 Task: Find connections with filter location Třinec with filter topic #Leanstartupswith filter profile language Potuguese with filter current company Freshworks with filter school Narayana Institute with filter industry Sheet Music Publishing with filter service category Public Speaking with filter keywords title Client Service Specialist
Action: Mouse moved to (599, 80)
Screenshot: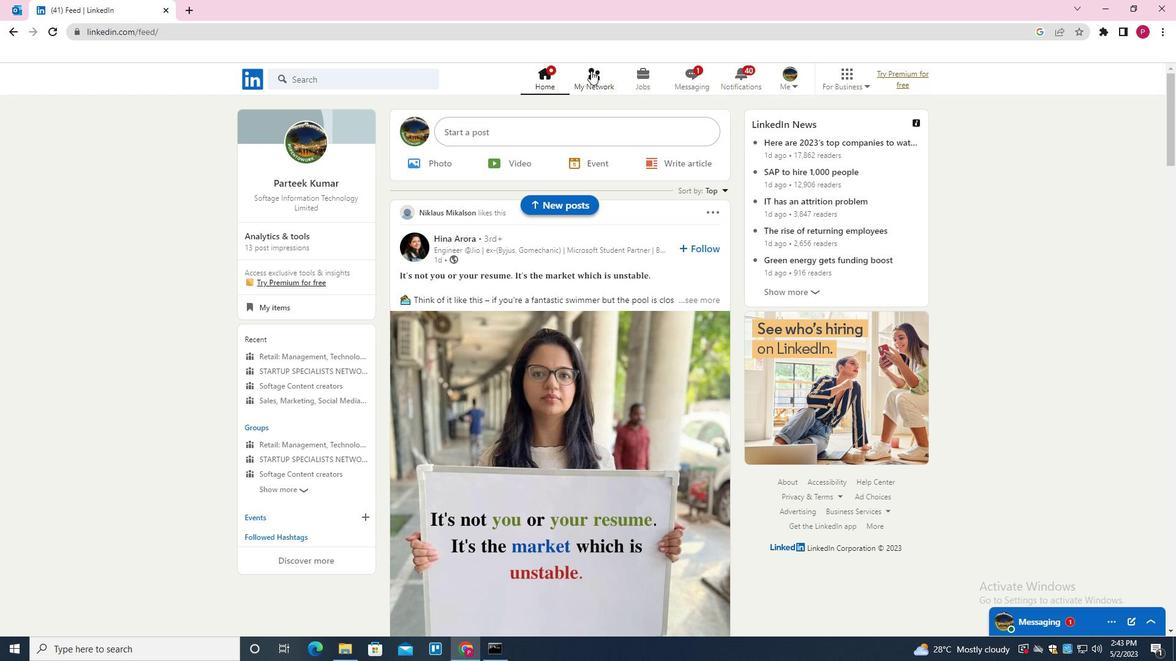 
Action: Mouse pressed left at (599, 80)
Screenshot: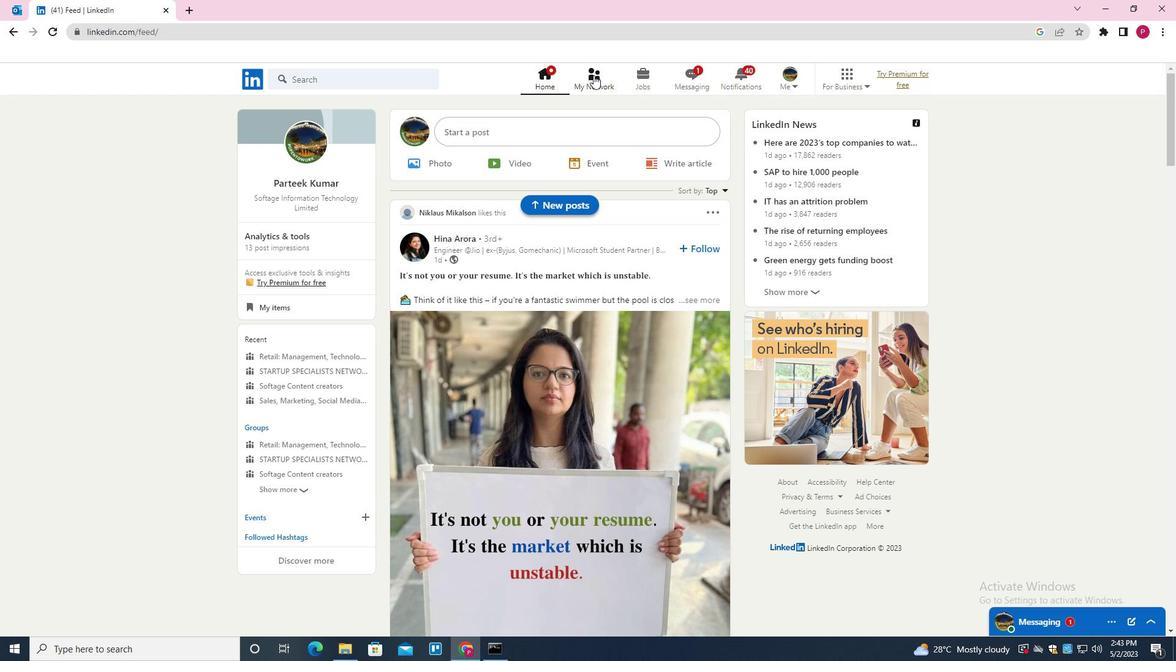 
Action: Mouse moved to (369, 148)
Screenshot: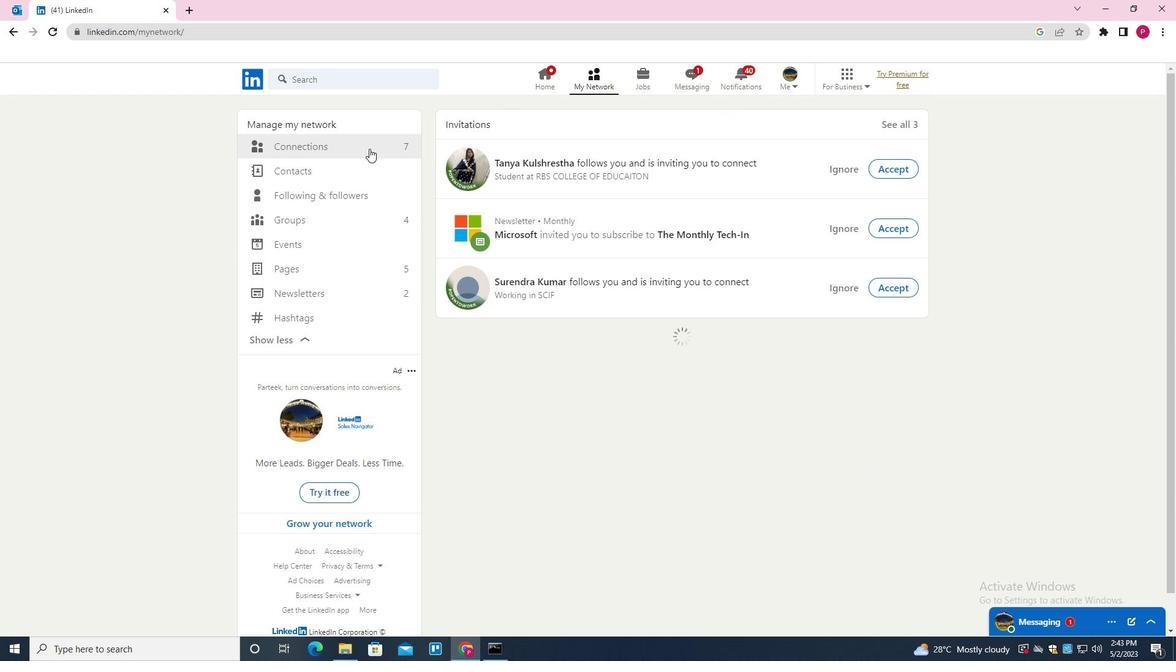 
Action: Mouse pressed left at (369, 148)
Screenshot: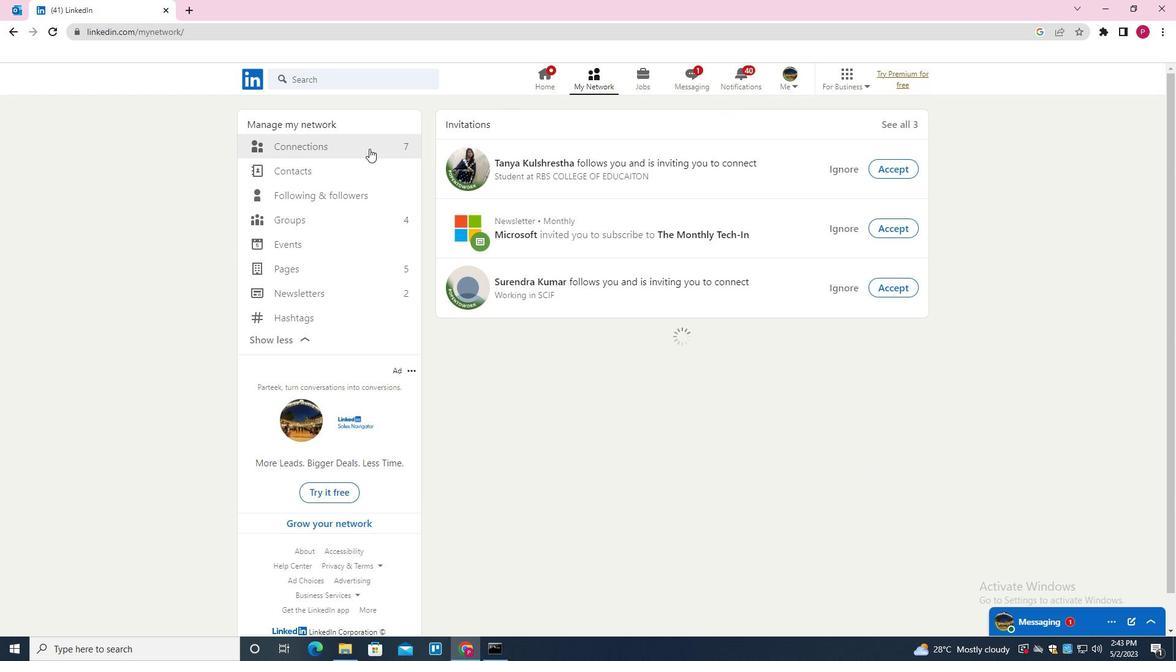 
Action: Mouse moved to (673, 148)
Screenshot: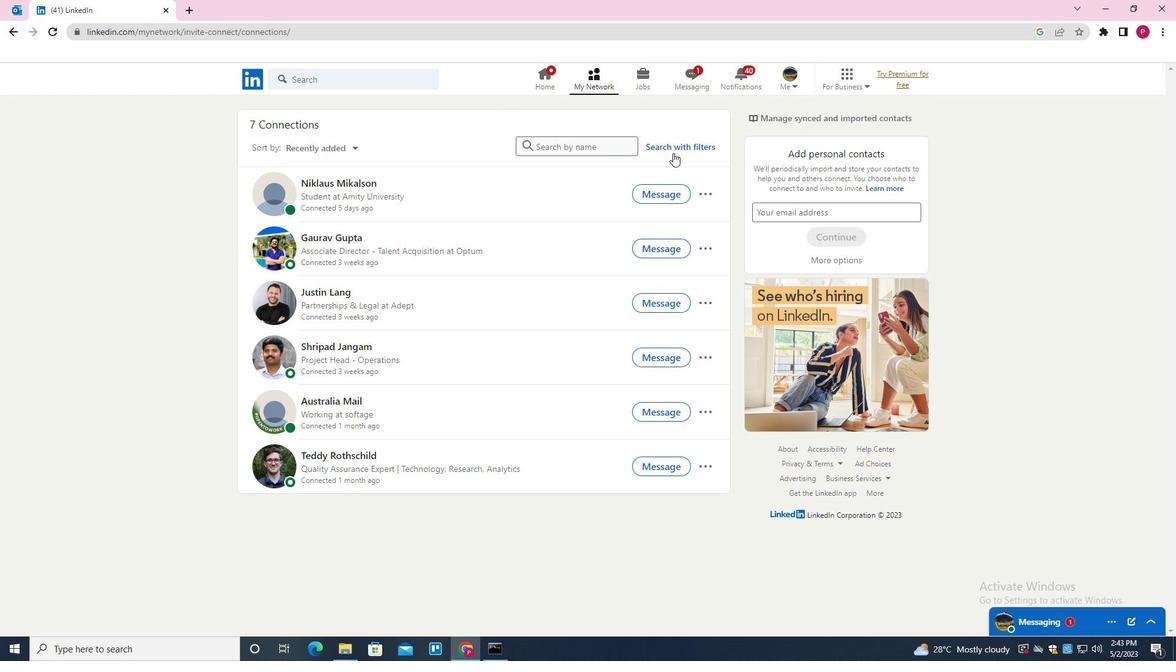 
Action: Mouse pressed left at (673, 148)
Screenshot: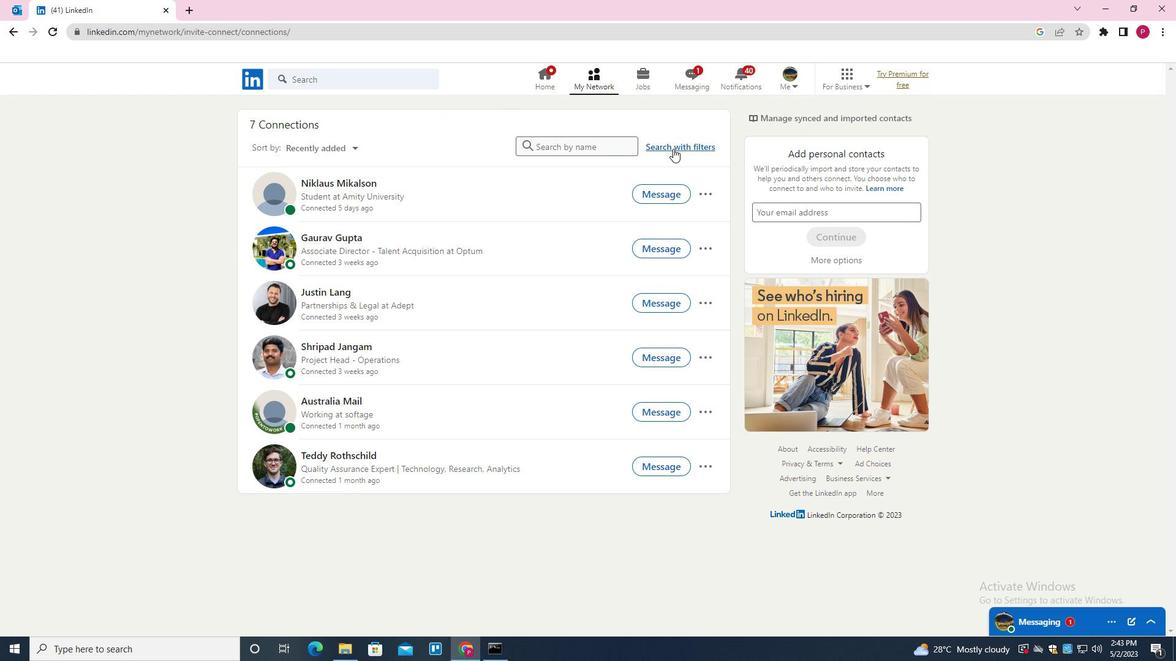 
Action: Mouse moved to (628, 115)
Screenshot: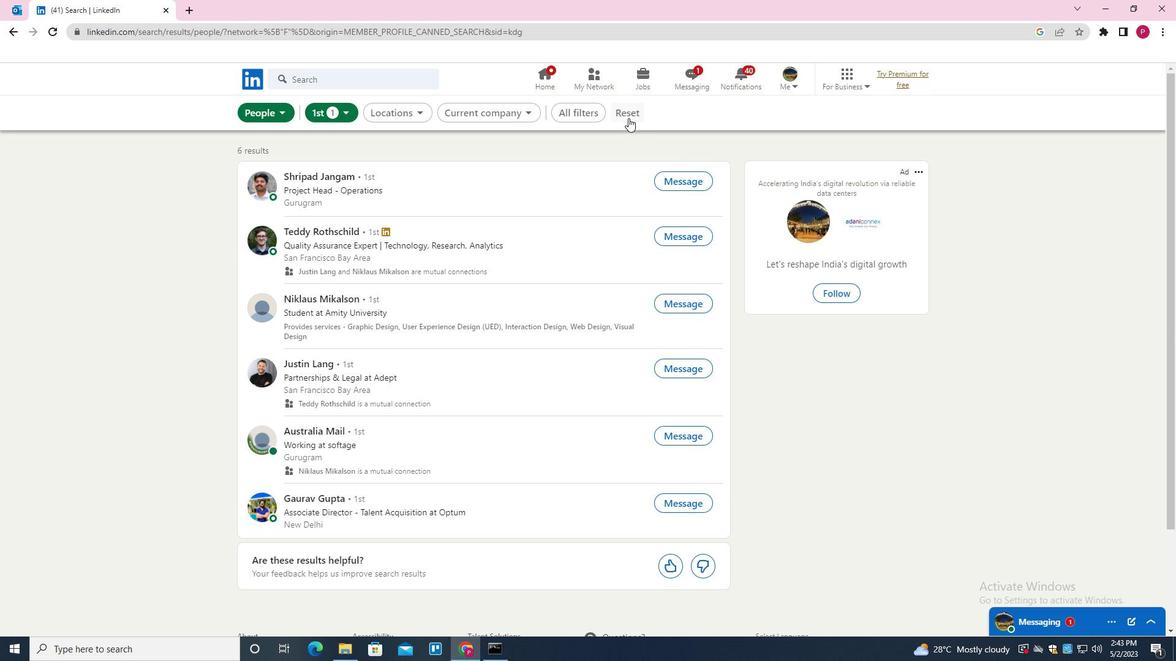 
Action: Mouse pressed left at (628, 115)
Screenshot: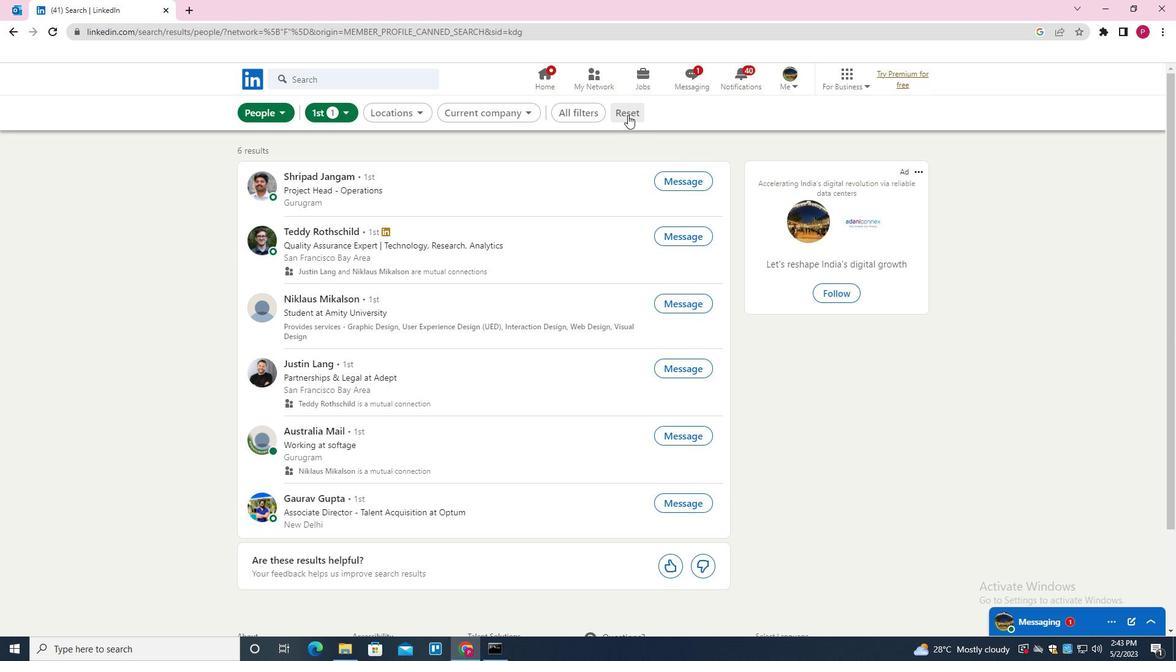 
Action: Mouse pressed left at (628, 115)
Screenshot: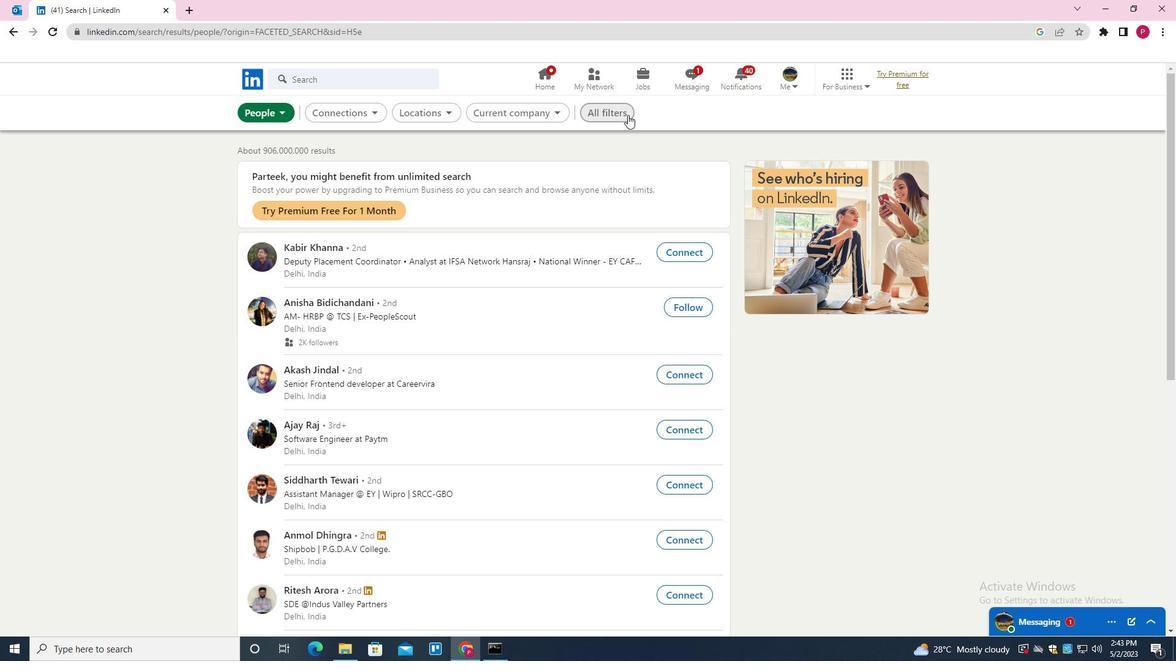 
Action: Mouse moved to (1068, 382)
Screenshot: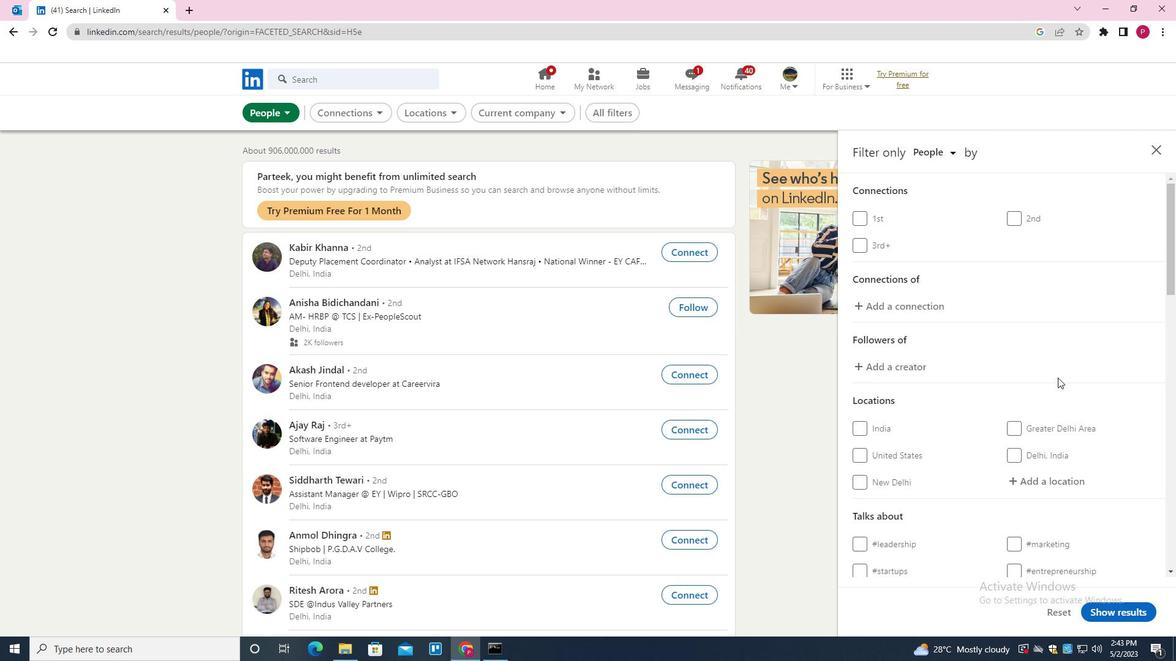 
Action: Mouse scrolled (1068, 381) with delta (0, 0)
Screenshot: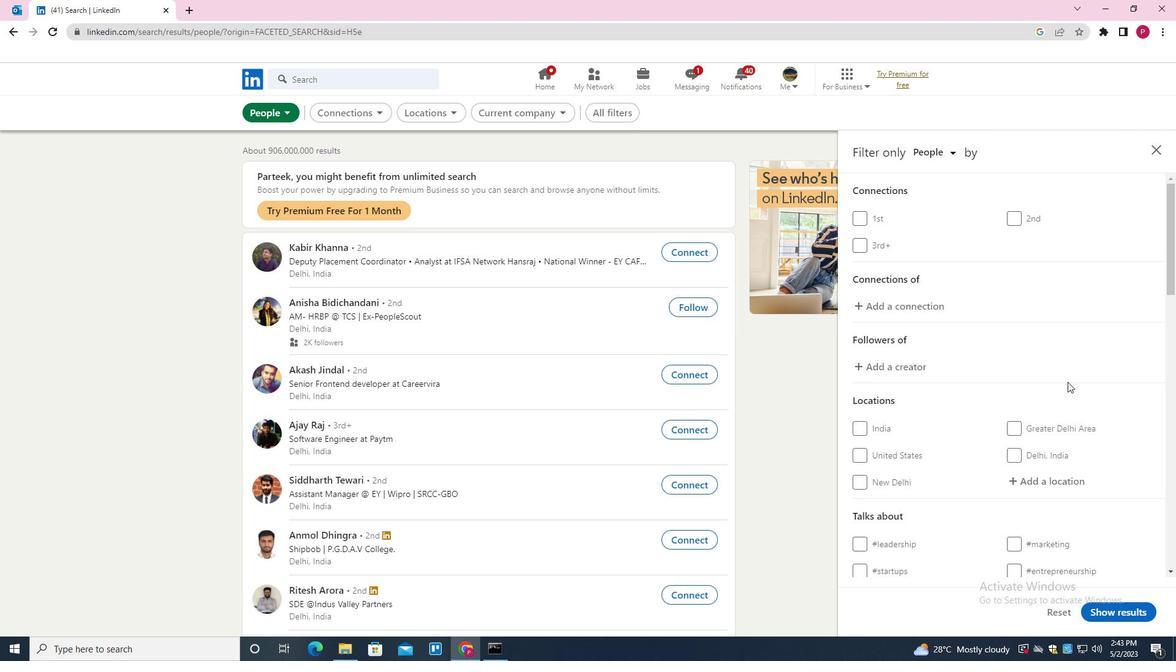 
Action: Mouse scrolled (1068, 381) with delta (0, 0)
Screenshot: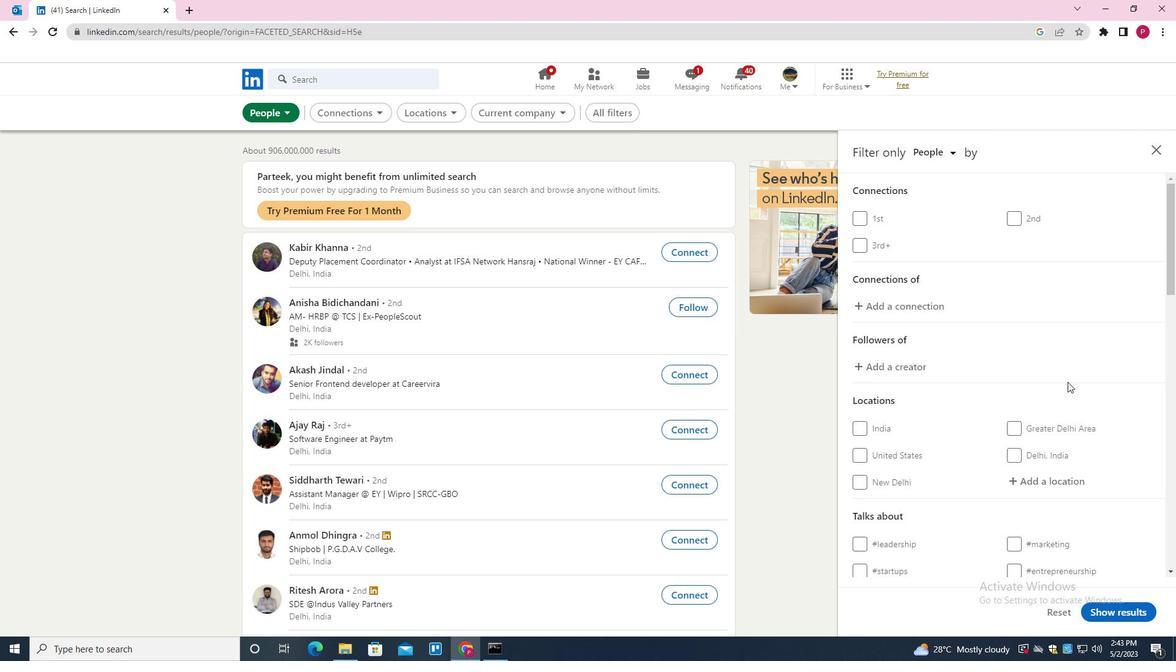 
Action: Mouse scrolled (1068, 381) with delta (0, 0)
Screenshot: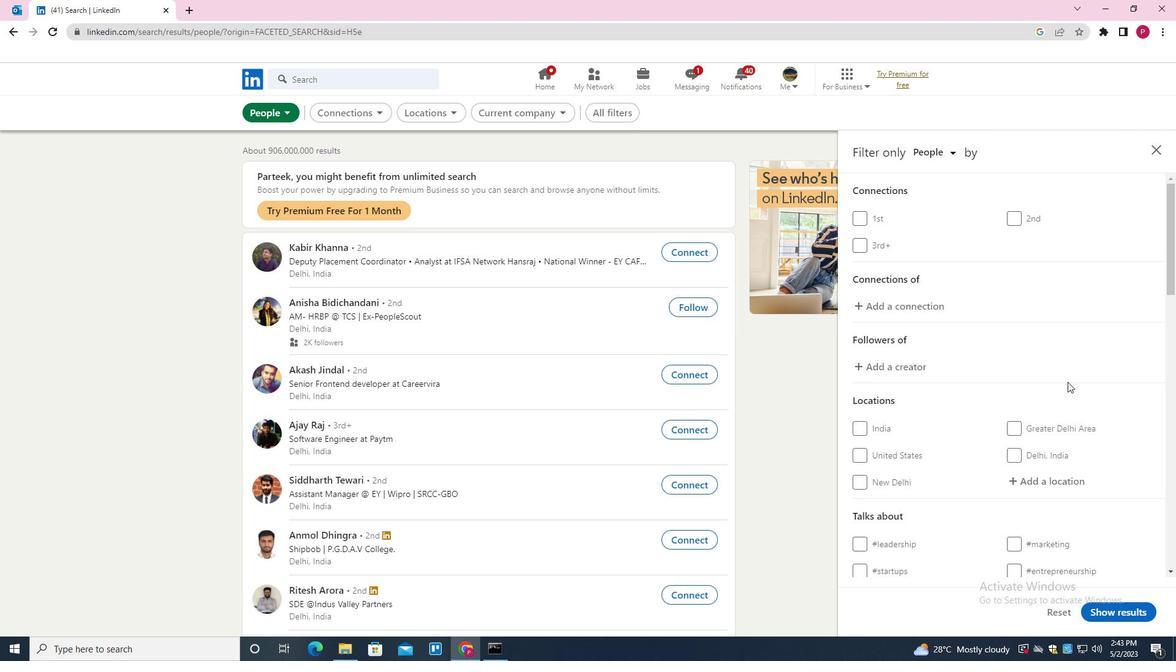 
Action: Mouse moved to (1044, 299)
Screenshot: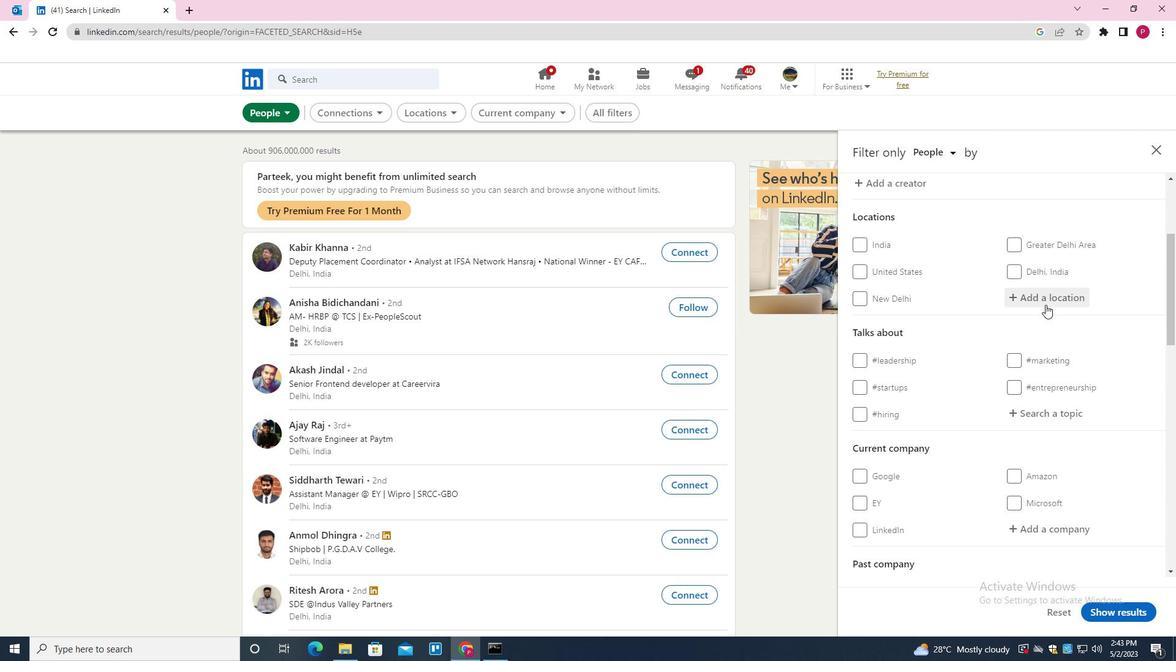 
Action: Mouse pressed left at (1044, 299)
Screenshot: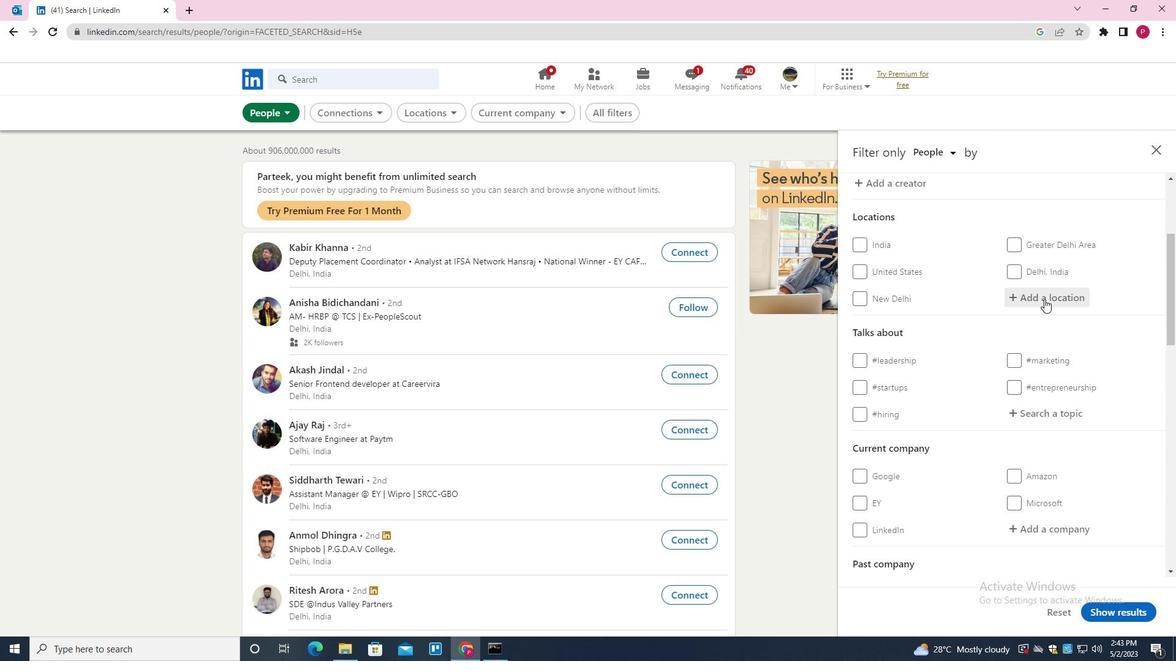 
Action: Mouse moved to (1036, 302)
Screenshot: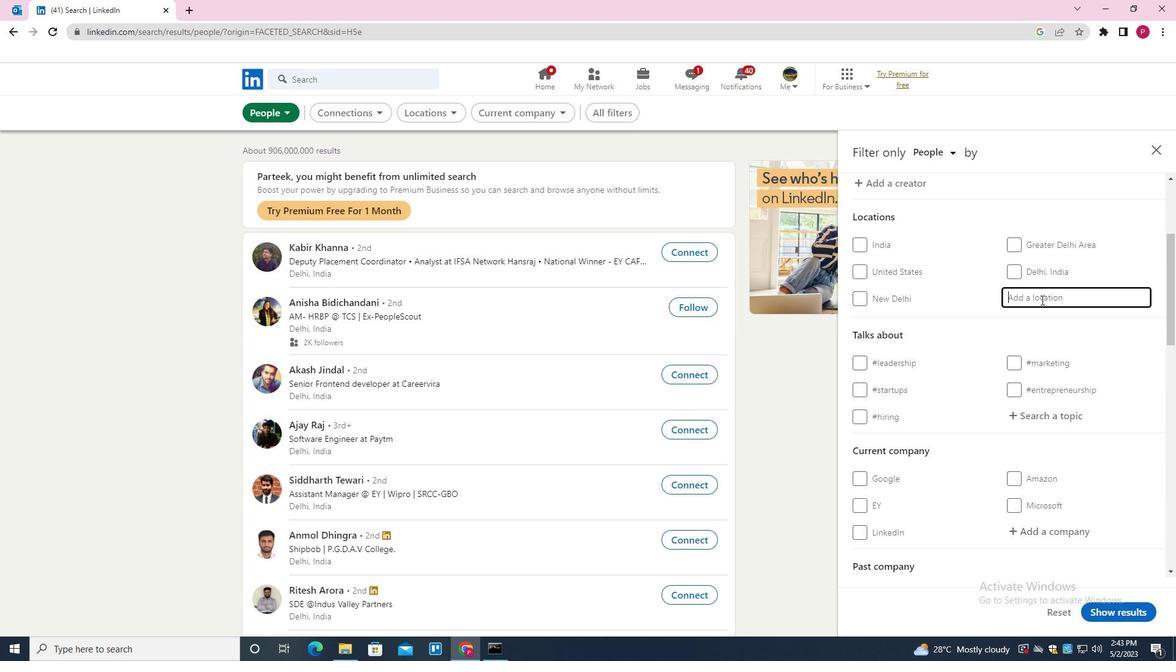 
Action: Key pressed <Key.shift>TRINEC<Key.down><Key.enter>
Screenshot: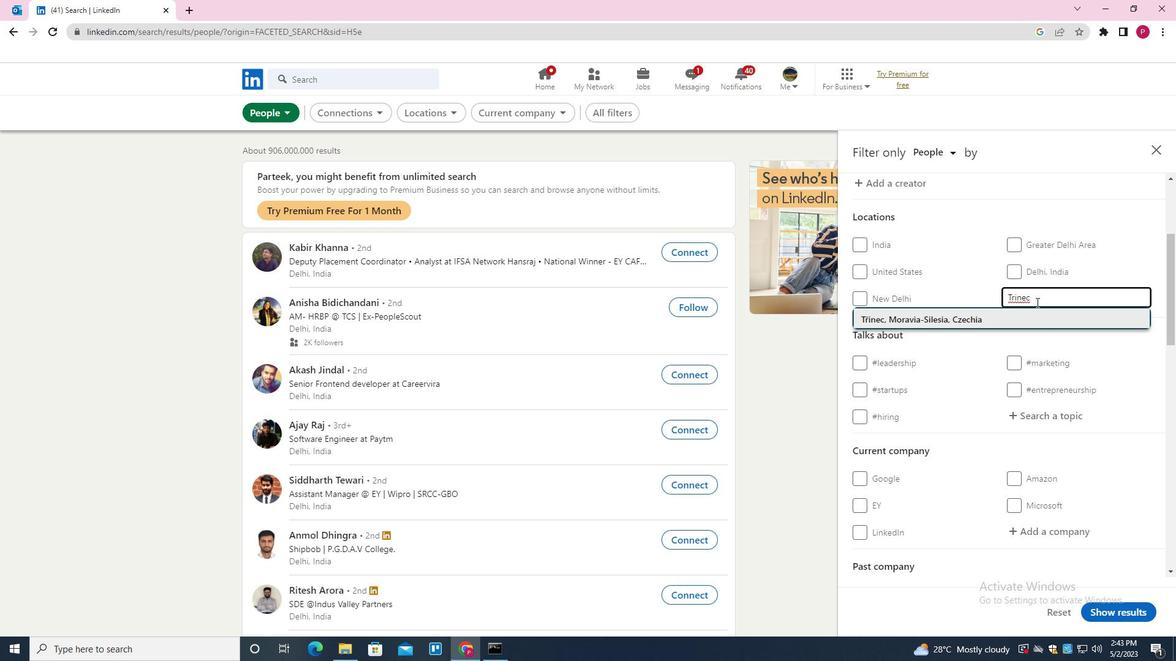 
Action: Mouse moved to (1034, 304)
Screenshot: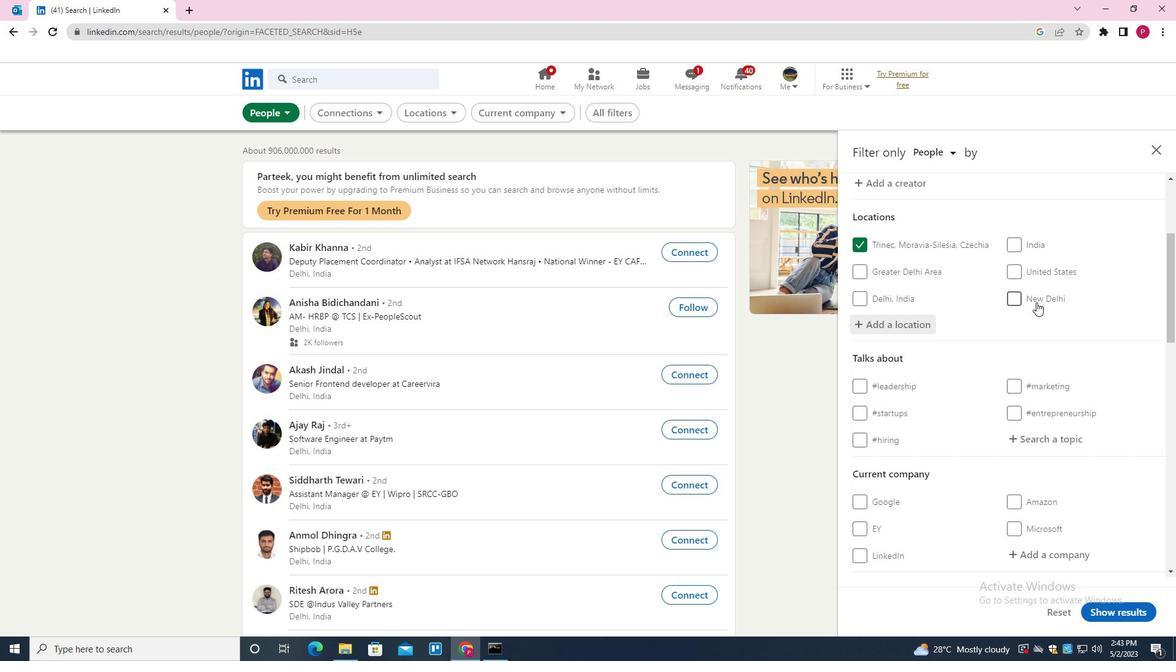 
Action: Mouse scrolled (1034, 303) with delta (0, 0)
Screenshot: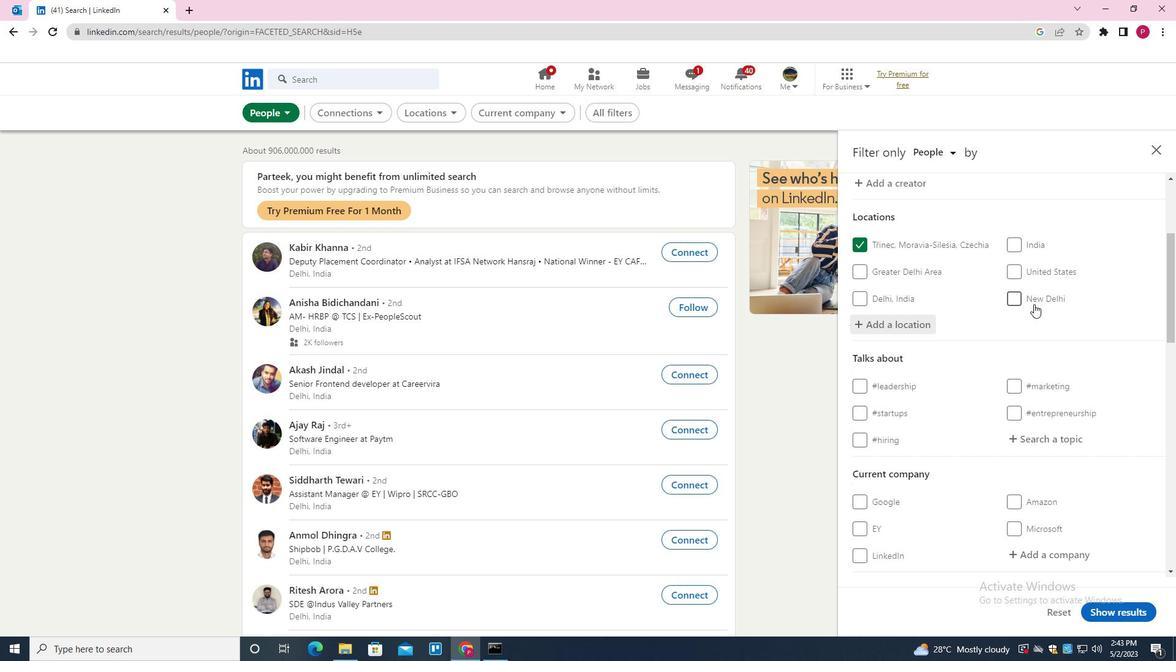 
Action: Mouse scrolled (1034, 303) with delta (0, 0)
Screenshot: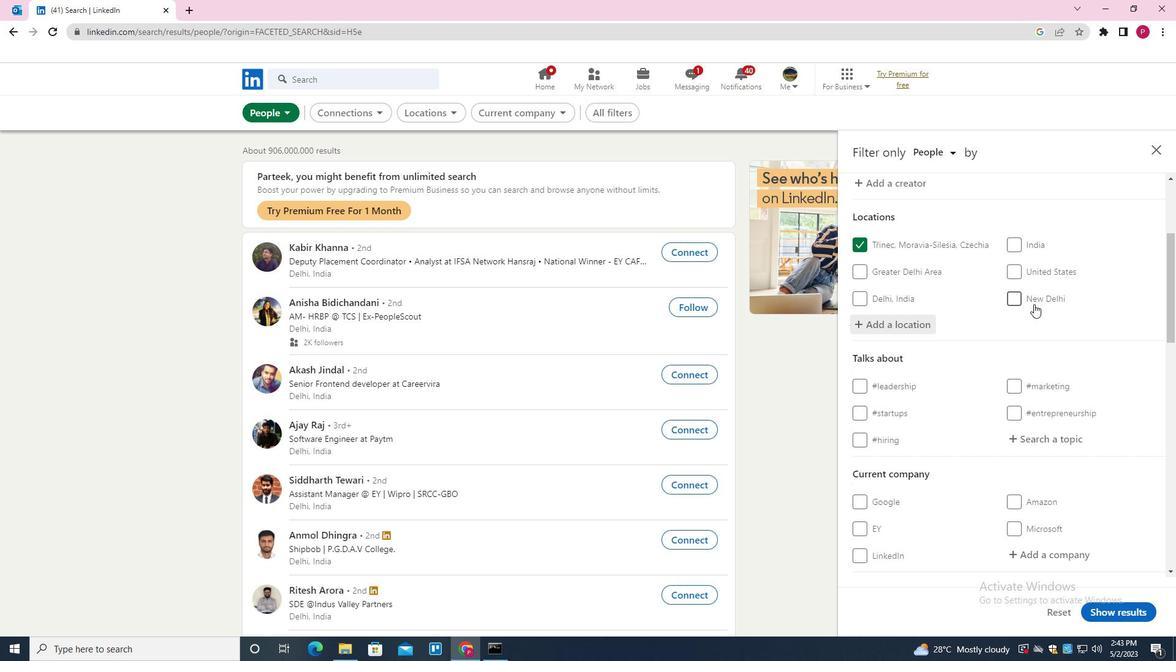 
Action: Mouse scrolled (1034, 303) with delta (0, 0)
Screenshot: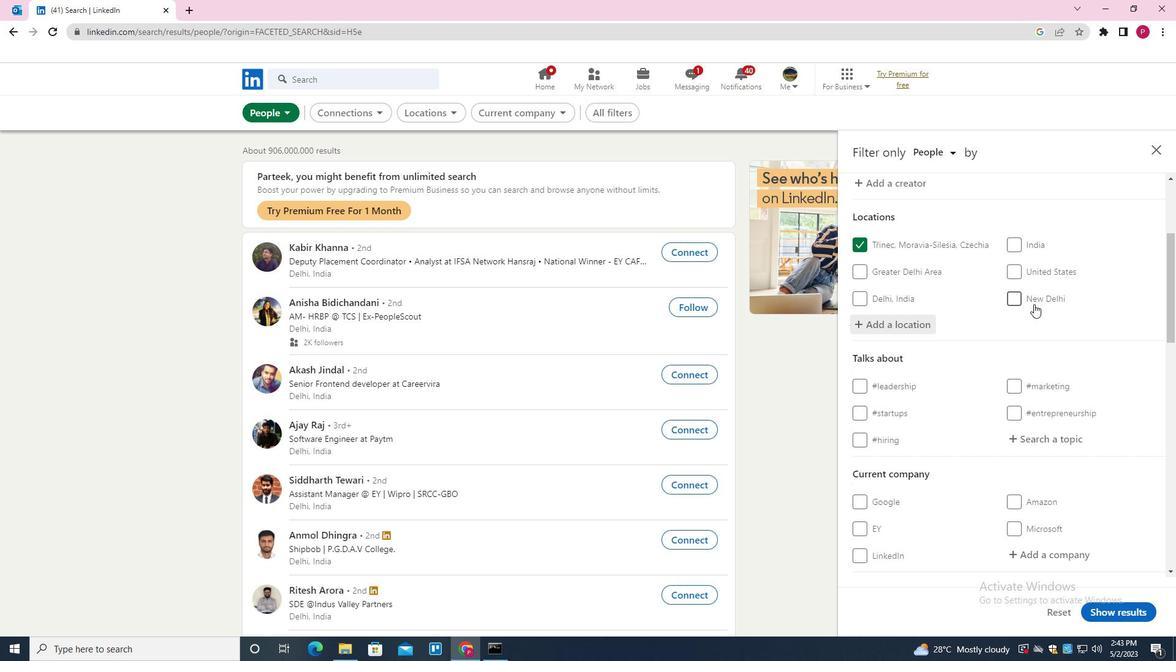 
Action: Mouse moved to (1046, 257)
Screenshot: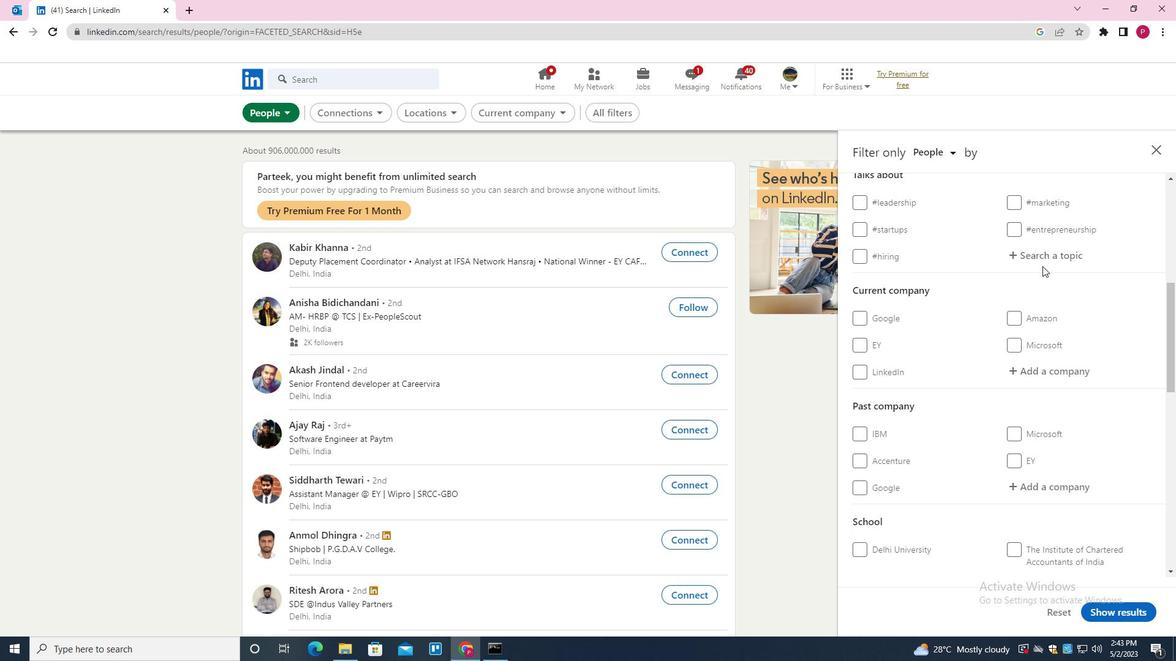 
Action: Mouse pressed left at (1046, 257)
Screenshot: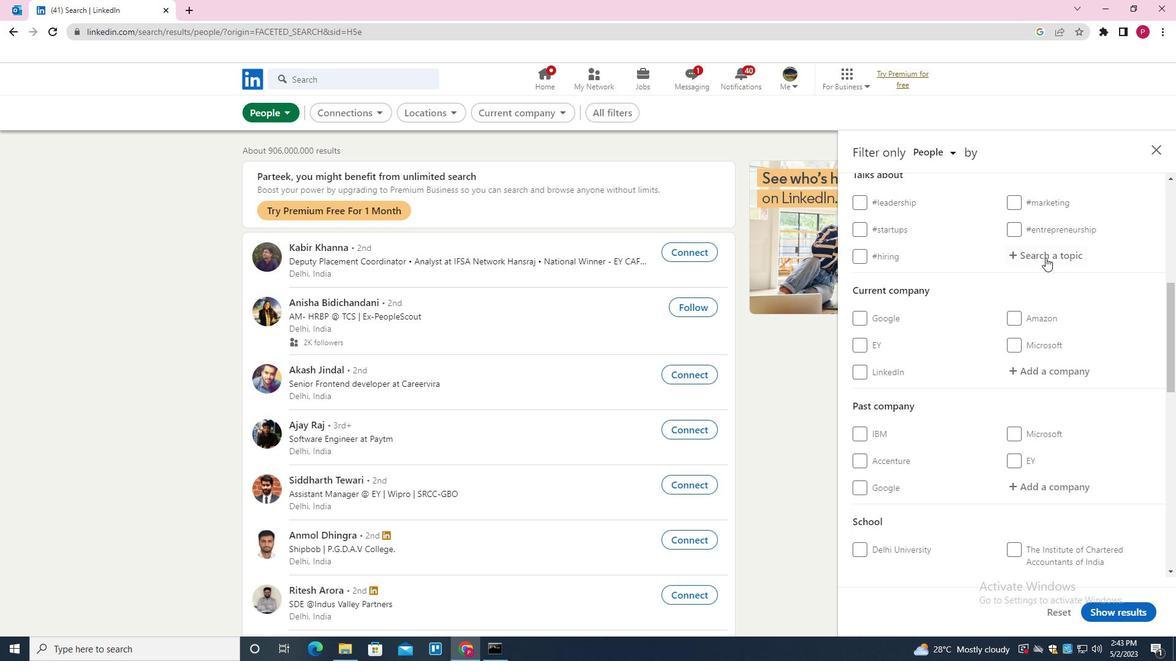 
Action: Mouse moved to (1040, 261)
Screenshot: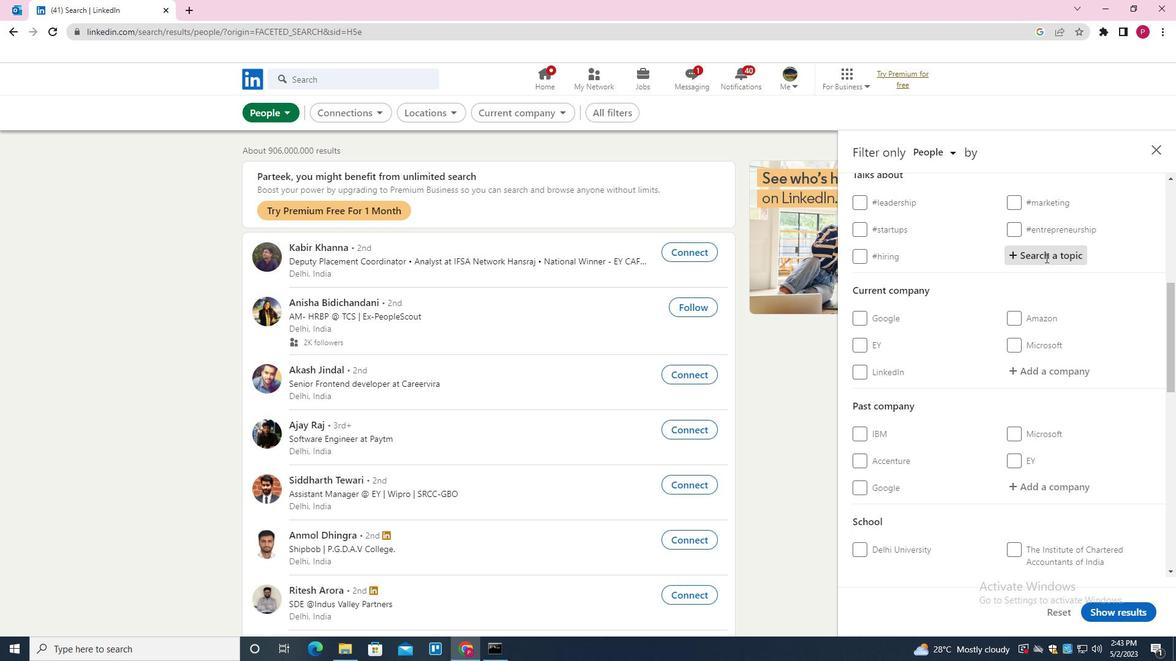 
Action: Key pressed LEANSTARTUPS<Key.down><Key.enter>
Screenshot: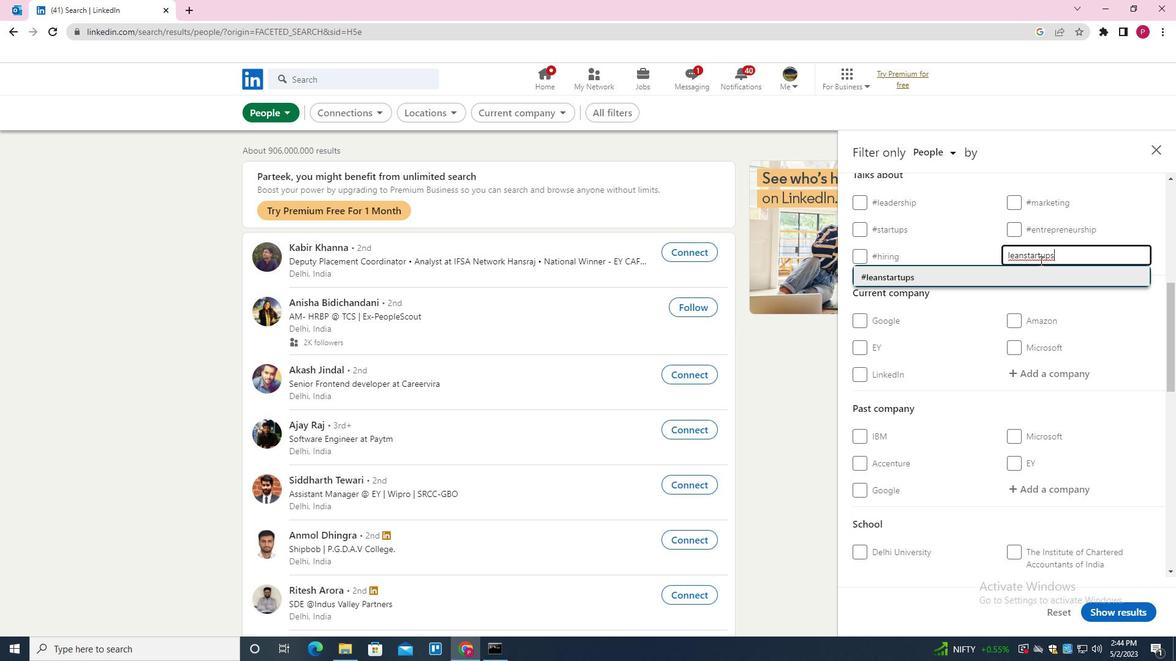 
Action: Mouse moved to (1027, 261)
Screenshot: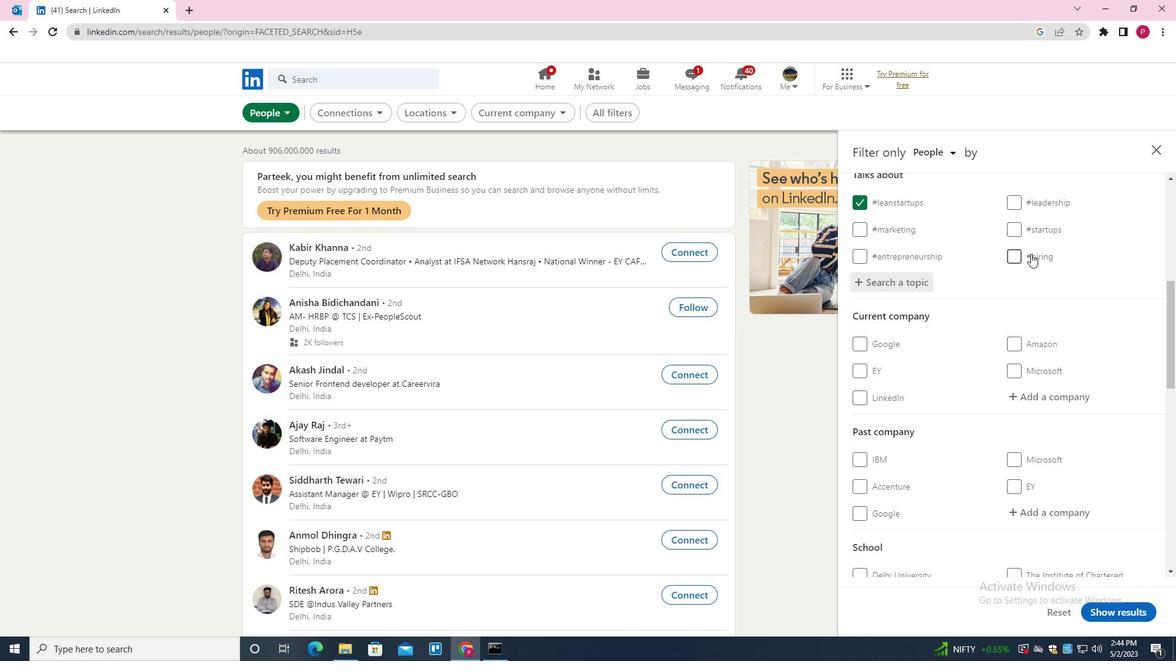 
Action: Mouse scrolled (1027, 260) with delta (0, 0)
Screenshot: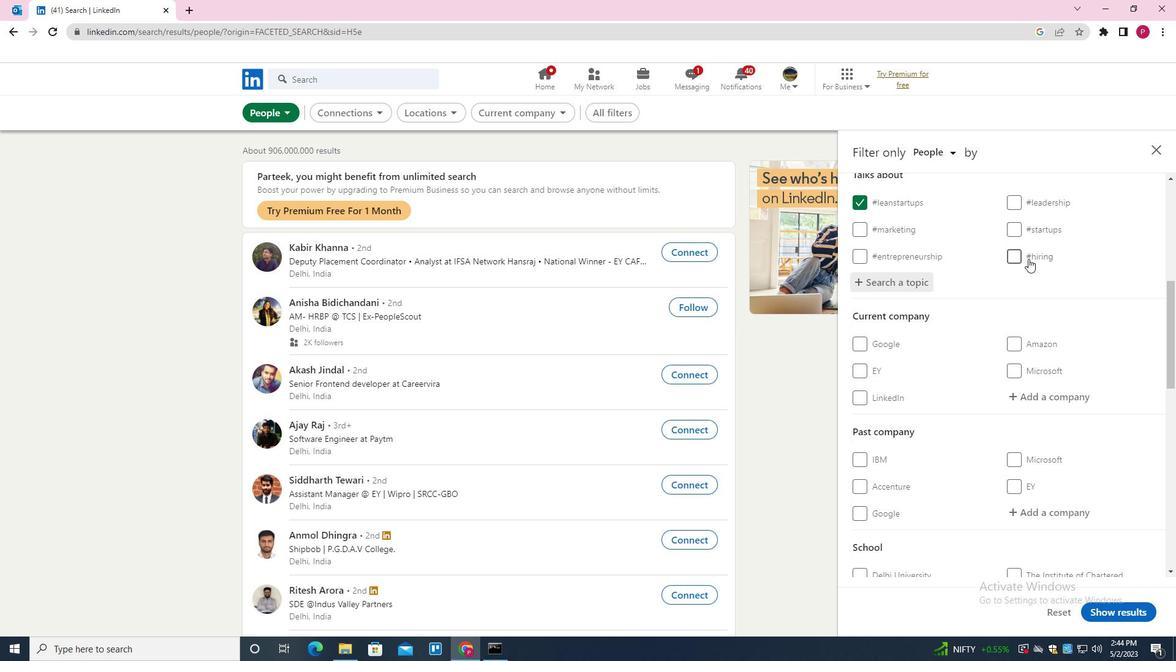 
Action: Mouse scrolled (1027, 260) with delta (0, 0)
Screenshot: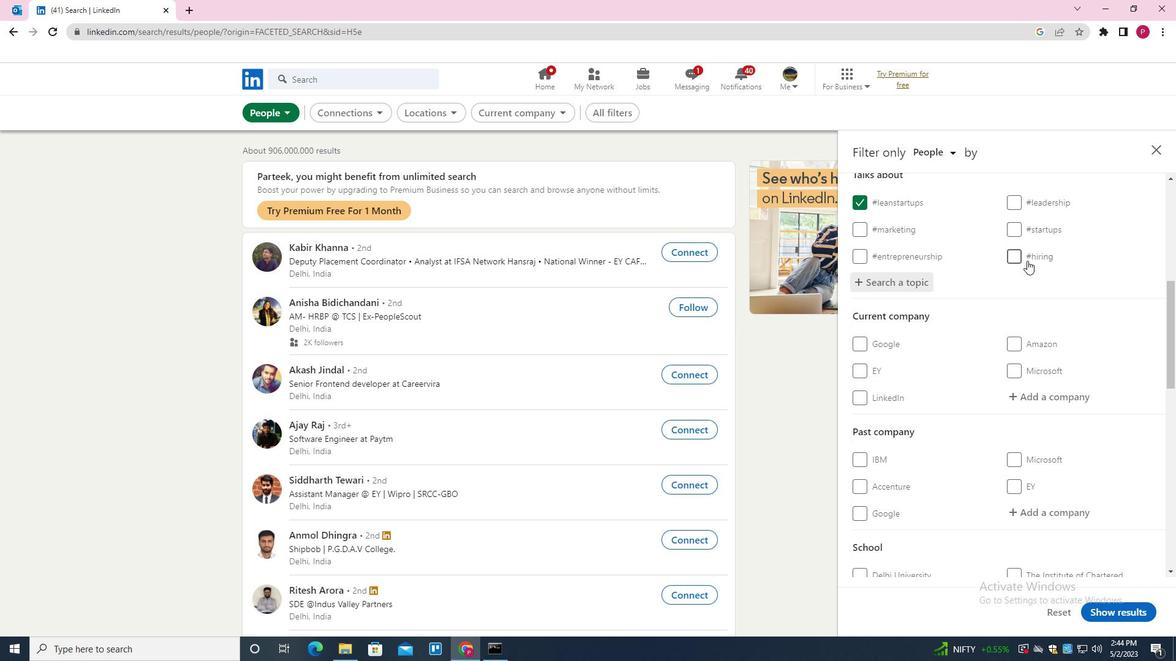 
Action: Mouse moved to (999, 341)
Screenshot: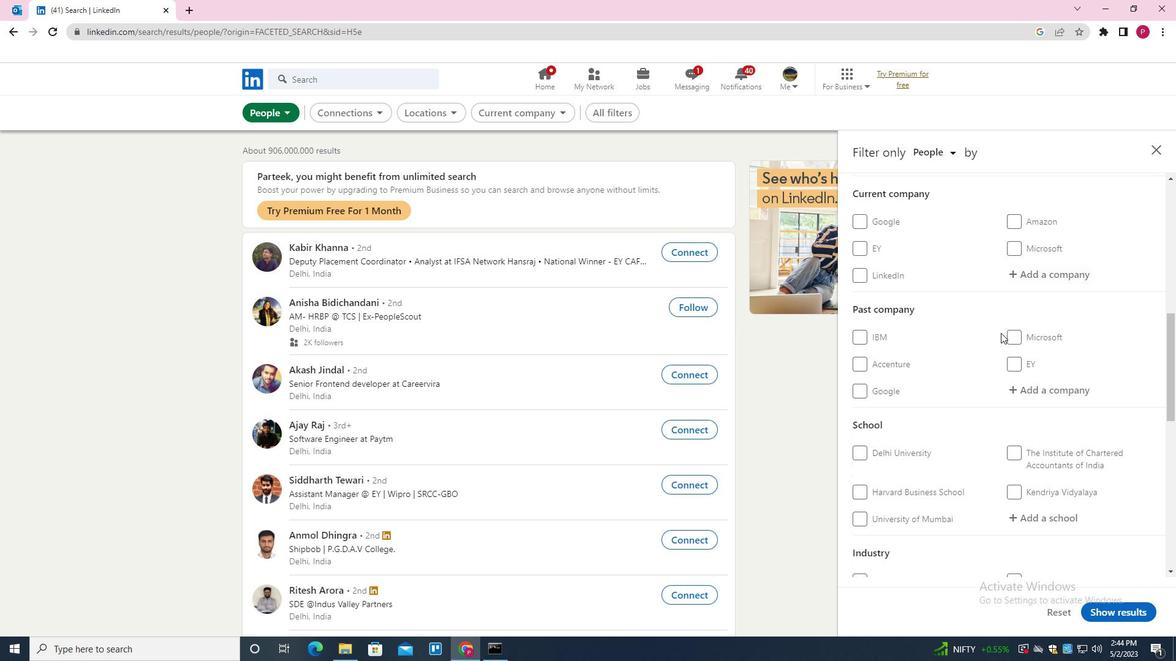 
Action: Mouse scrolled (999, 340) with delta (0, 0)
Screenshot: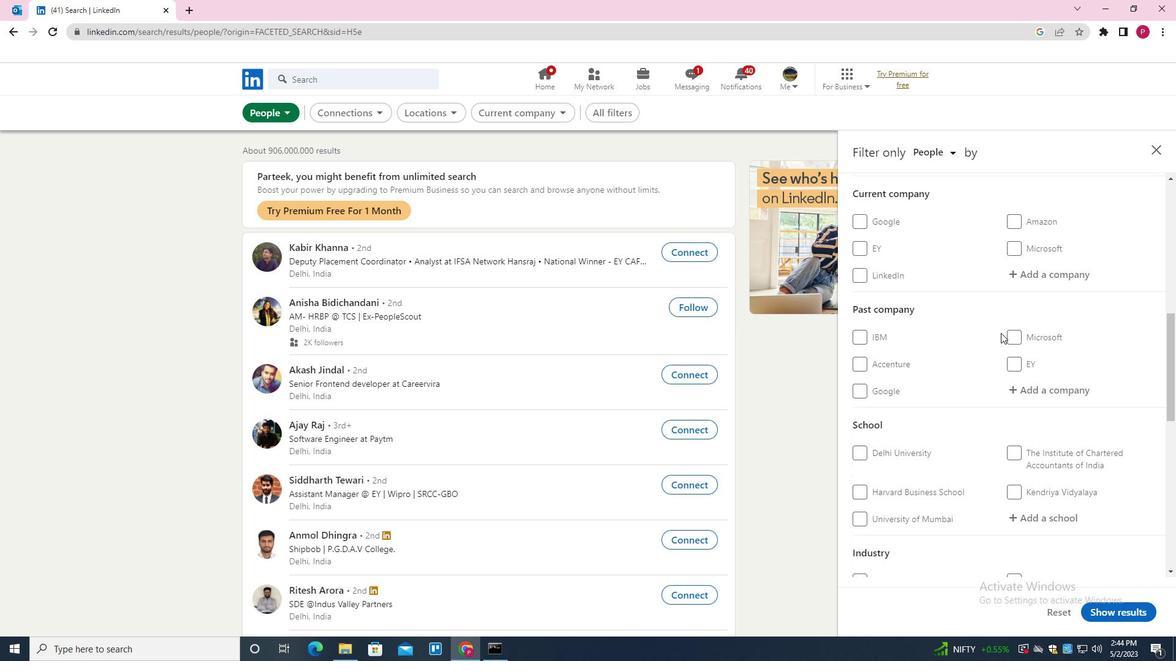
Action: Mouse scrolled (999, 340) with delta (0, 0)
Screenshot: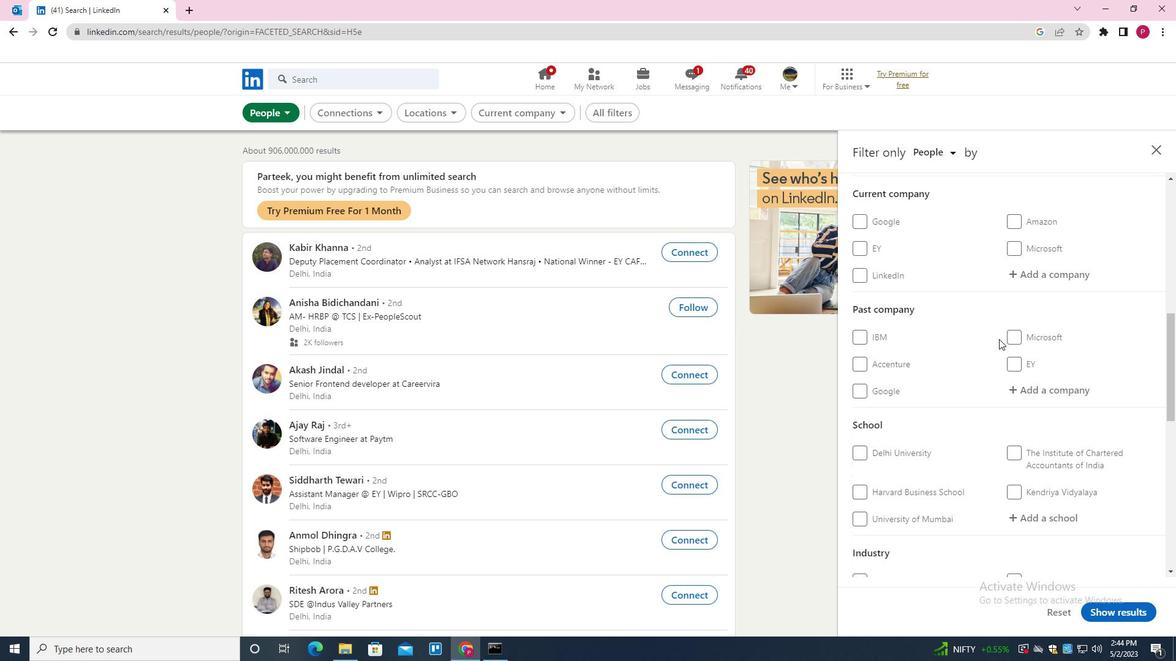 
Action: Mouse scrolled (999, 340) with delta (0, 0)
Screenshot: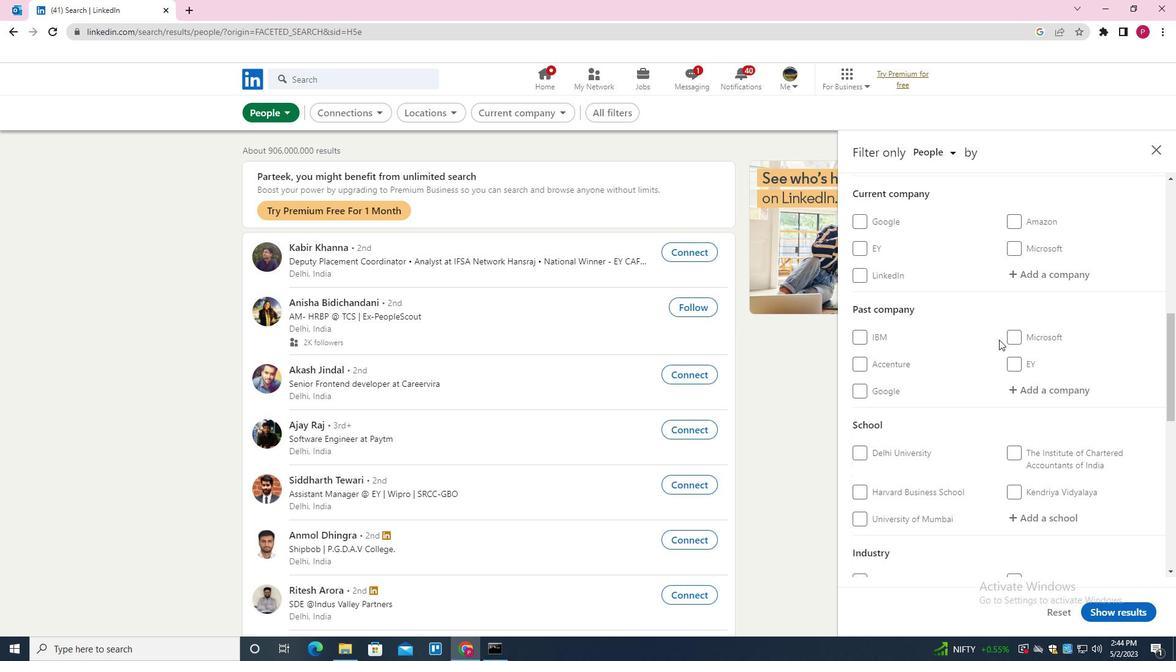 
Action: Mouse scrolled (999, 340) with delta (0, 0)
Screenshot: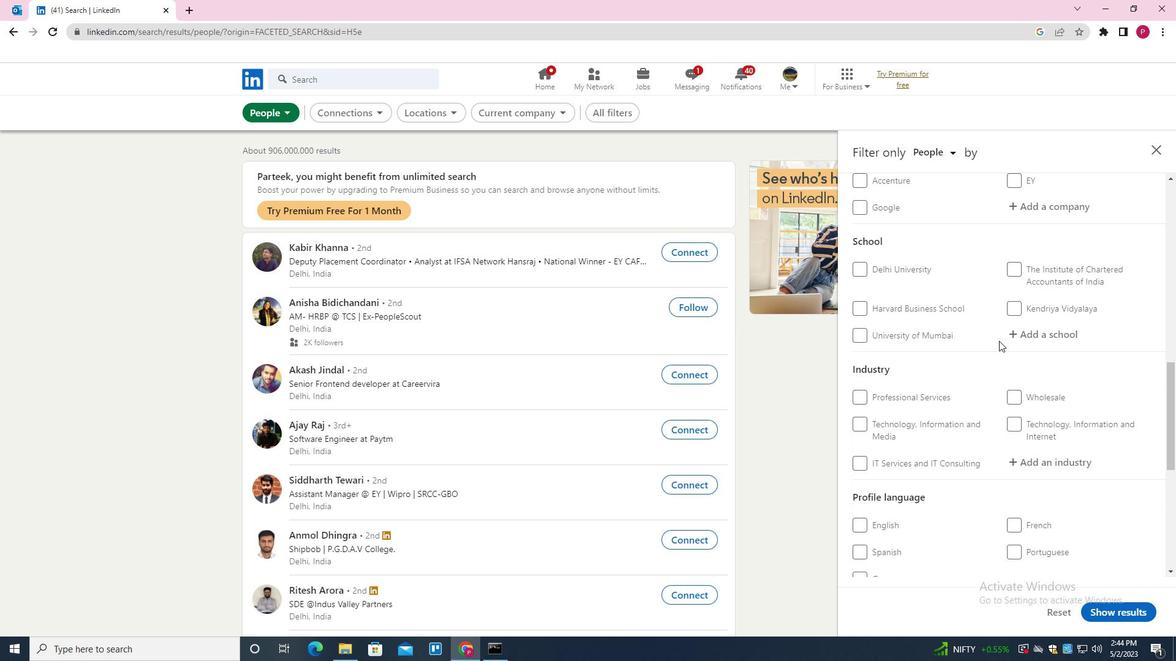 
Action: Mouse scrolled (999, 340) with delta (0, 0)
Screenshot: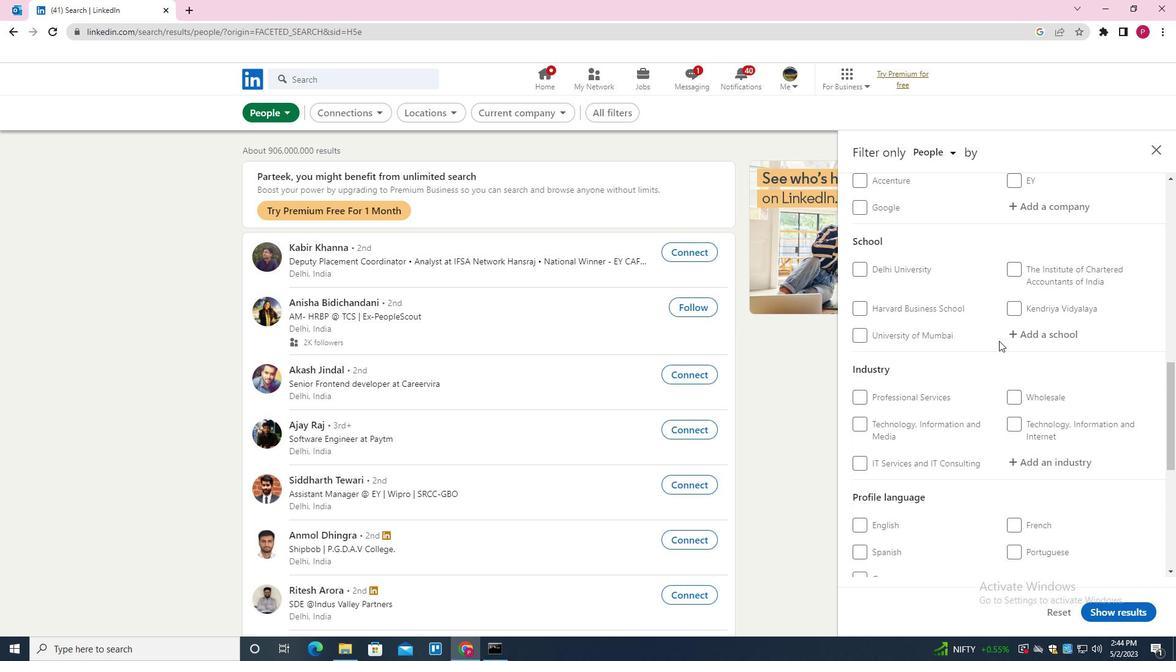 
Action: Mouse scrolled (999, 340) with delta (0, 0)
Screenshot: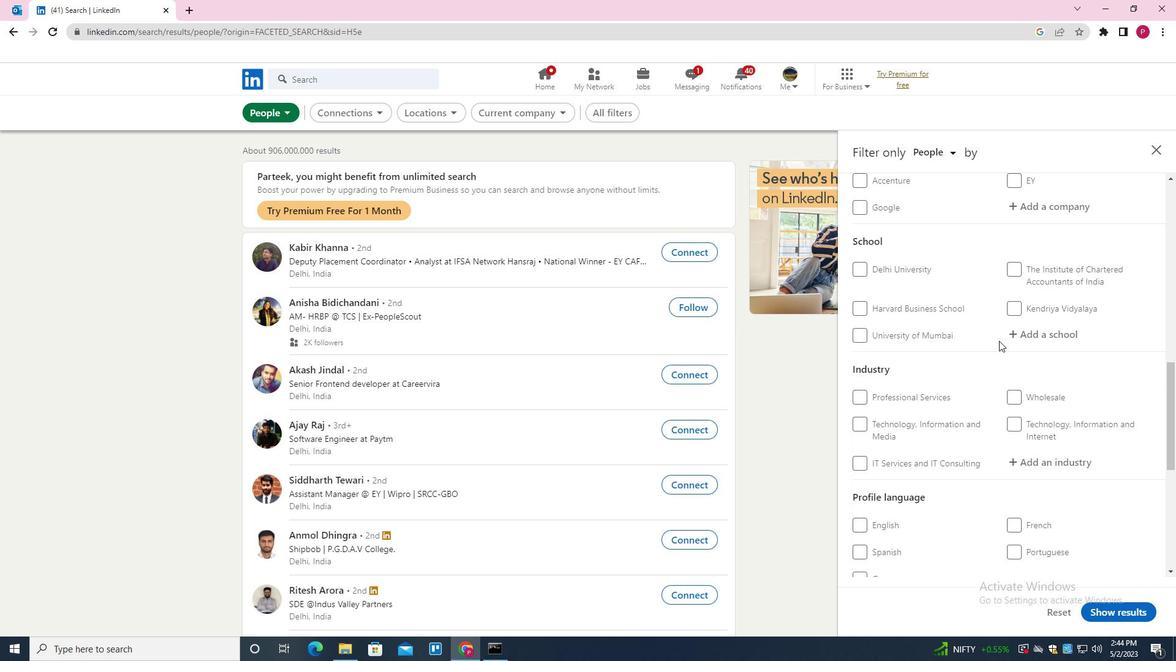 
Action: Mouse moved to (1015, 373)
Screenshot: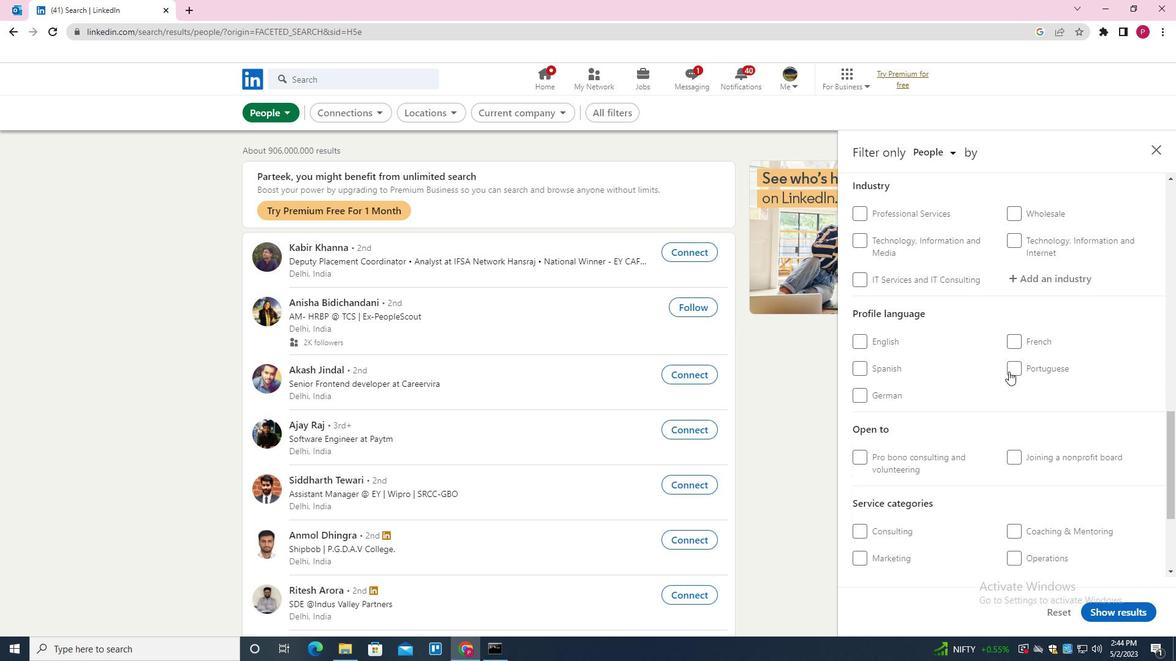 
Action: Mouse pressed left at (1015, 373)
Screenshot: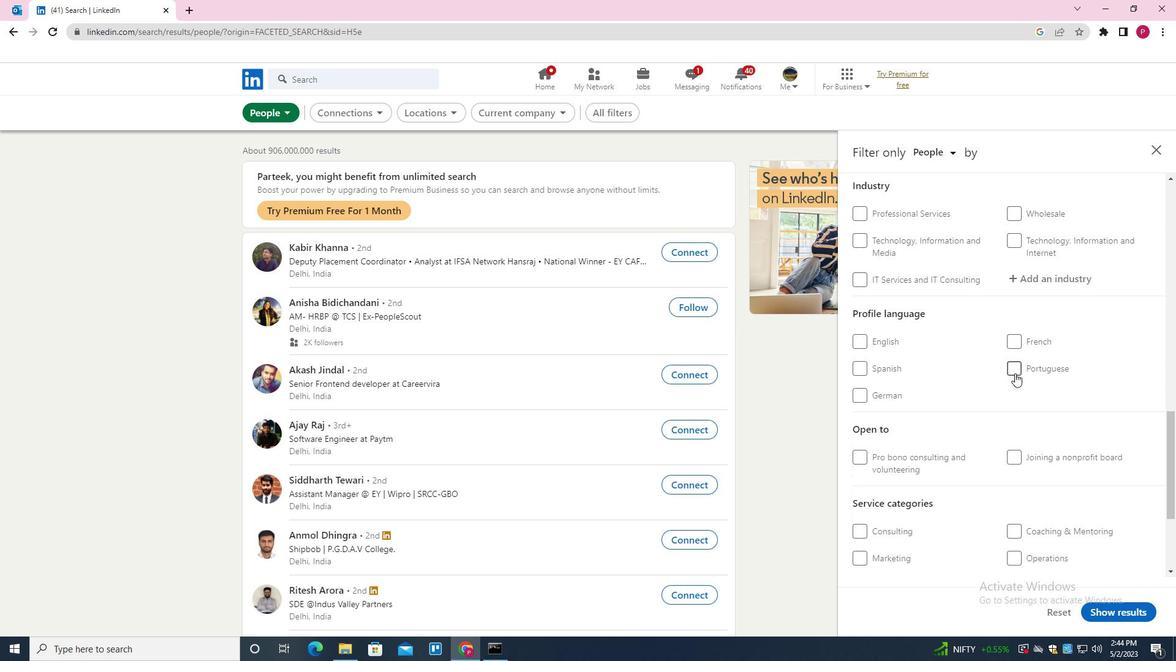 
Action: Mouse moved to (966, 381)
Screenshot: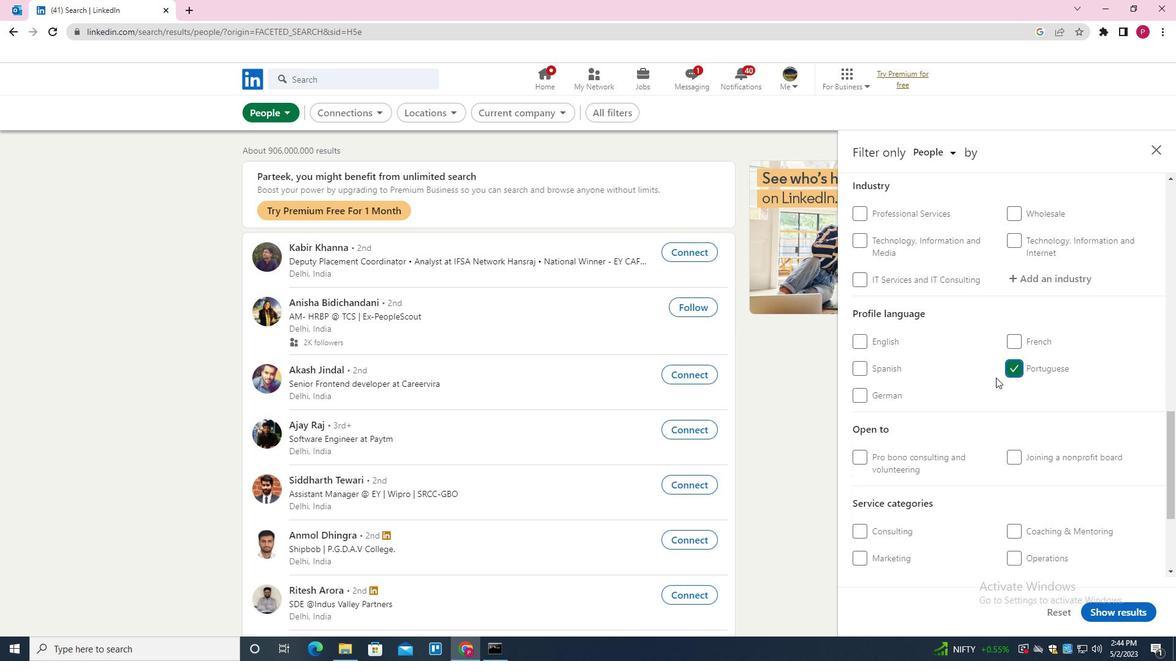 
Action: Mouse scrolled (966, 382) with delta (0, 0)
Screenshot: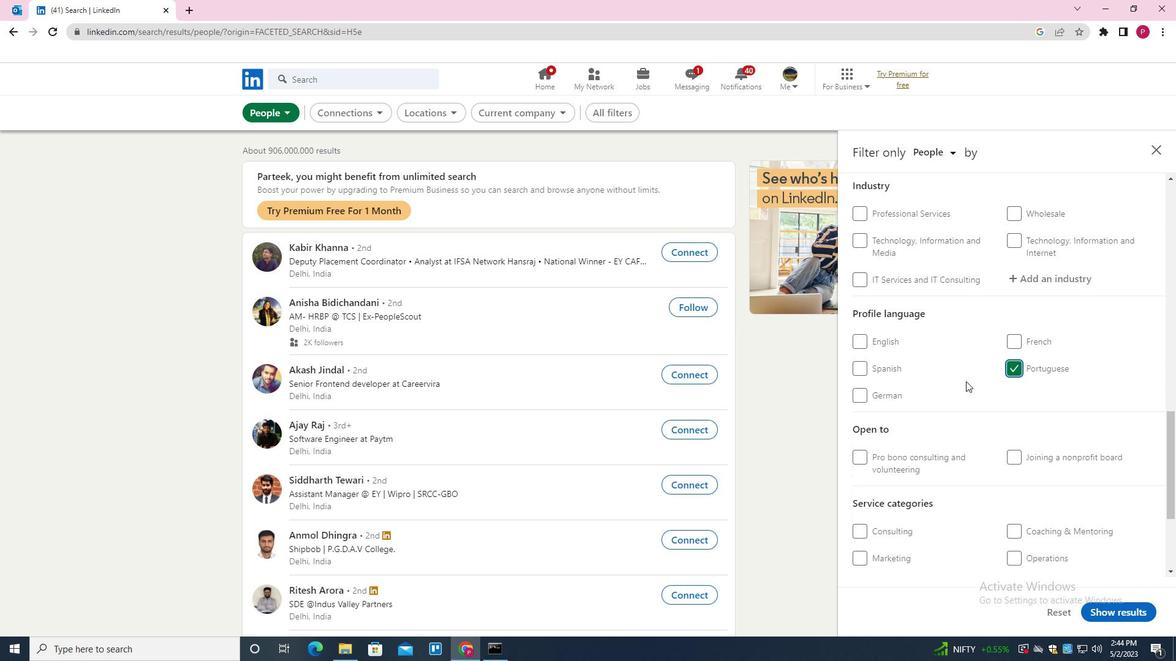 
Action: Mouse scrolled (966, 382) with delta (0, 0)
Screenshot: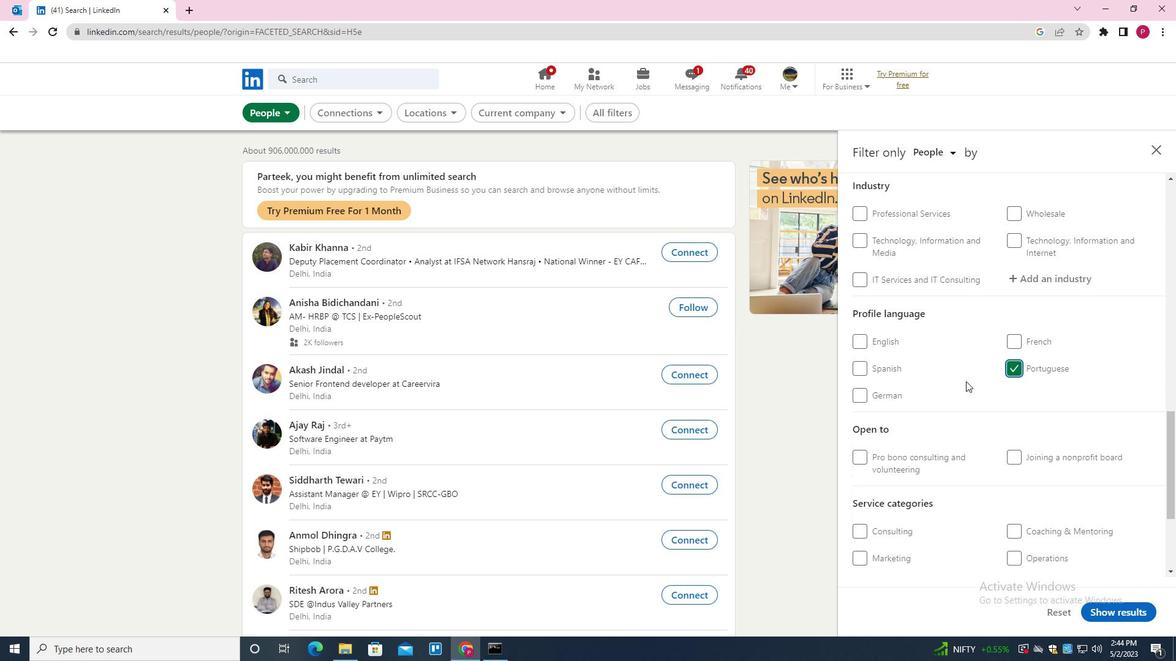 
Action: Mouse scrolled (966, 382) with delta (0, 0)
Screenshot: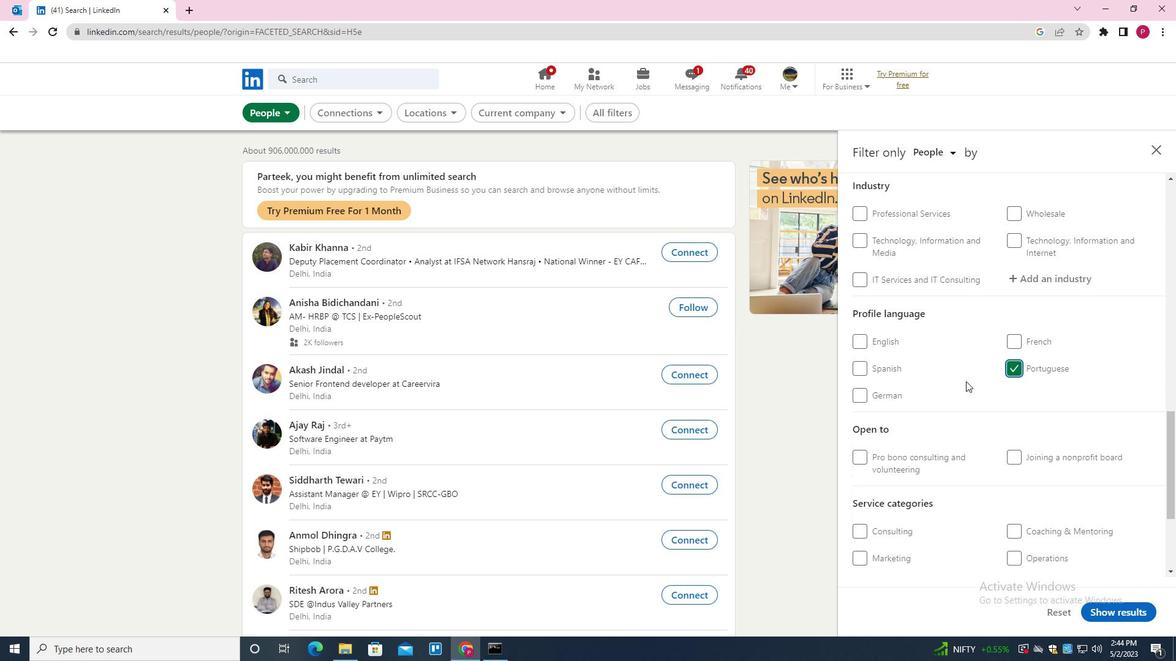 
Action: Mouse scrolled (966, 382) with delta (0, 0)
Screenshot: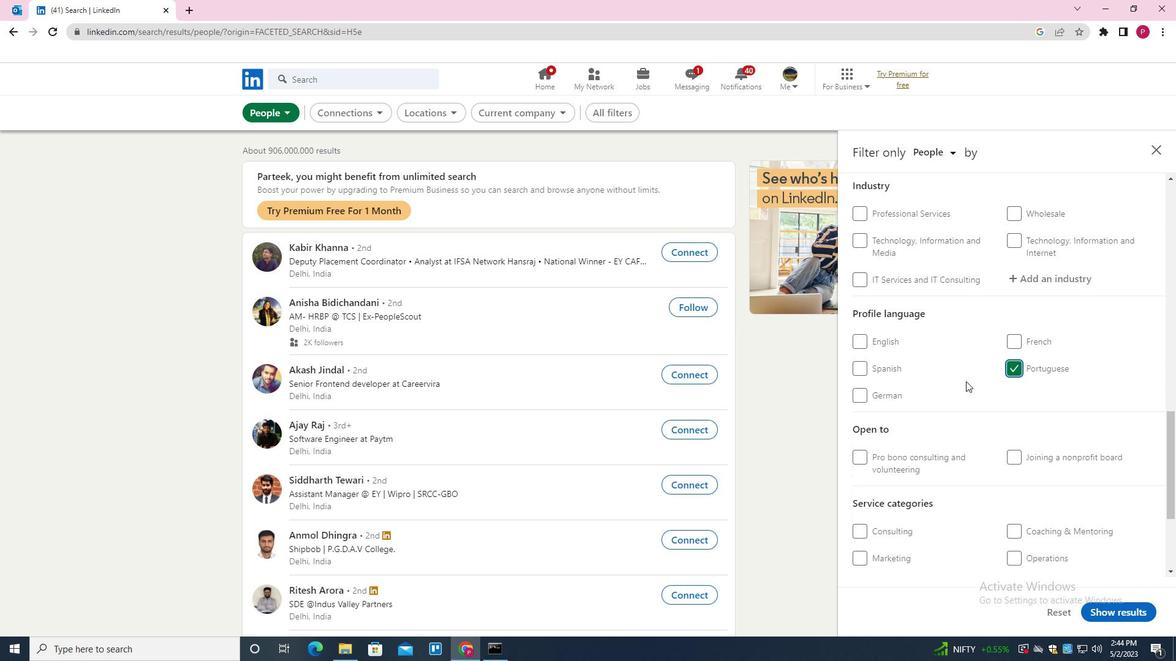 
Action: Mouse scrolled (966, 382) with delta (0, 0)
Screenshot: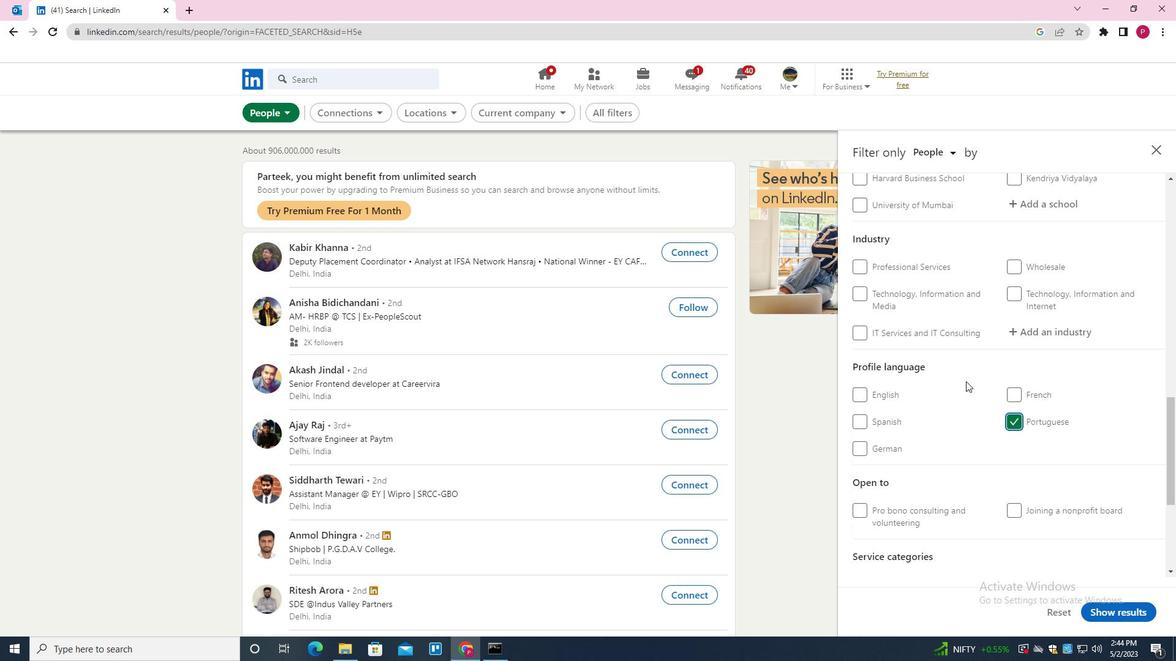 
Action: Mouse scrolled (966, 382) with delta (0, 0)
Screenshot: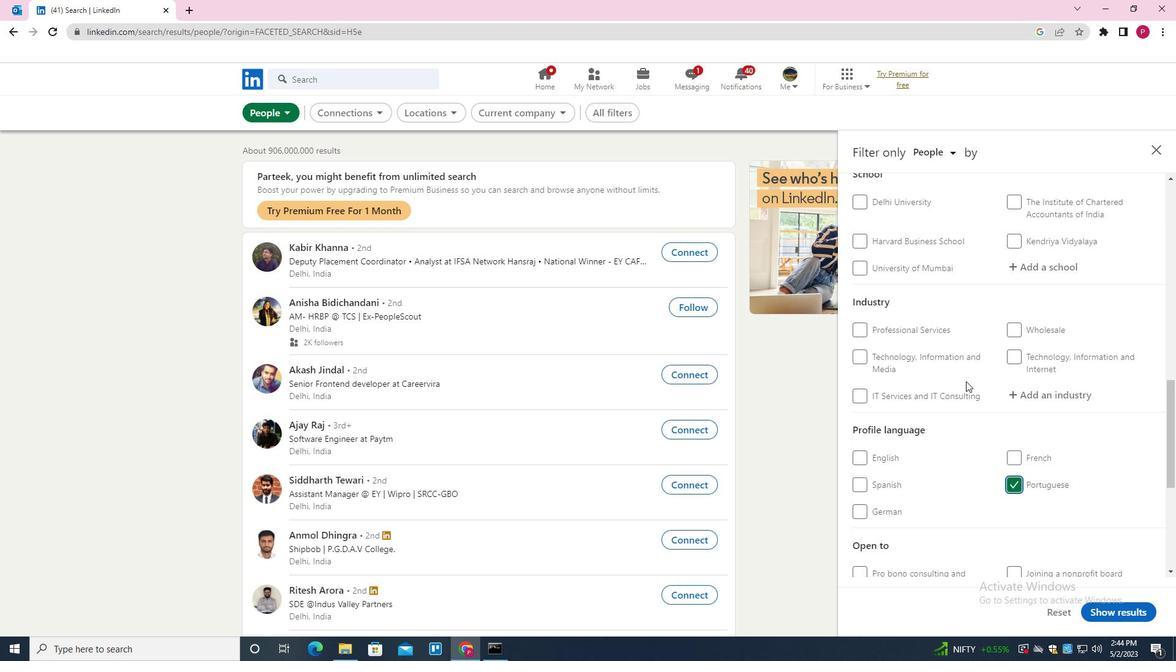 
Action: Mouse scrolled (966, 382) with delta (0, 0)
Screenshot: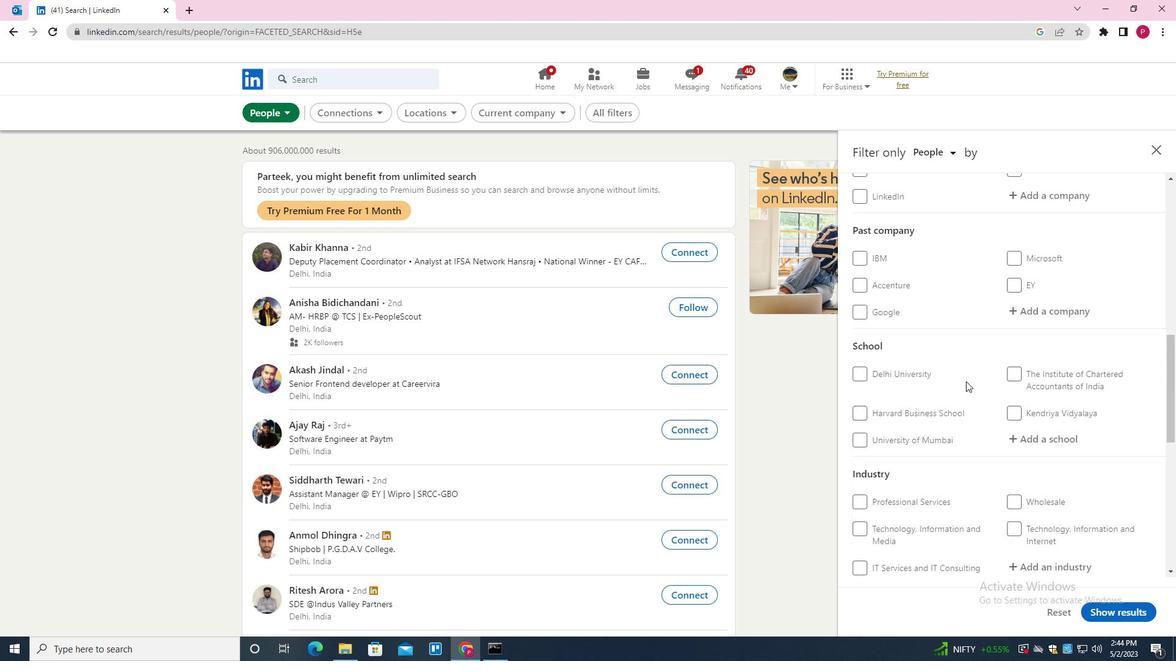 
Action: Mouse moved to (1066, 337)
Screenshot: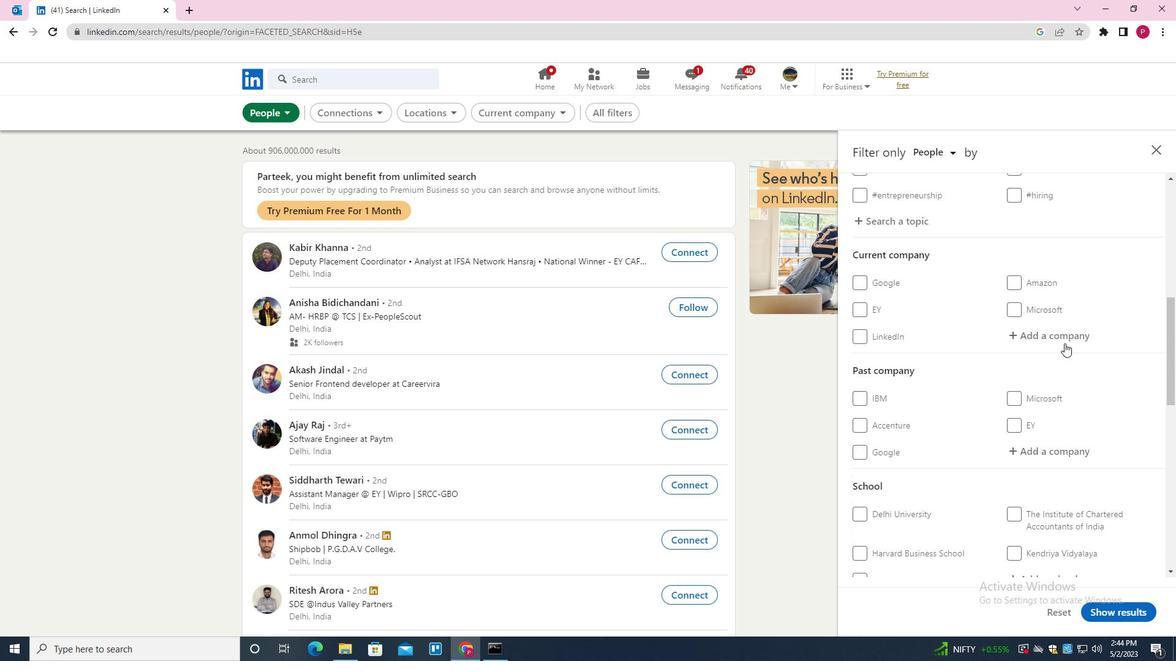 
Action: Mouse pressed left at (1066, 337)
Screenshot: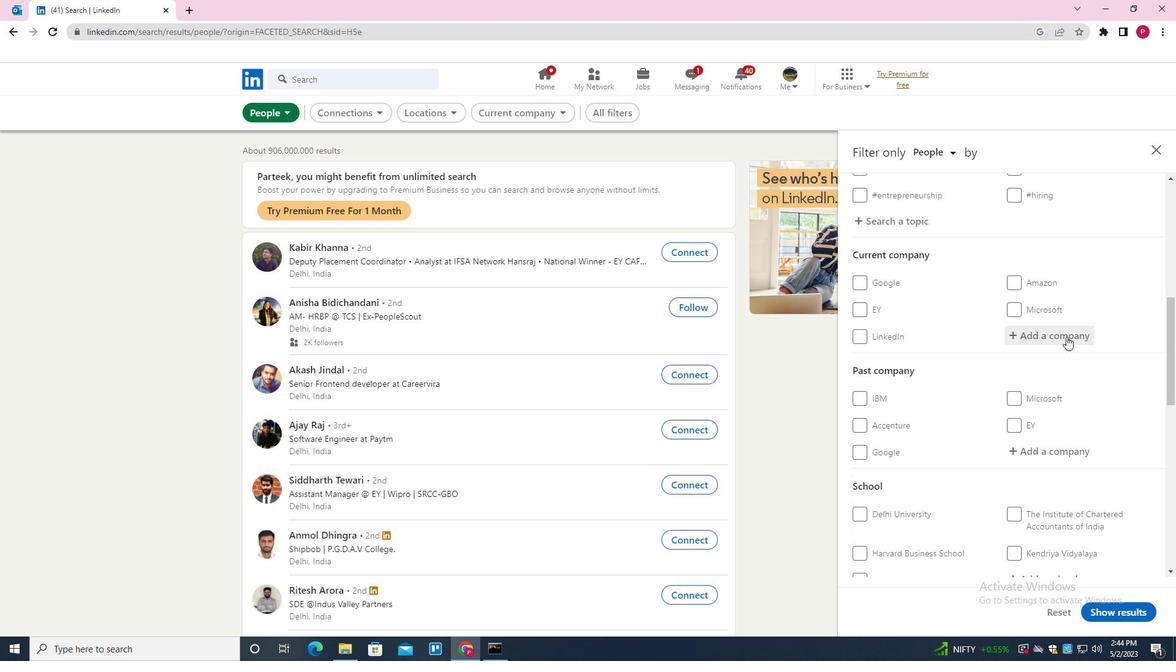 
Action: Mouse moved to (1063, 338)
Screenshot: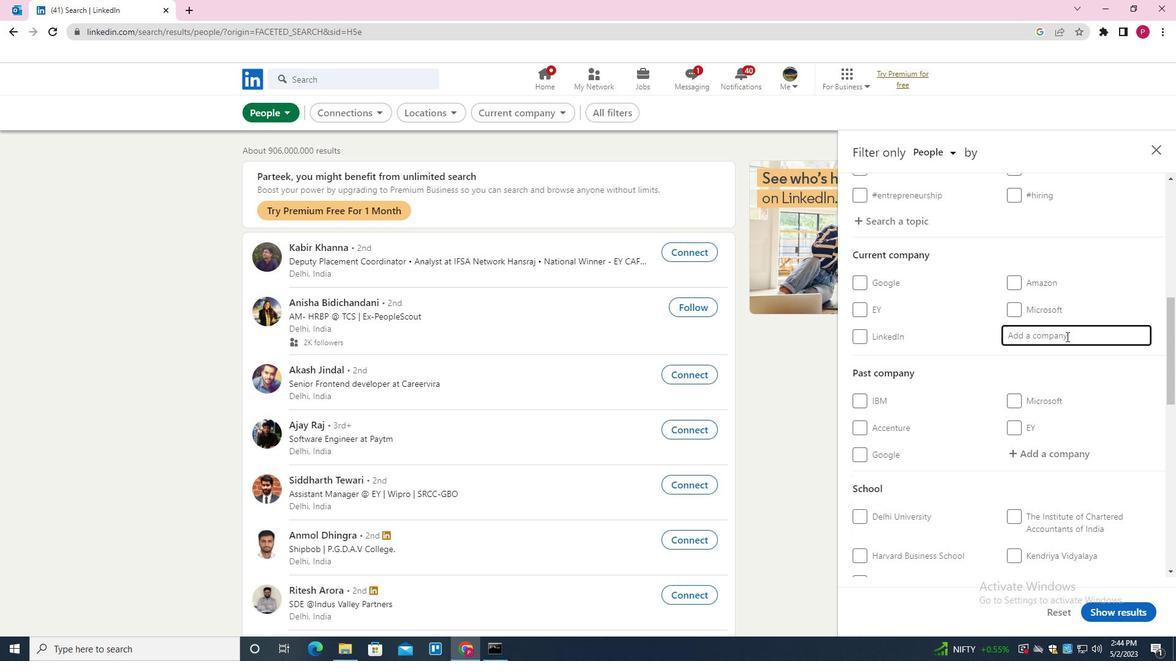 
Action: Key pressed <Key.shift><Key.shift><Key.shift><Key.shift>FRESHWORKS<Key.down><Key.enter>
Screenshot: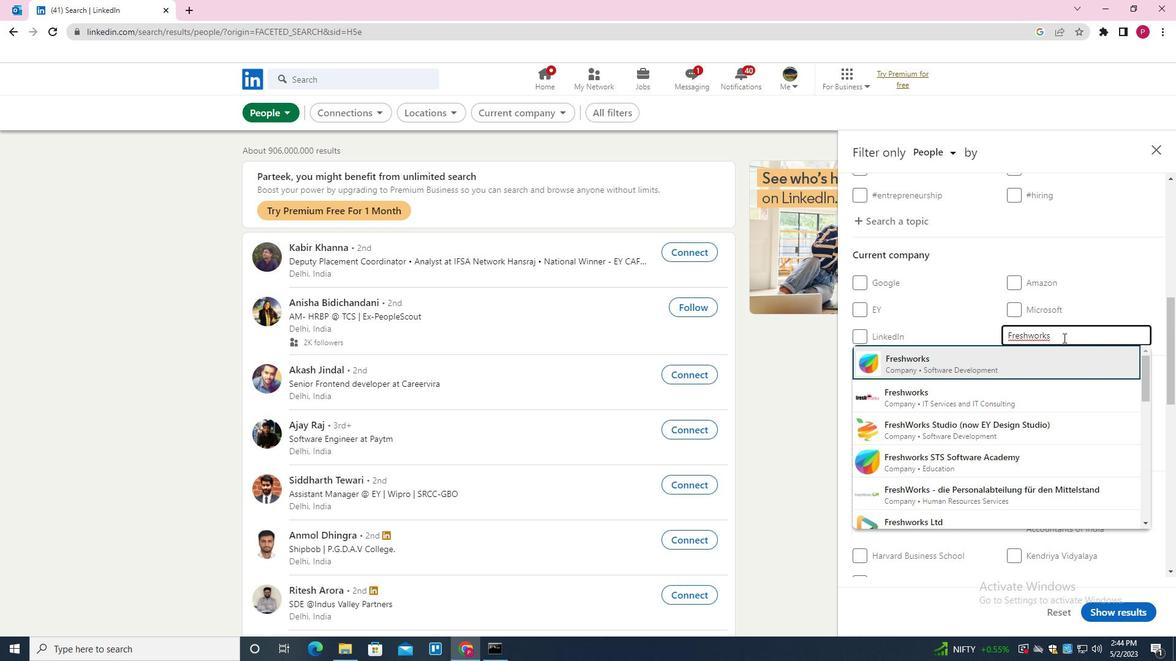 
Action: Mouse moved to (1049, 347)
Screenshot: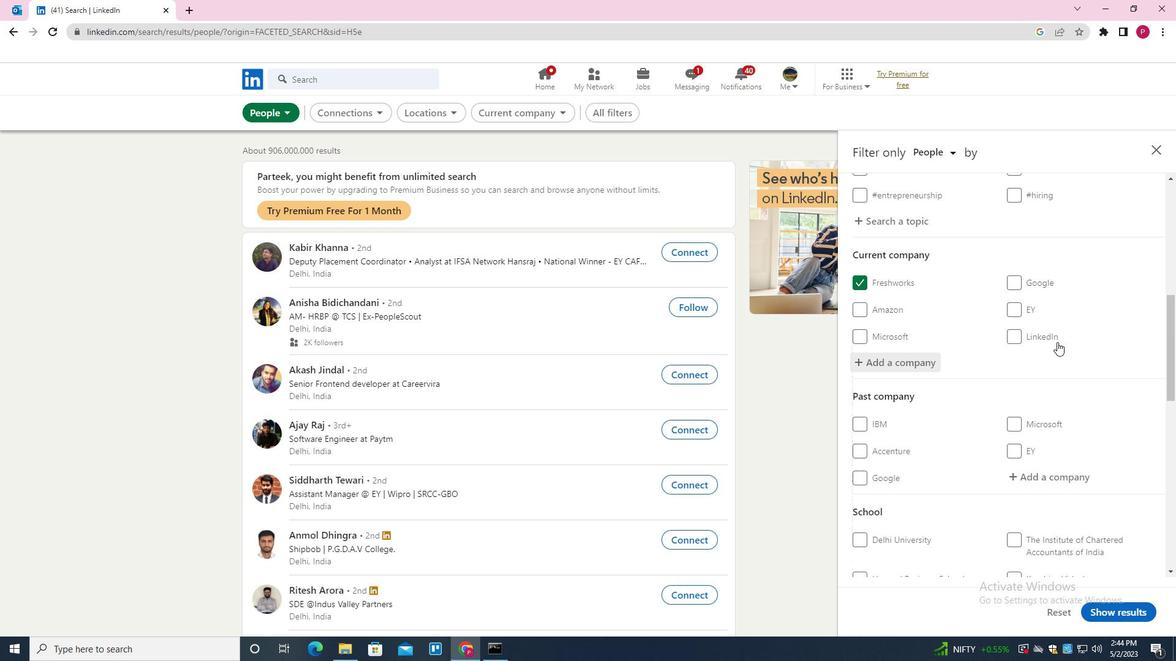 
Action: Mouse scrolled (1049, 346) with delta (0, 0)
Screenshot: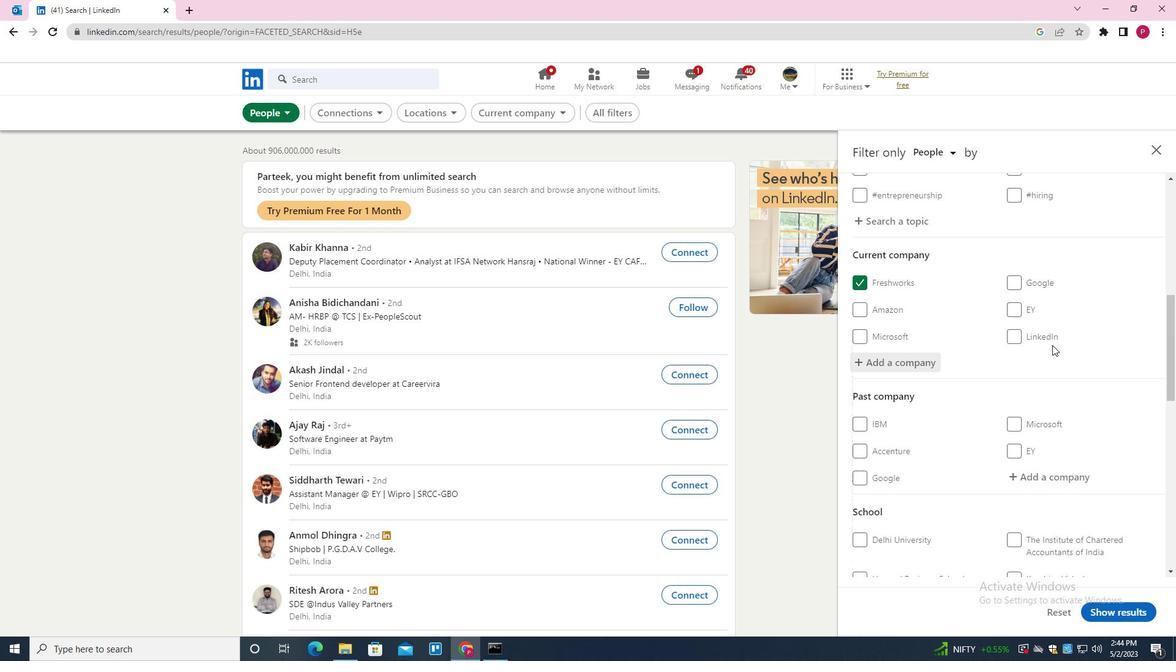 
Action: Mouse scrolled (1049, 346) with delta (0, 0)
Screenshot: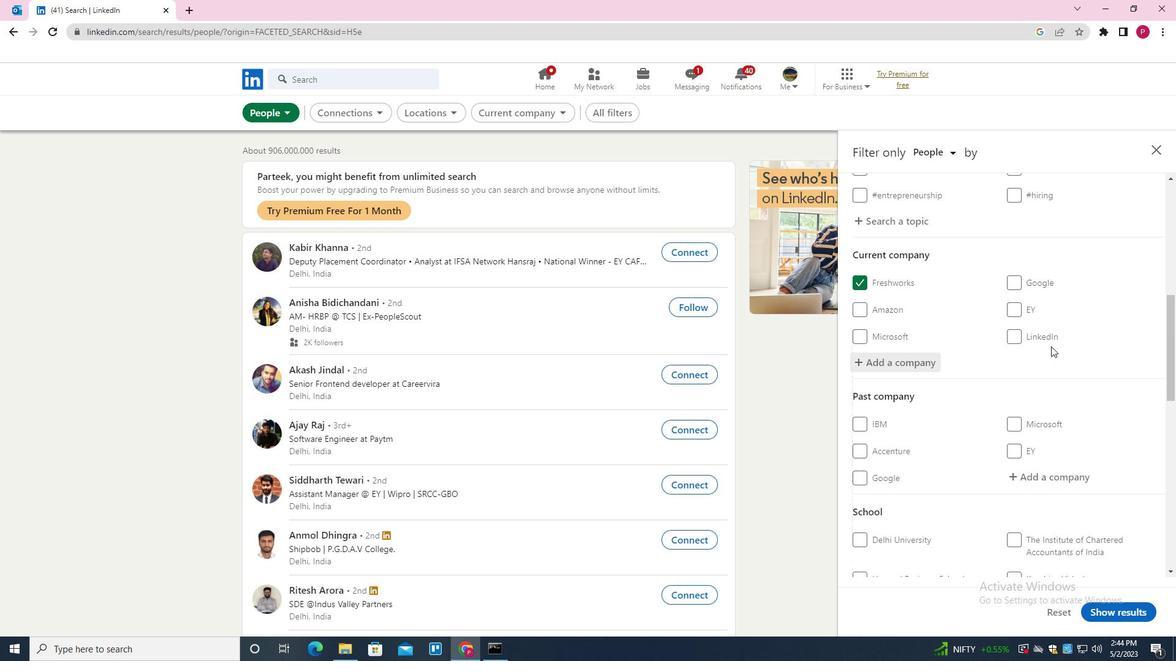 
Action: Mouse scrolled (1049, 346) with delta (0, 0)
Screenshot: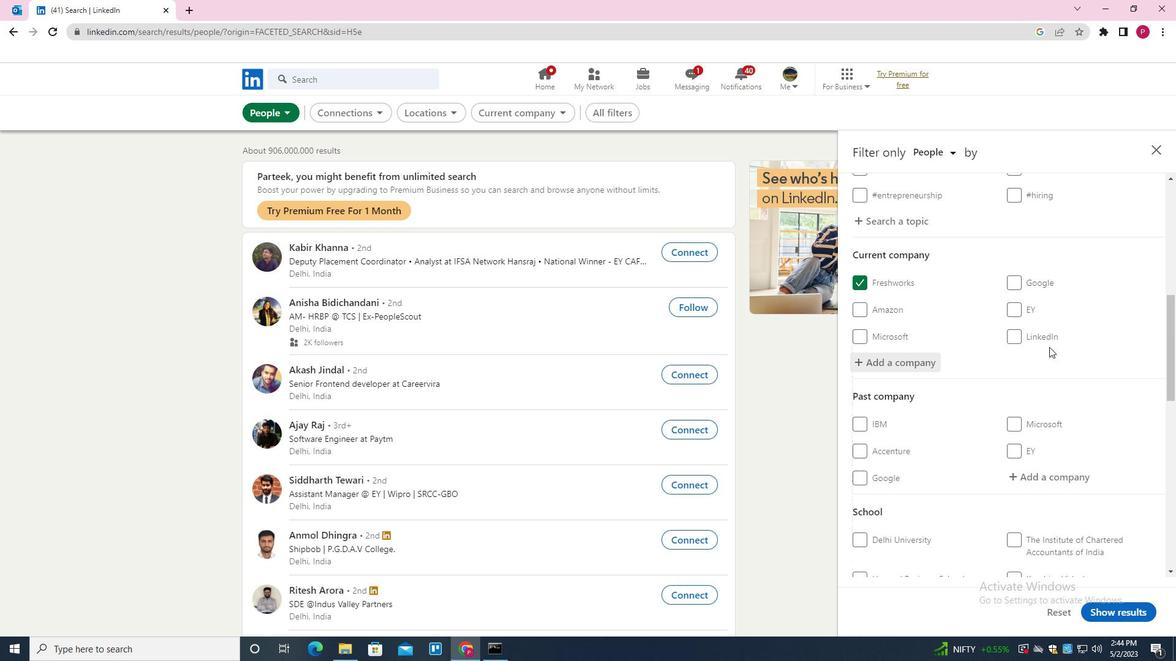 
Action: Mouse moved to (1048, 348)
Screenshot: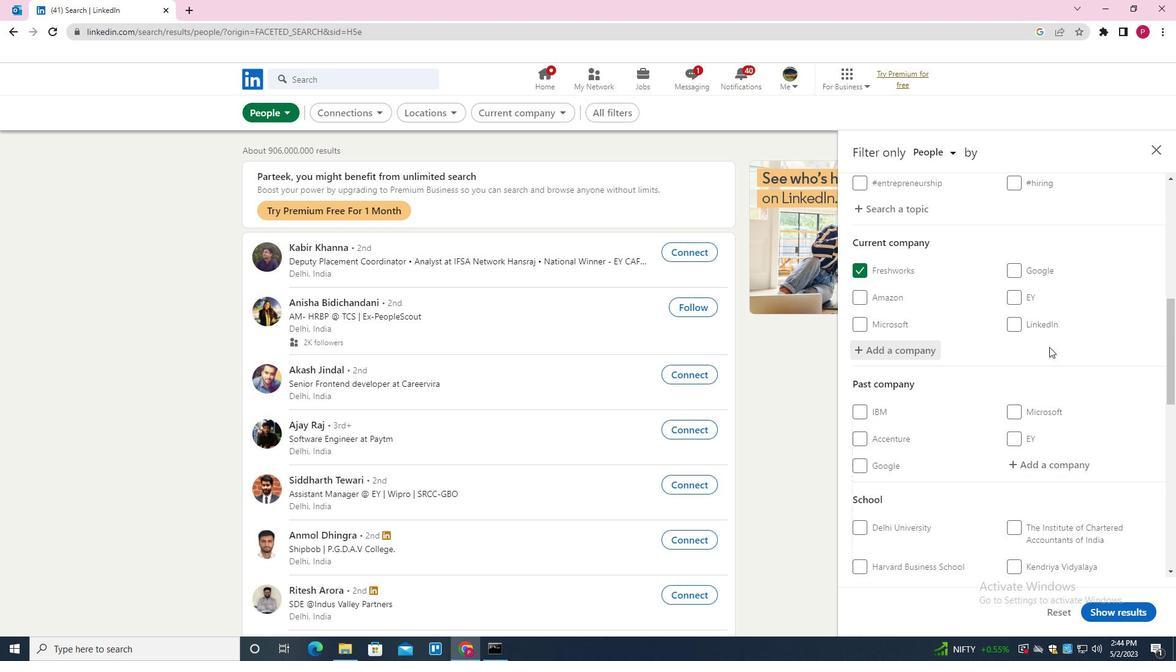 
Action: Mouse scrolled (1048, 348) with delta (0, 0)
Screenshot: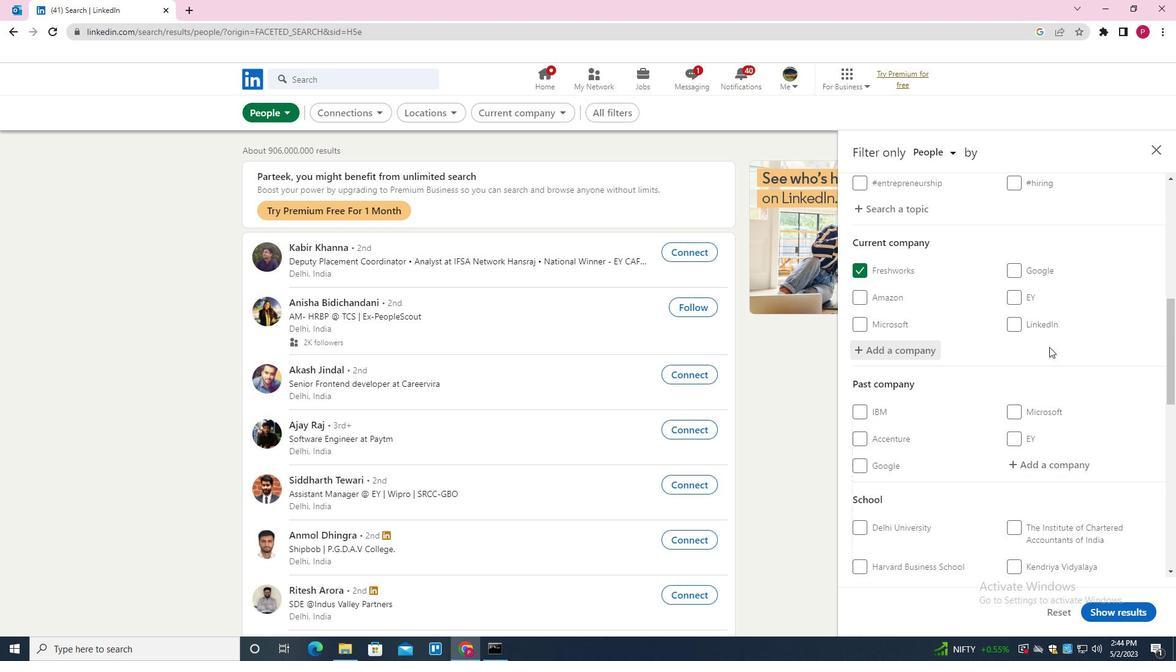 
Action: Mouse scrolled (1048, 348) with delta (0, 0)
Screenshot: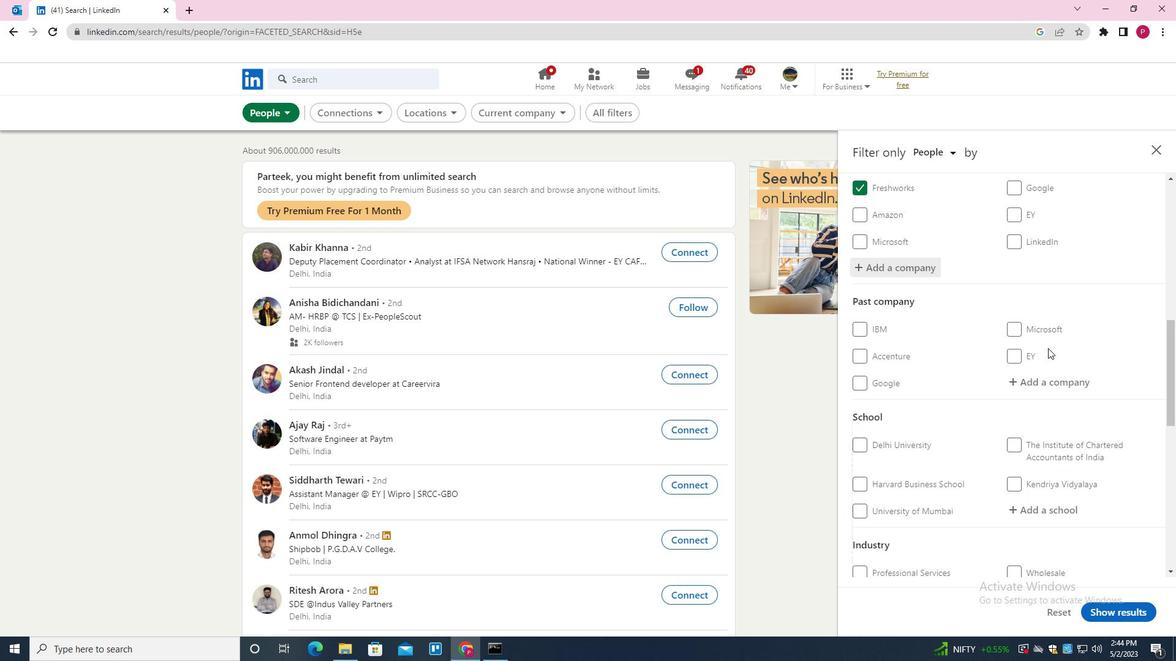 
Action: Mouse moved to (1031, 295)
Screenshot: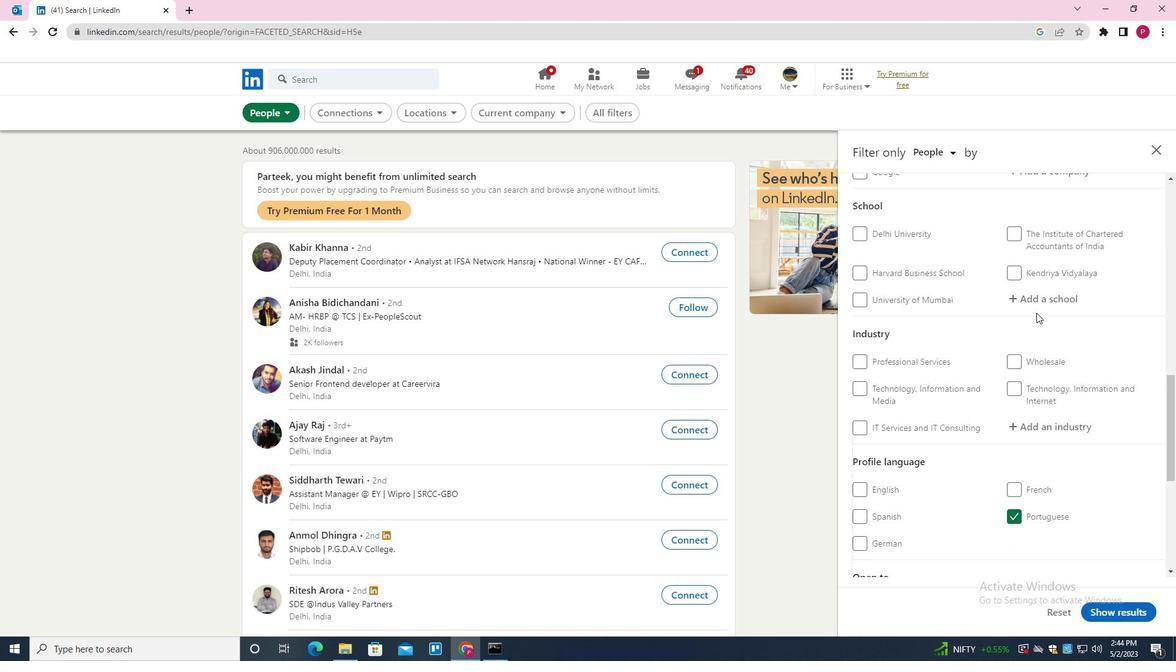 
Action: Mouse pressed left at (1031, 295)
Screenshot: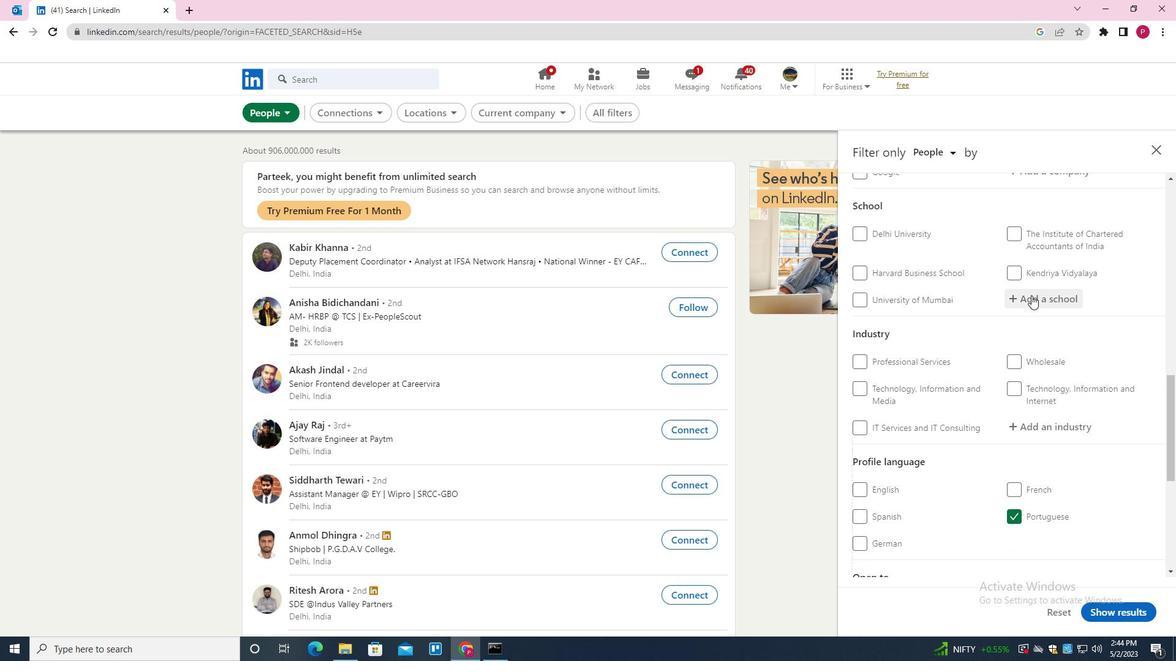 
Action: Mouse moved to (1027, 297)
Screenshot: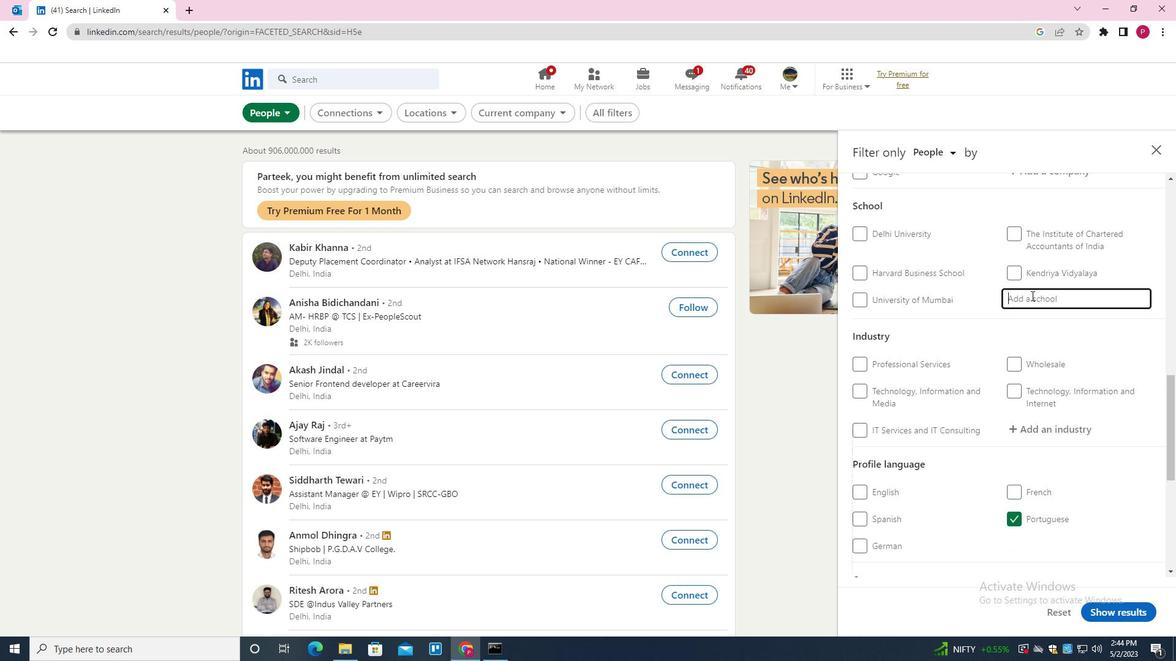 
Action: Key pressed <Key.shift><Key.shift><Key.shift><Key.shift><Key.shift><Key.shift><Key.shift><Key.shift><Key.shift><Key.shift><Key.shift><Key.shift><Key.shift><Key.shift><Key.shift><Key.shift><Key.shift><Key.shift><Key.shift><Key.shift><Key.shift><Key.shift><Key.shift><Key.shift><Key.shift><Key.shift><Key.shift><Key.shift><Key.shift>NARAYANA<Key.space><Key.shift><Key.shift>INSTITUTE<Key.space><Key.left><Key.down><Key.enter>
Screenshot: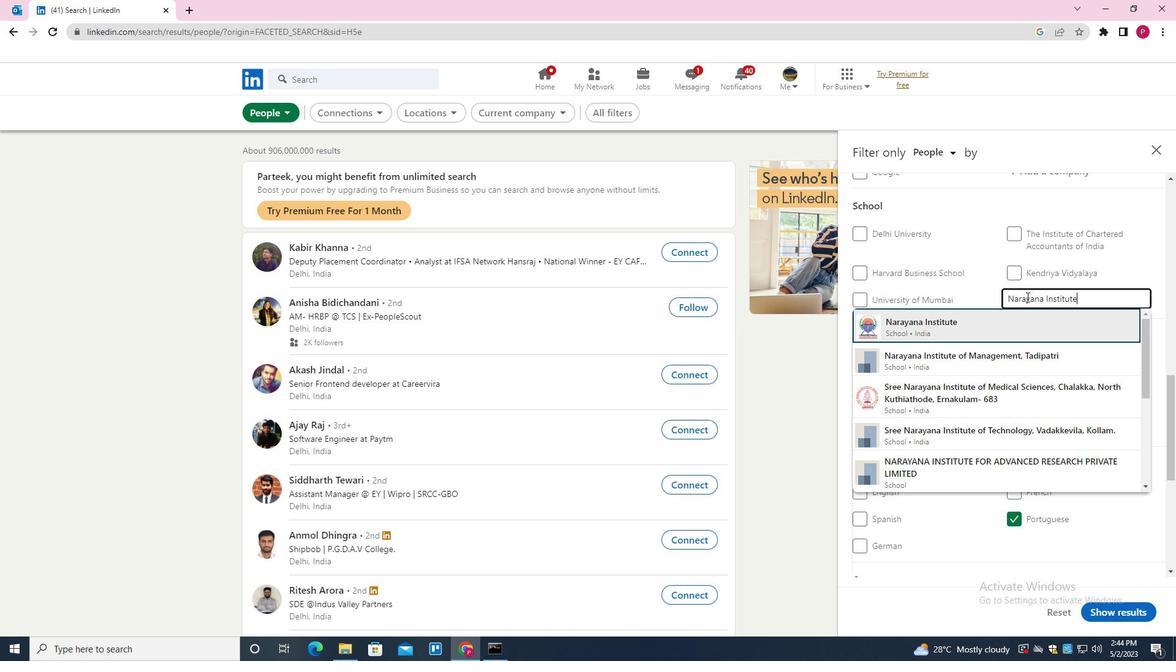 
Action: Mouse moved to (994, 321)
Screenshot: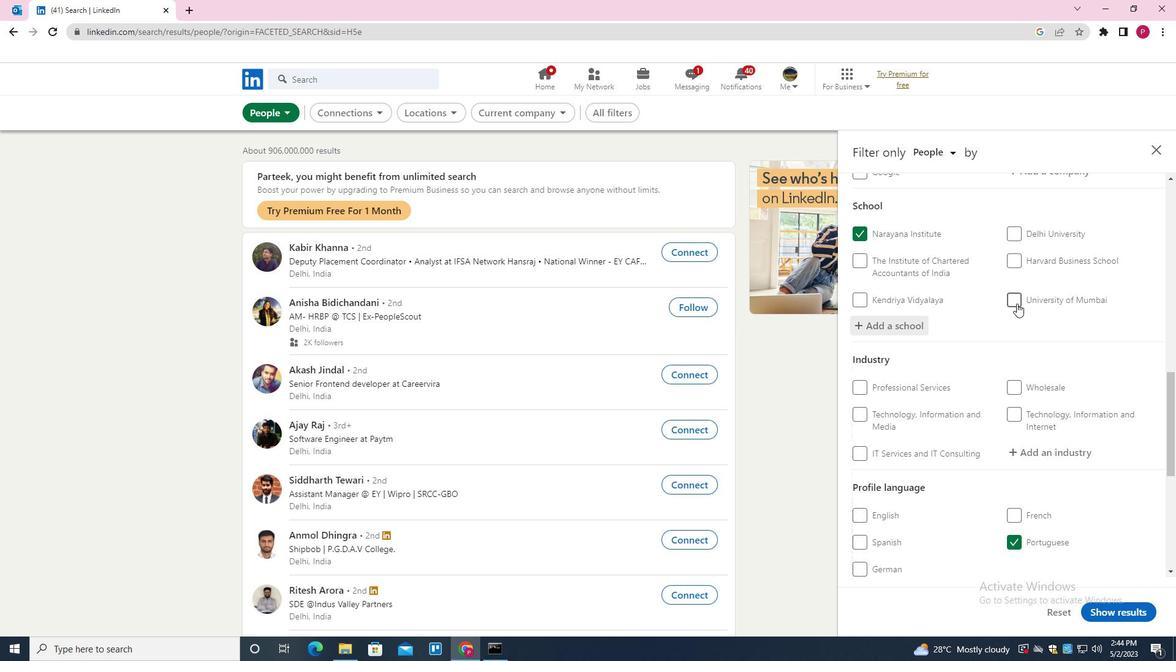 
Action: Mouse scrolled (994, 321) with delta (0, 0)
Screenshot: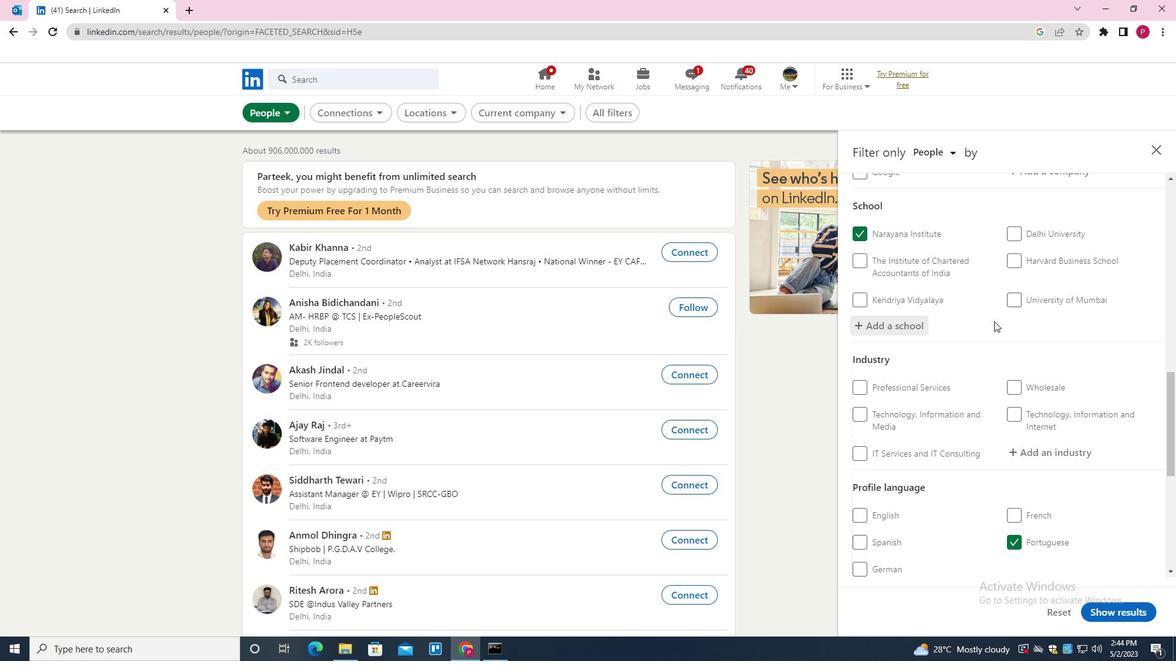 
Action: Mouse scrolled (994, 321) with delta (0, 0)
Screenshot: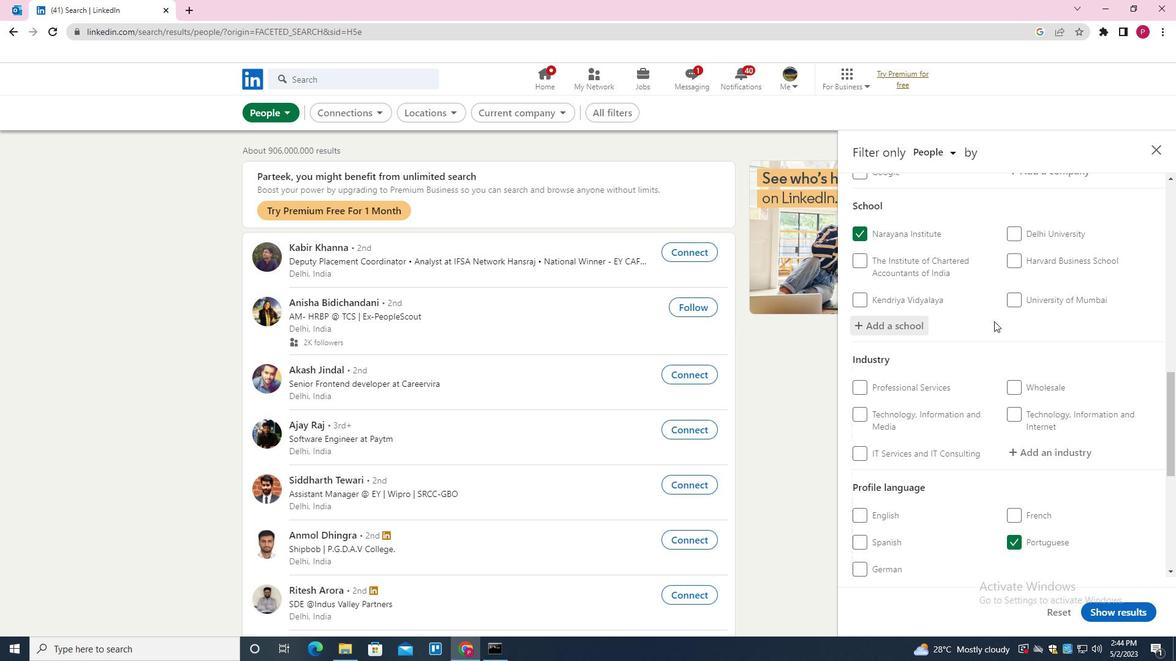 
Action: Mouse moved to (1046, 329)
Screenshot: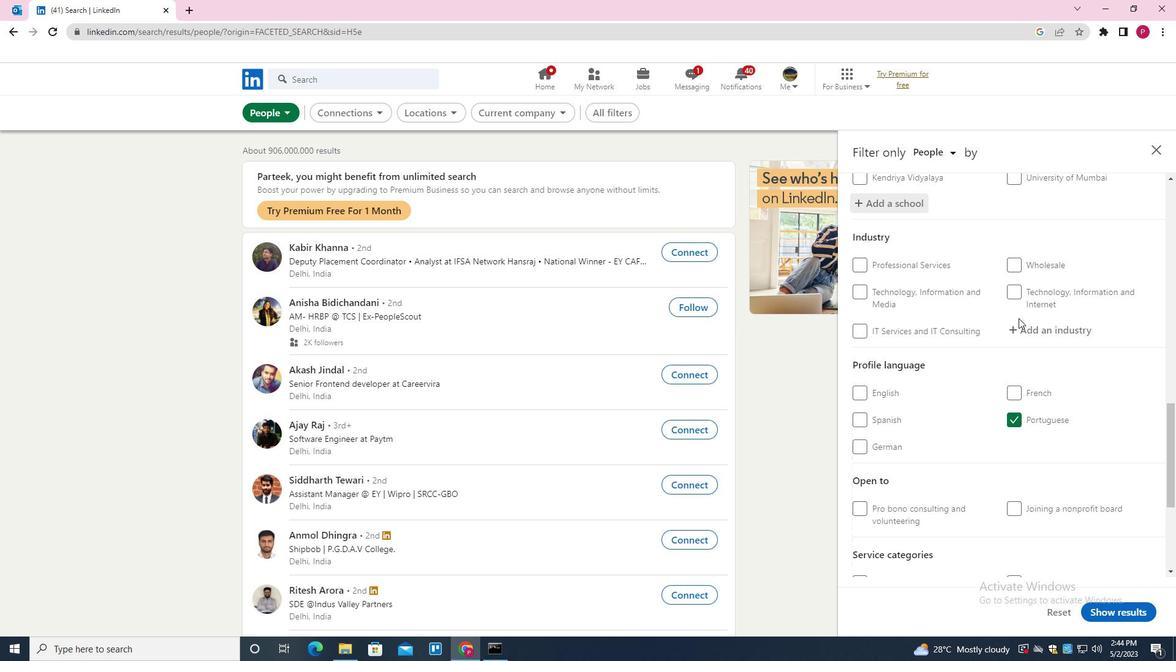 
Action: Mouse pressed left at (1046, 329)
Screenshot: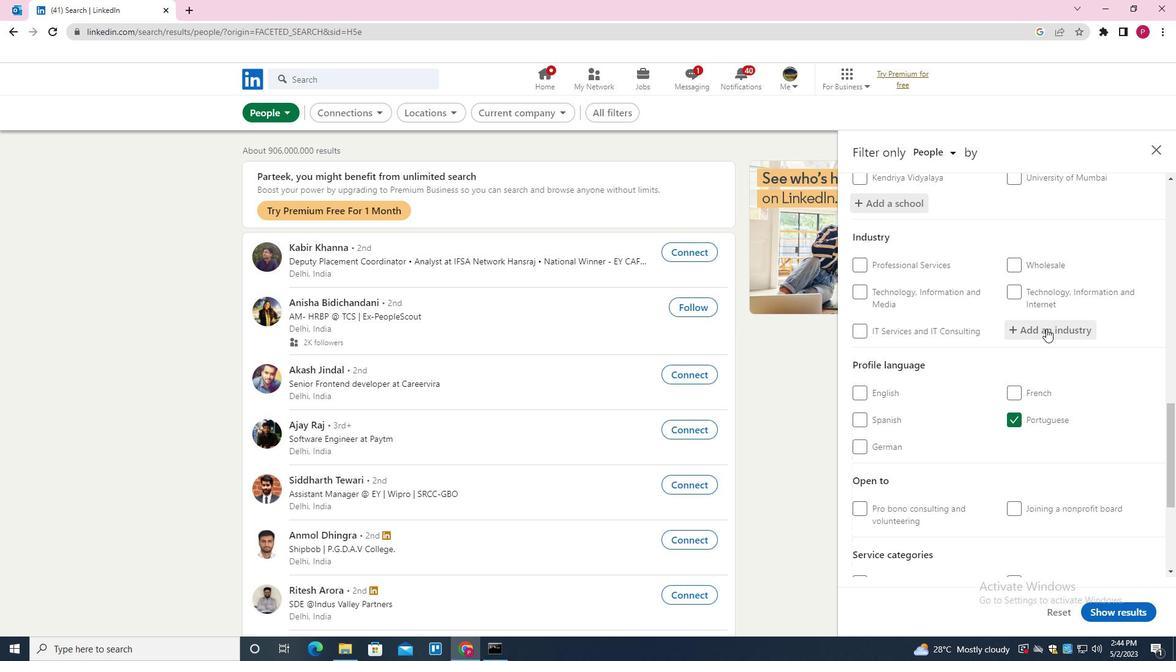 
Action: Mouse moved to (1047, 329)
Screenshot: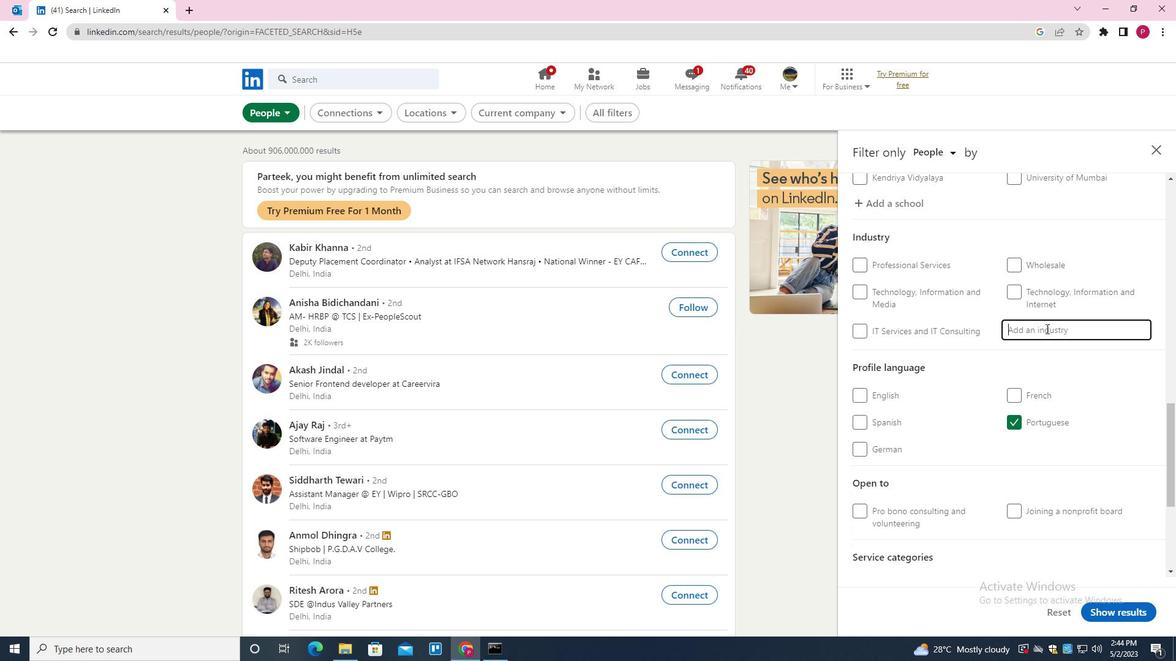 
Action: Key pressed <Key.shift><Key.shift><Key.shift><Key.shift>SHEET<Key.space><Key.shift>MUSIC<Key.down><Key.enter>
Screenshot: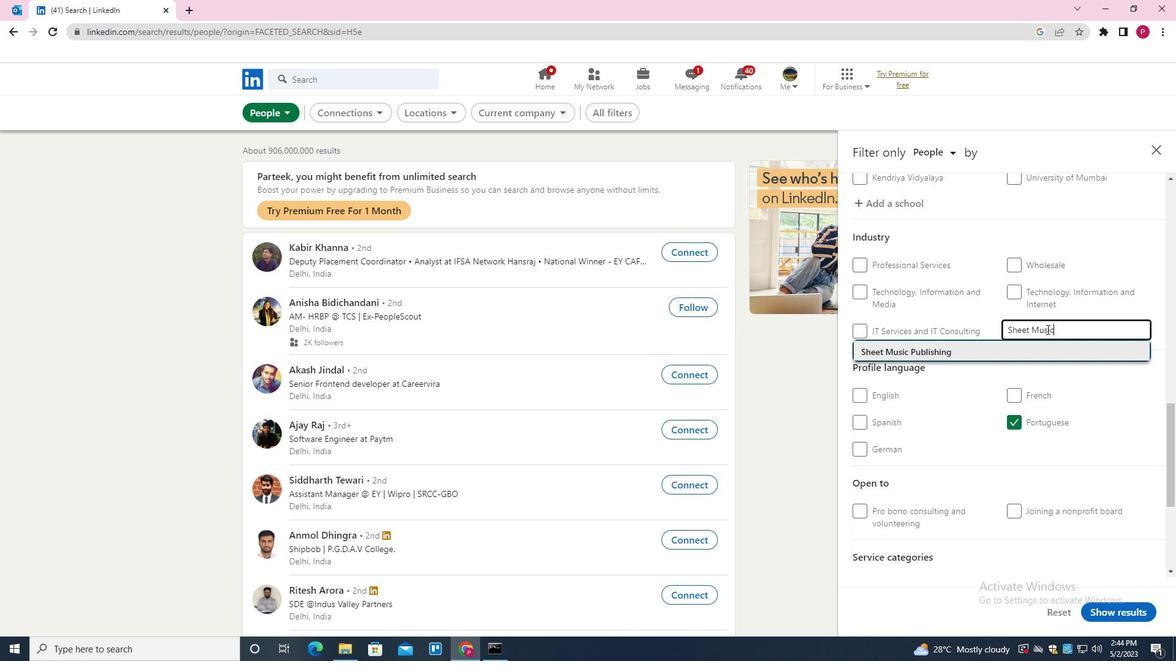 
Action: Mouse moved to (1043, 333)
Screenshot: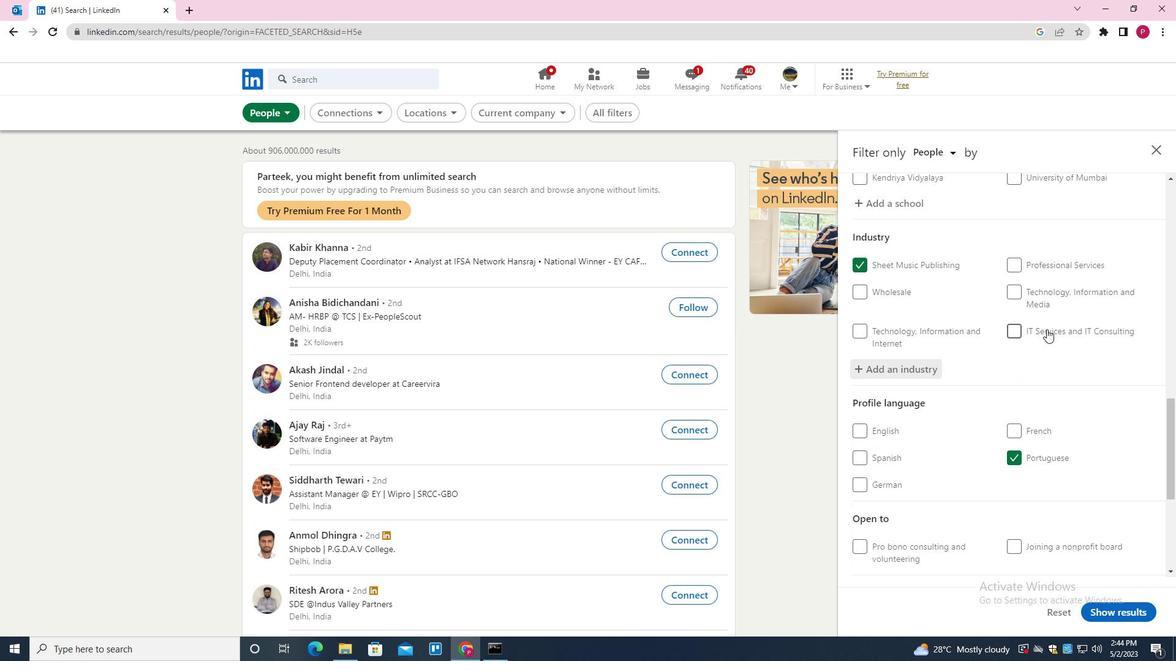 
Action: Mouse scrolled (1043, 332) with delta (0, 0)
Screenshot: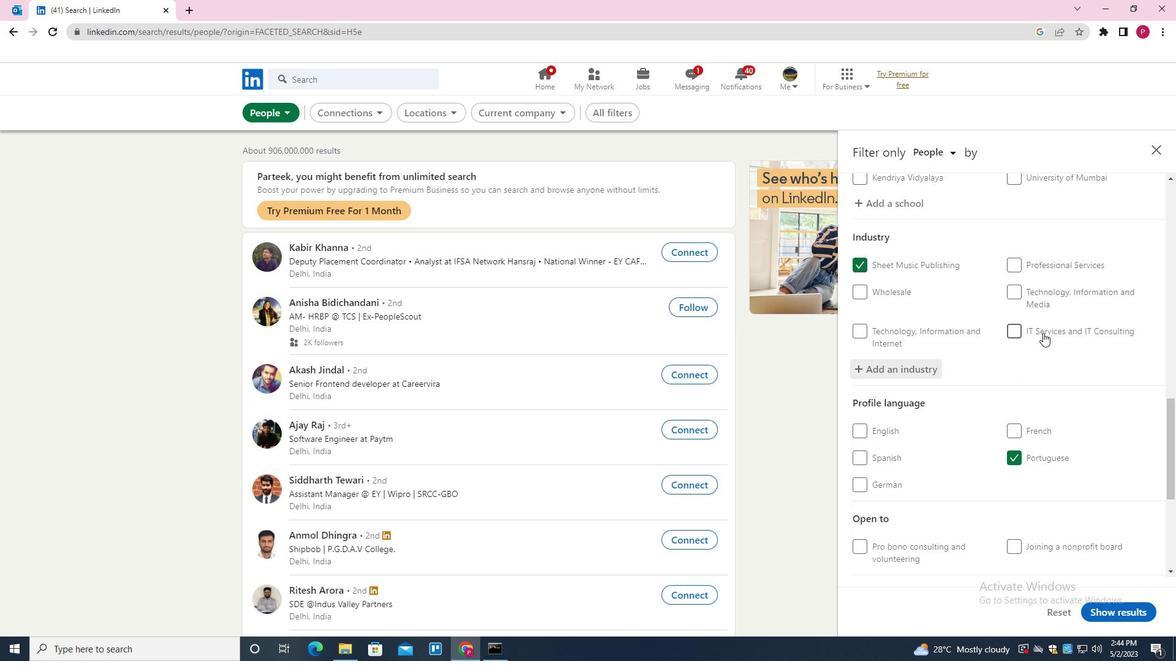 
Action: Mouse scrolled (1043, 332) with delta (0, 0)
Screenshot: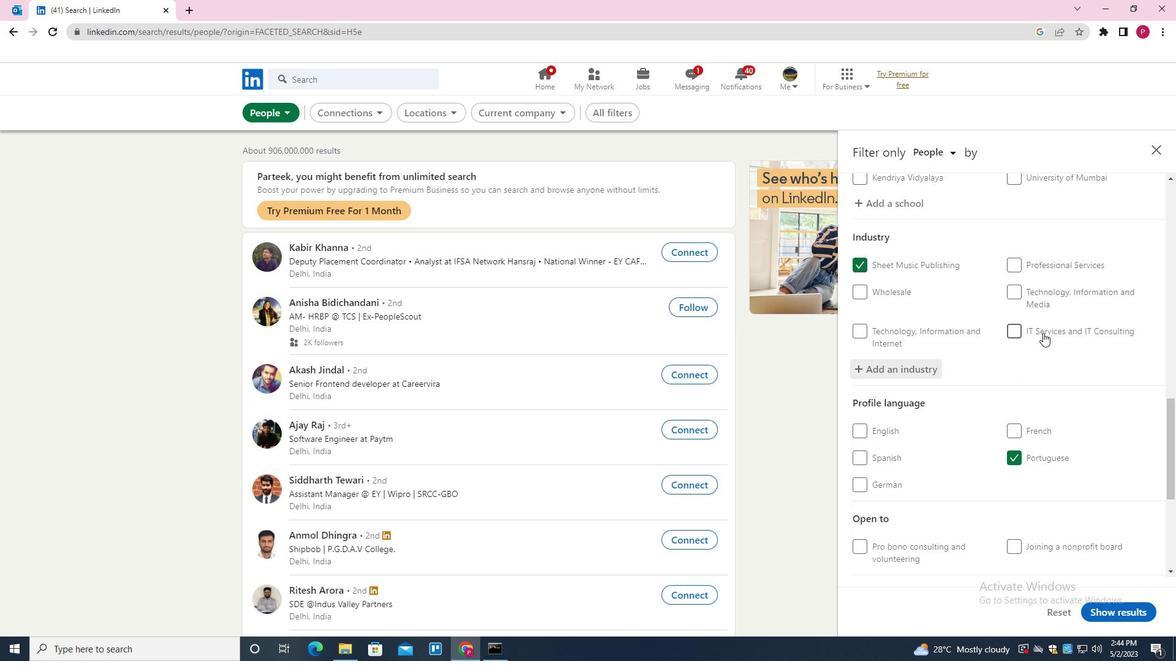 
Action: Mouse scrolled (1043, 332) with delta (0, 0)
Screenshot: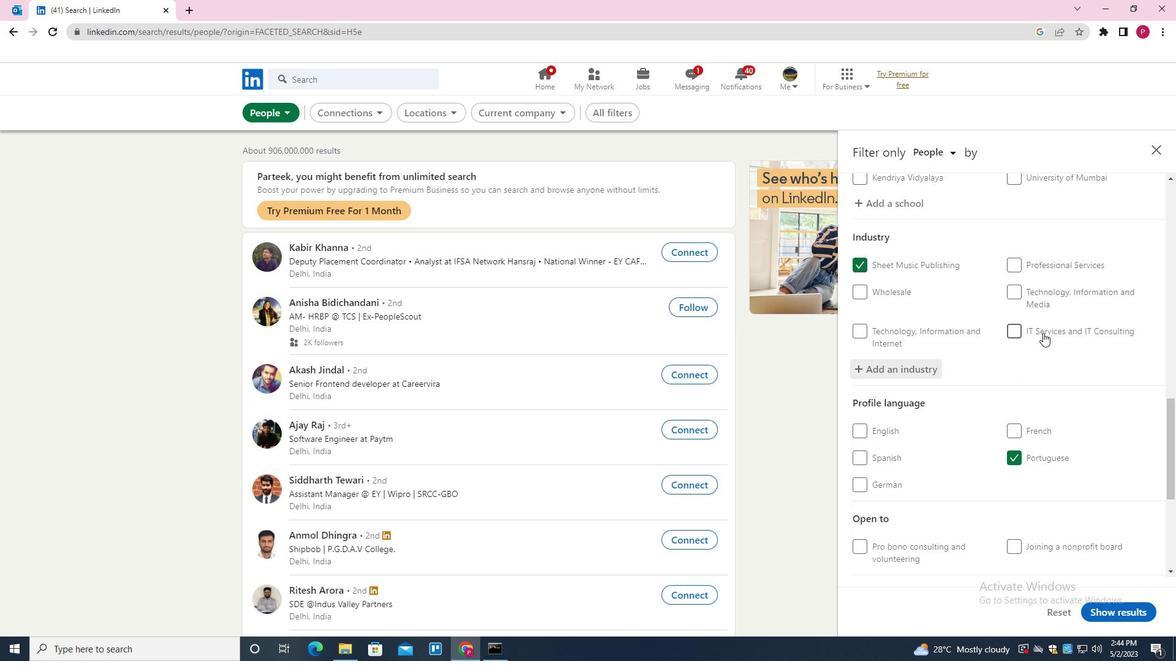 
Action: Mouse scrolled (1043, 332) with delta (0, 0)
Screenshot: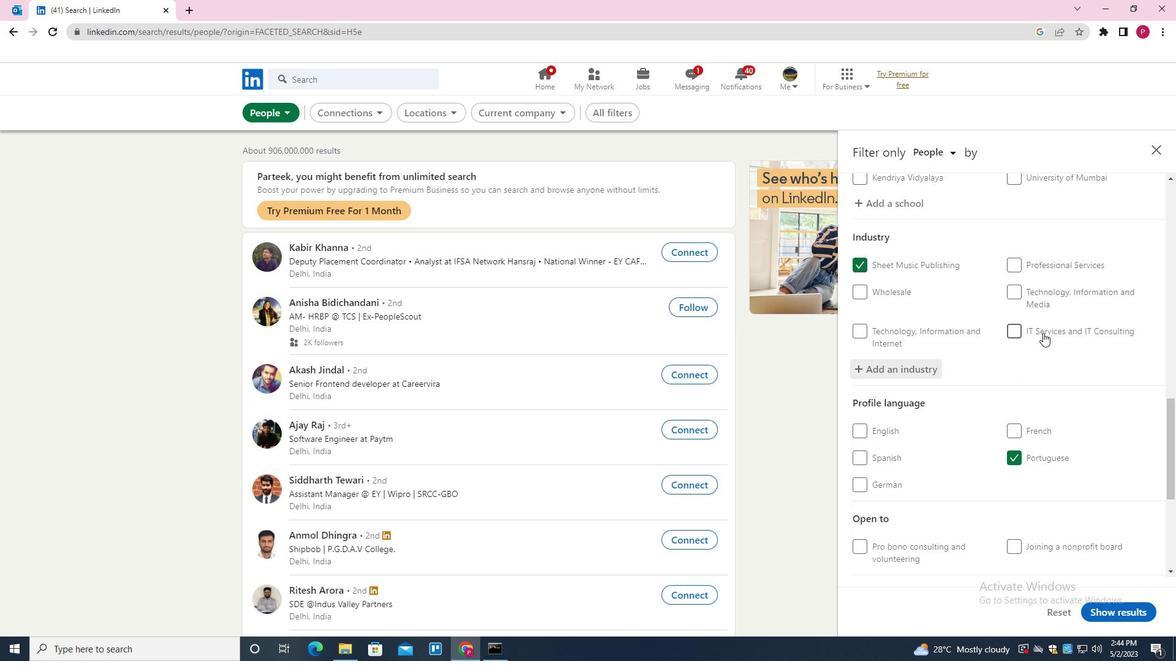 
Action: Mouse scrolled (1043, 332) with delta (0, 0)
Screenshot: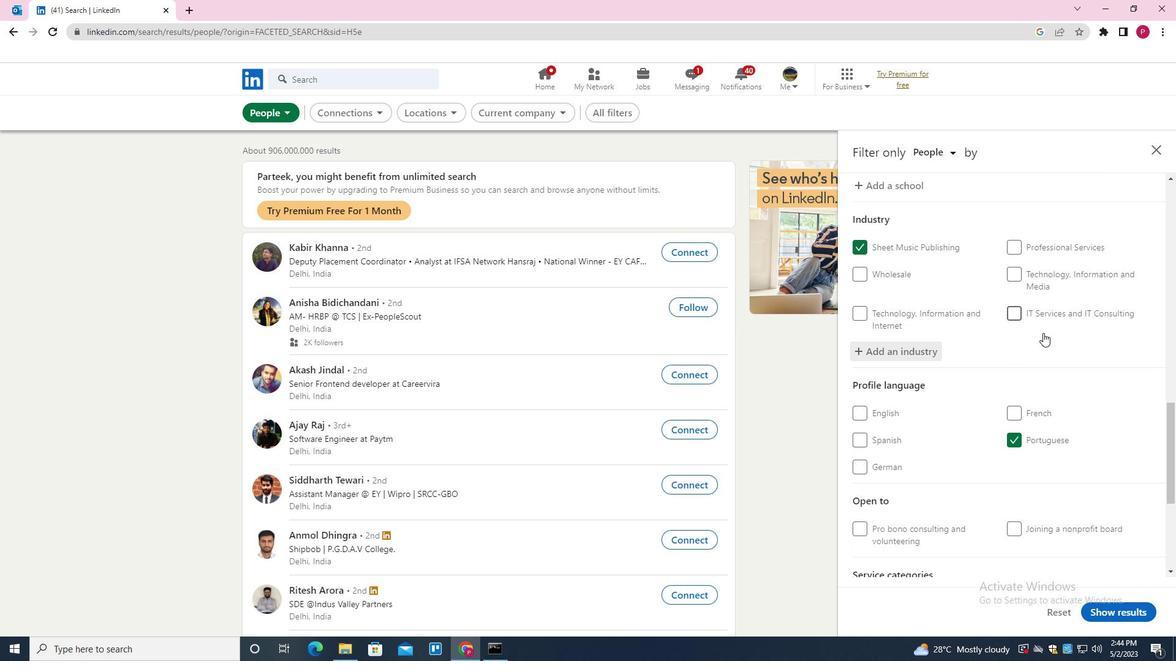 
Action: Mouse moved to (1038, 412)
Screenshot: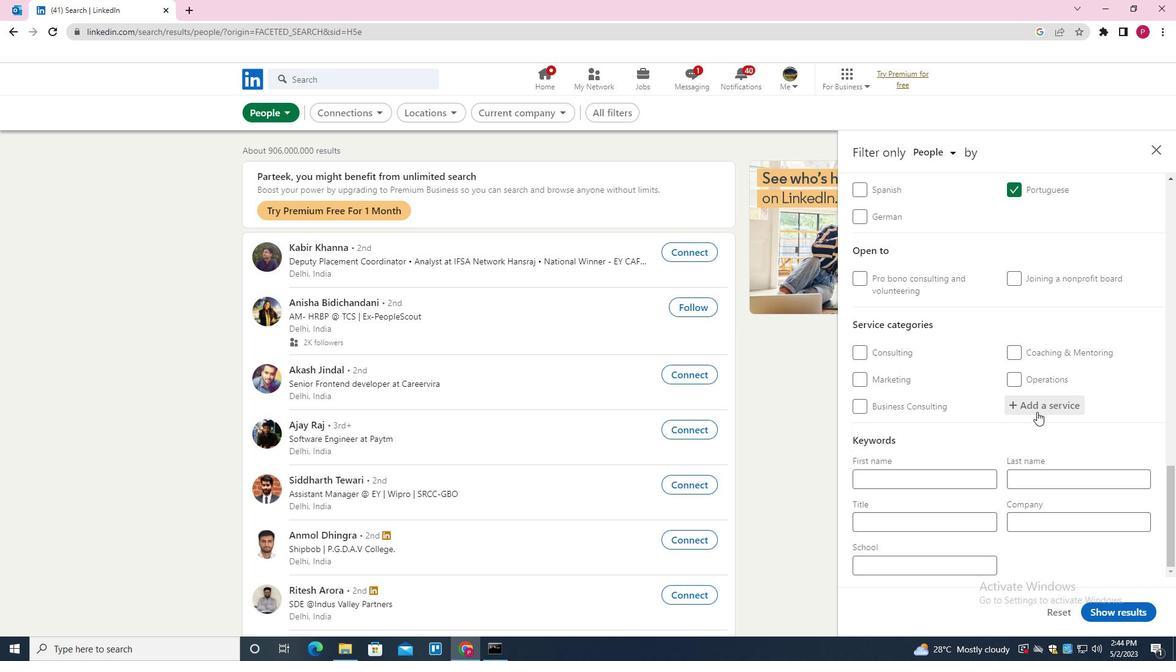 
Action: Mouse pressed left at (1038, 412)
Screenshot: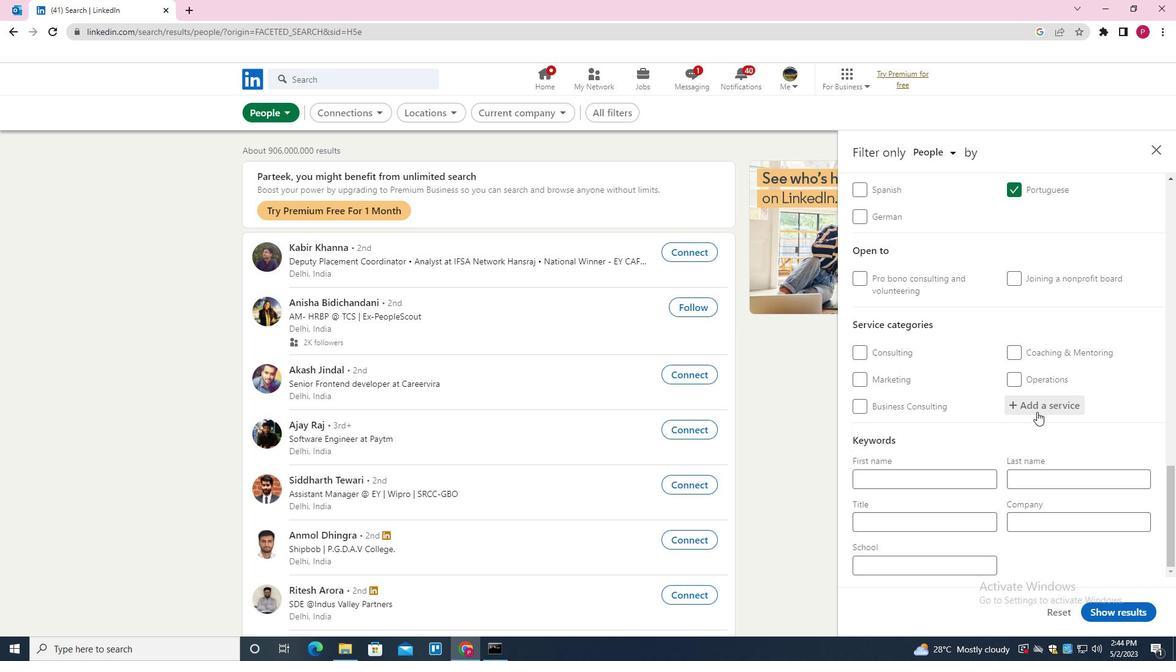 
Action: Key pressed <Key.shift><Key.shift><Key.shift><Key.shift>PUBLIC<Key.space><Key.down><Key.enter>
Screenshot: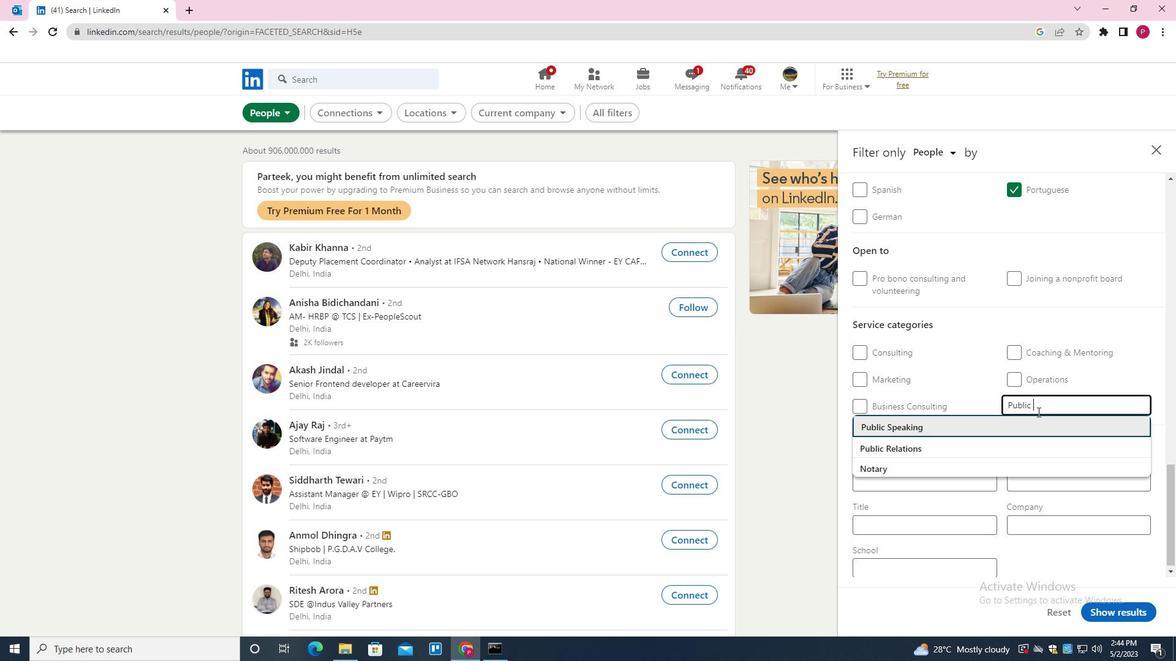 
Action: Mouse moved to (1037, 413)
Screenshot: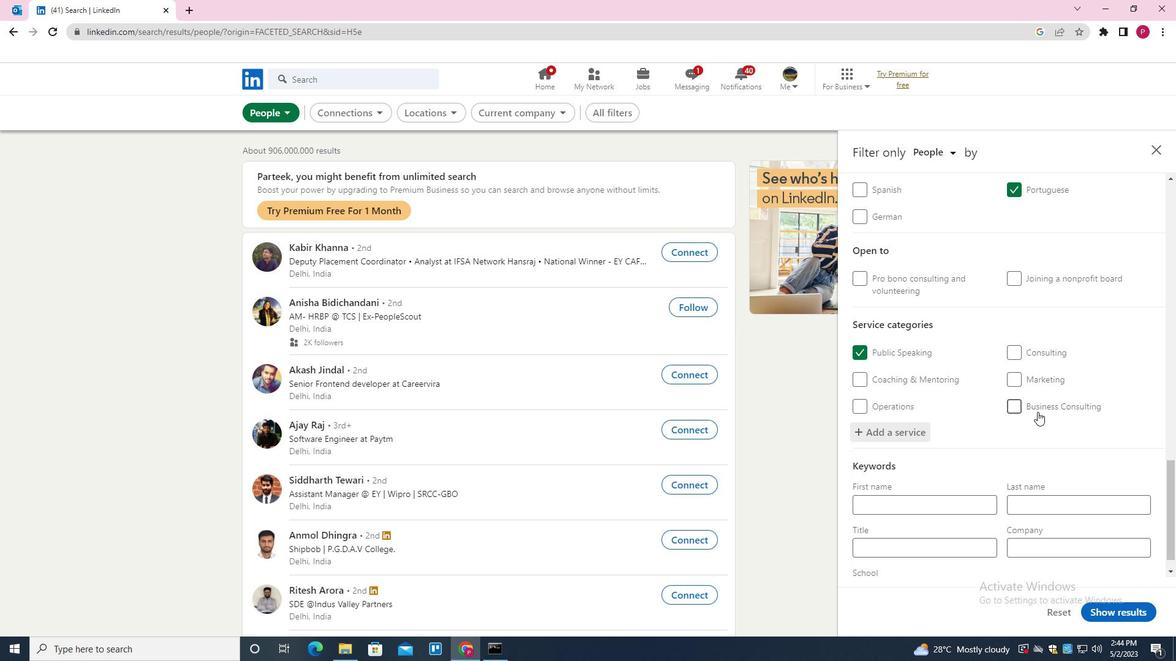 
Action: Mouse scrolled (1037, 412) with delta (0, 0)
Screenshot: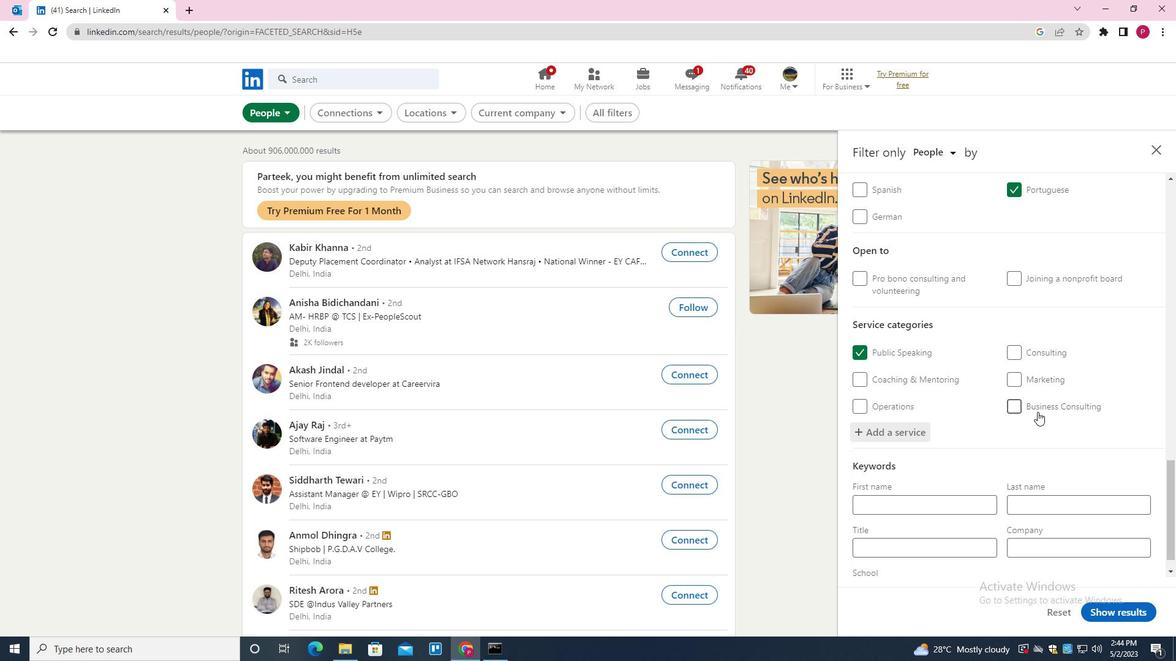 
Action: Mouse moved to (1036, 413)
Screenshot: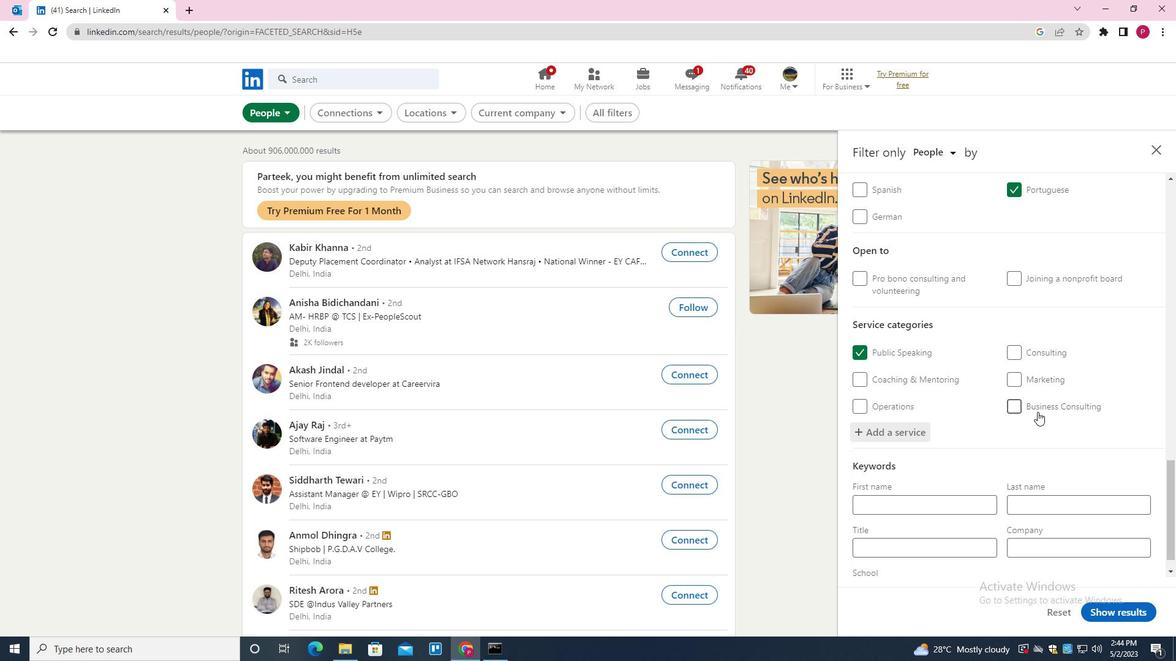 
Action: Mouse scrolled (1036, 413) with delta (0, 0)
Screenshot: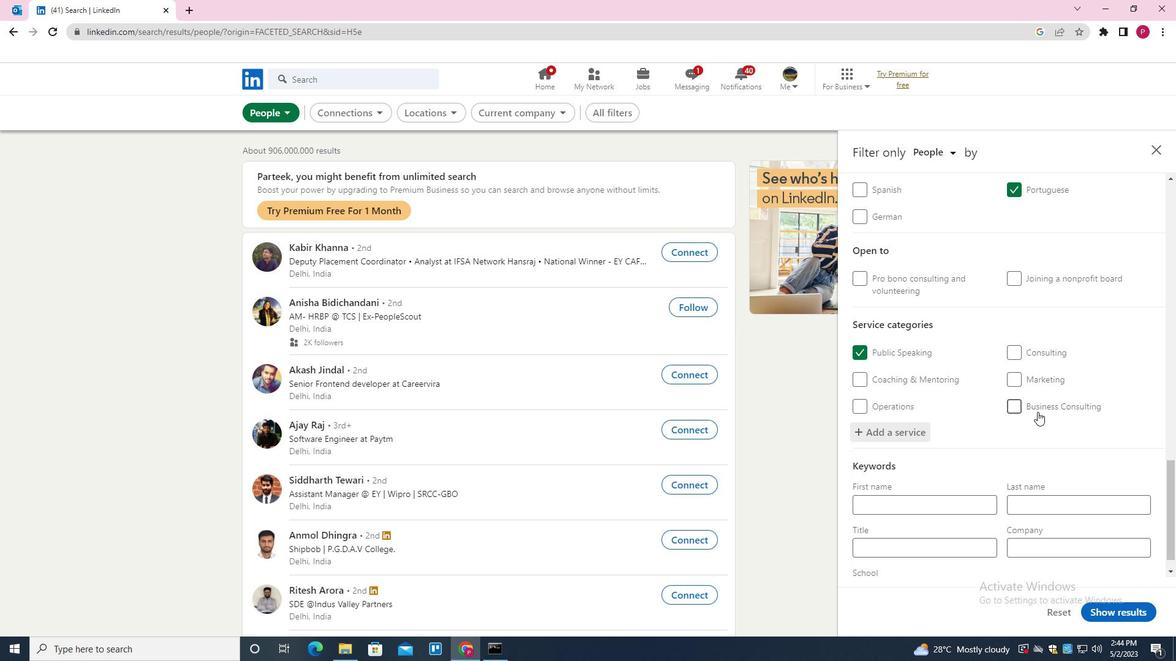 
Action: Mouse moved to (1036, 414)
Screenshot: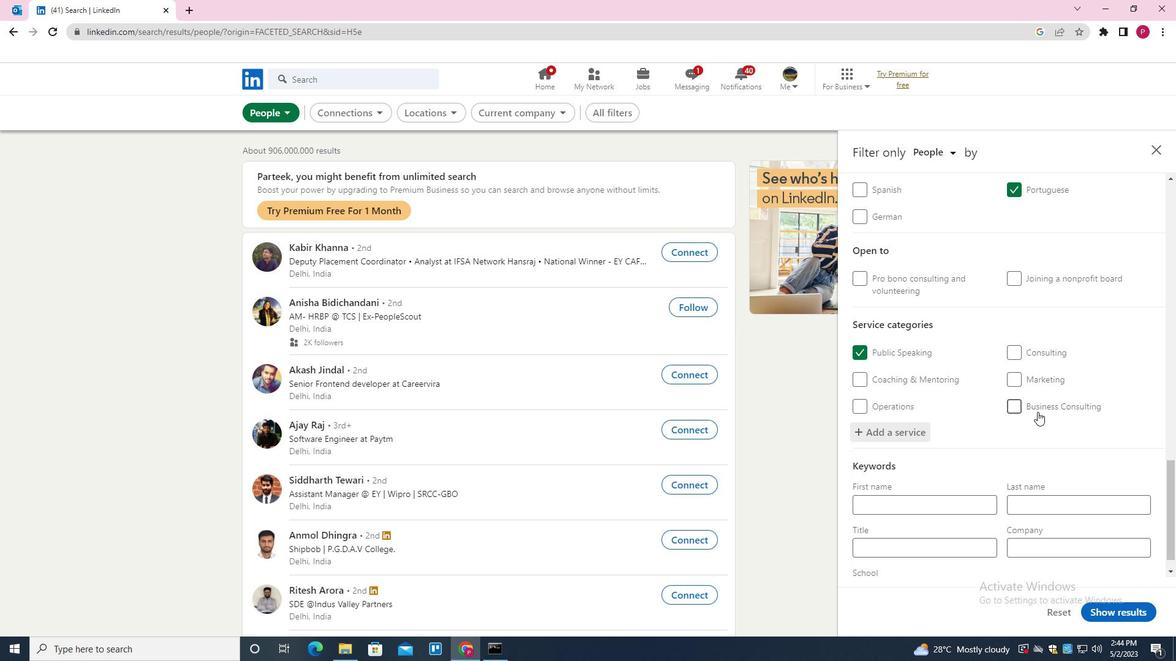 
Action: Mouse scrolled (1036, 413) with delta (0, 0)
Screenshot: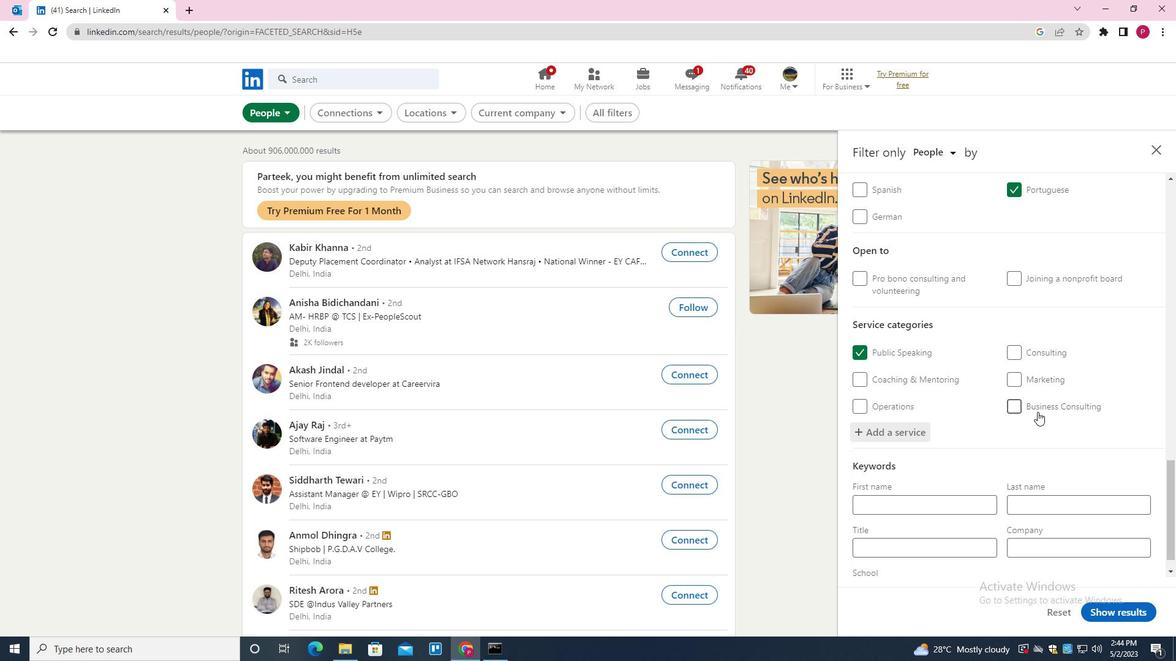
Action: Mouse moved to (1023, 426)
Screenshot: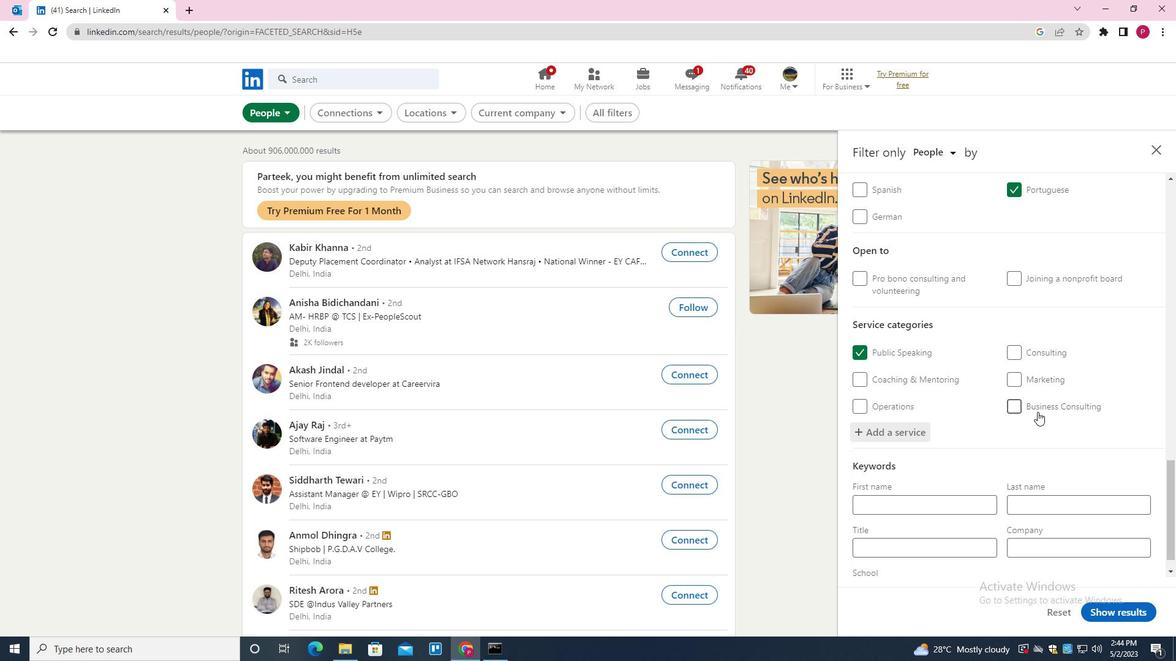 
Action: Mouse scrolled (1023, 425) with delta (0, 0)
Screenshot: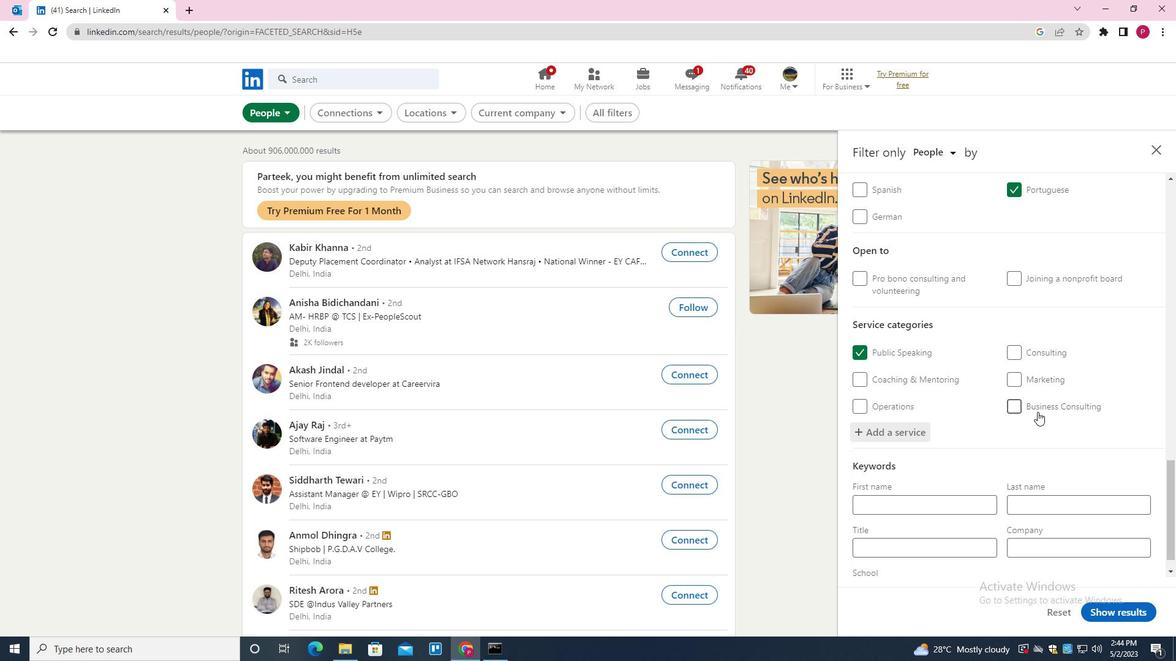 
Action: Mouse moved to (916, 526)
Screenshot: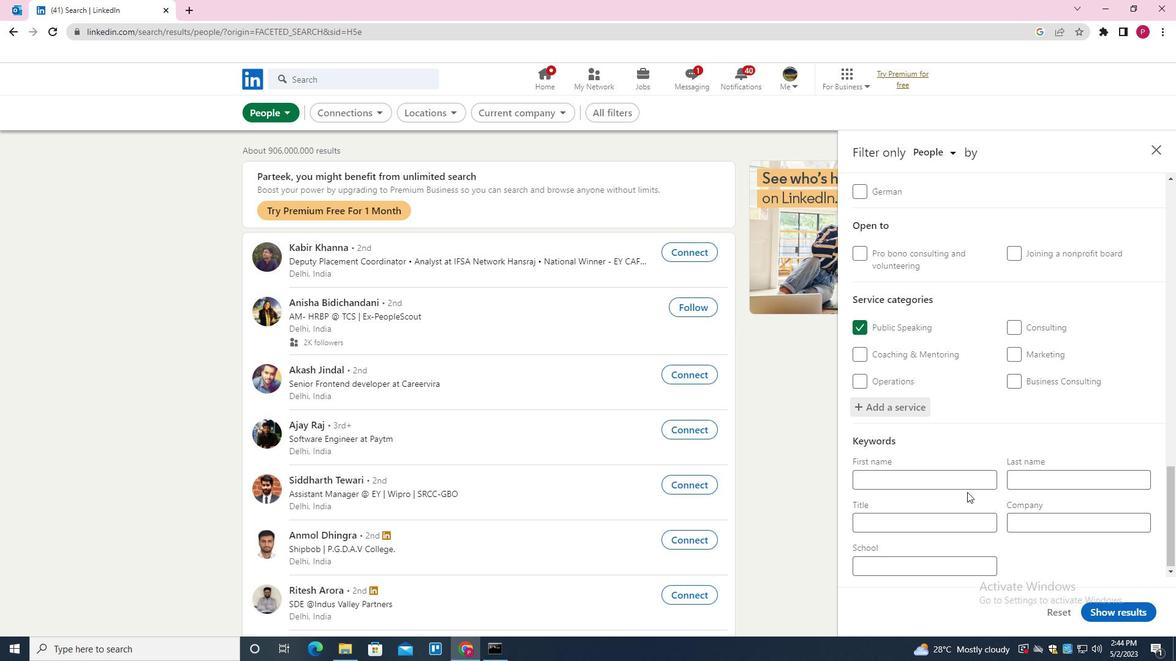 
Action: Mouse pressed left at (916, 526)
Screenshot: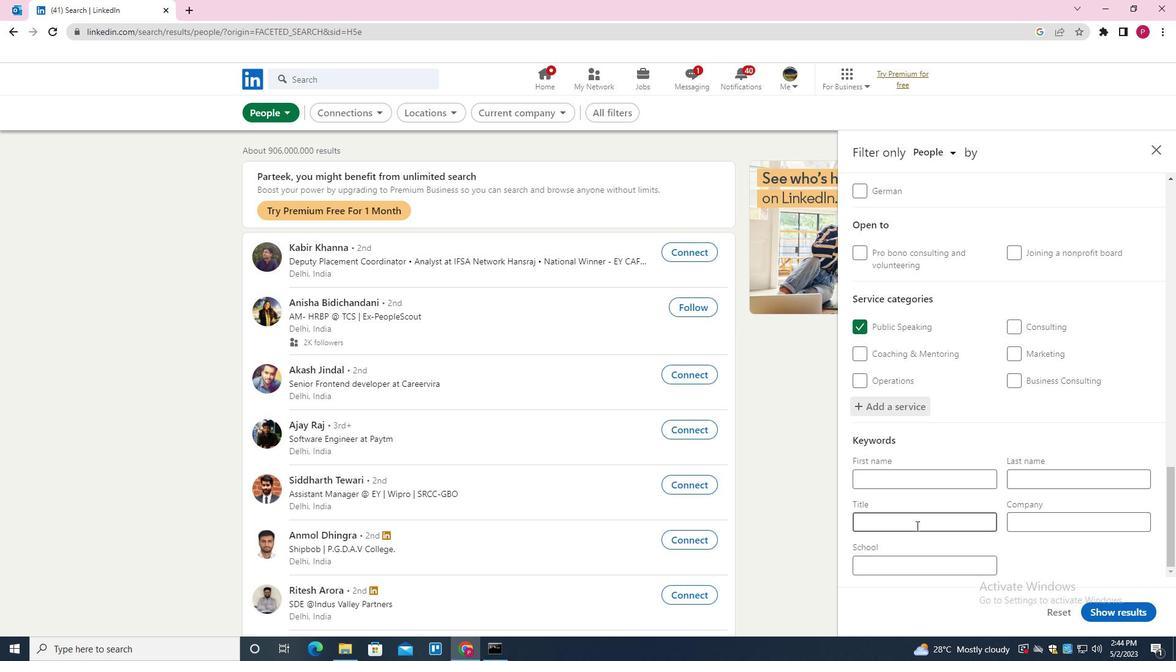 
Action: Mouse moved to (916, 527)
Screenshot: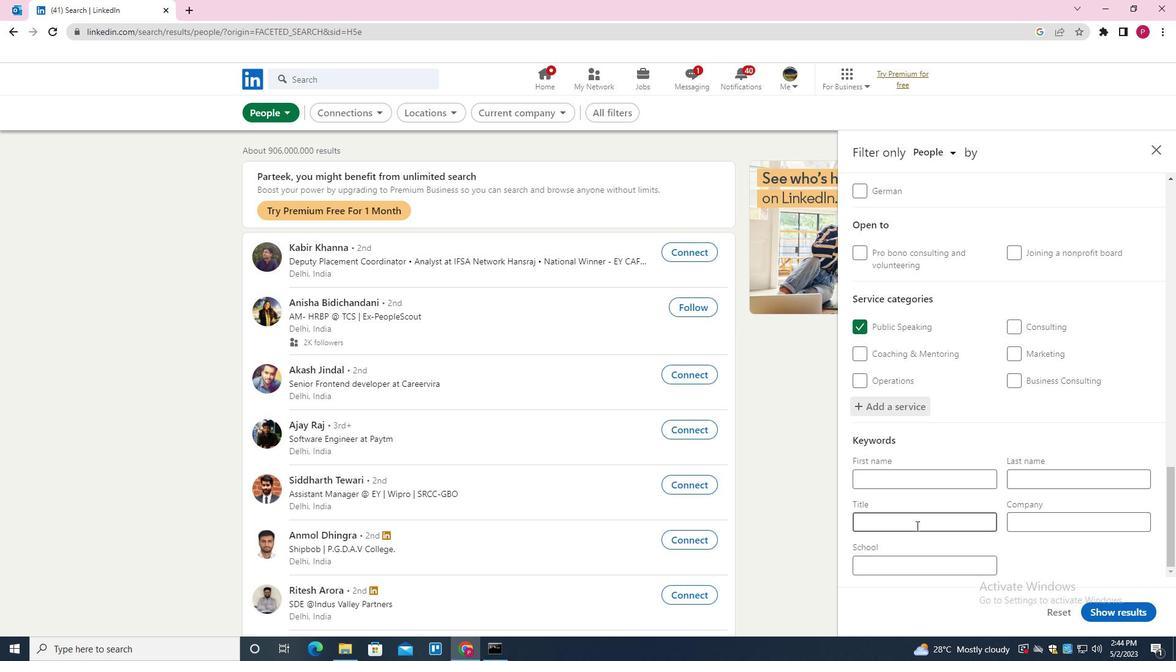 
Action: Key pressed <Key.shift><Key.shift><Key.shift><Key.shift><Key.shift>CLIENT<Key.space><Key.shift>SERVICE<Key.space><Key.shift>ASSOCIATE
Screenshot: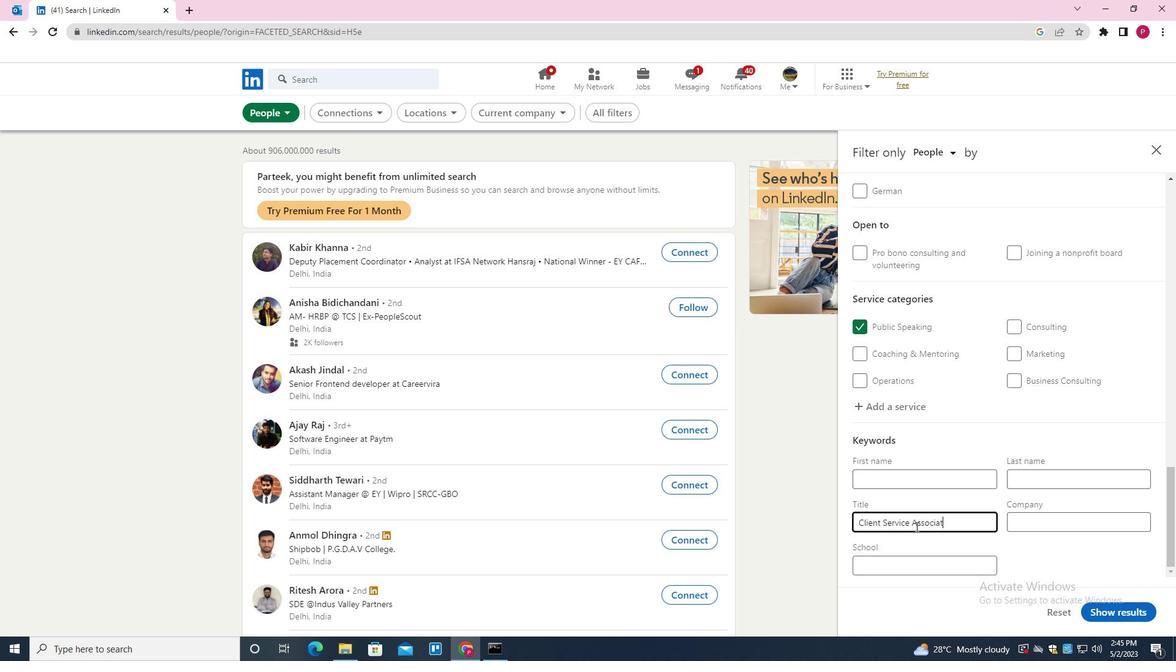 
Action: Mouse moved to (1104, 612)
Screenshot: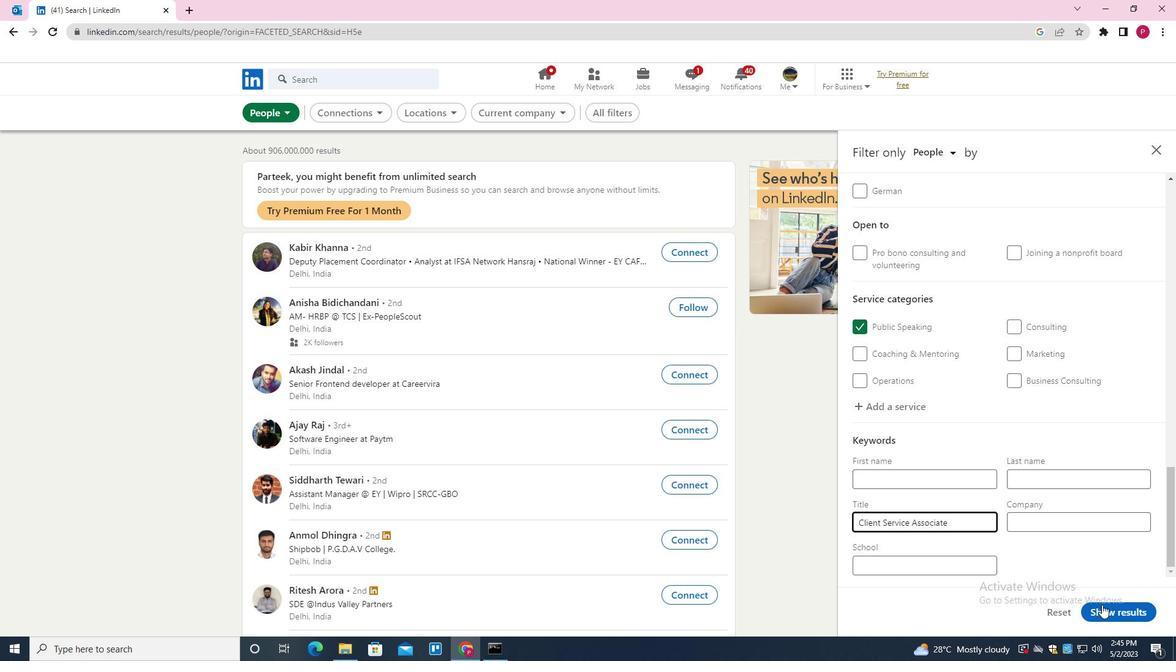 
Action: Mouse pressed left at (1104, 612)
Screenshot: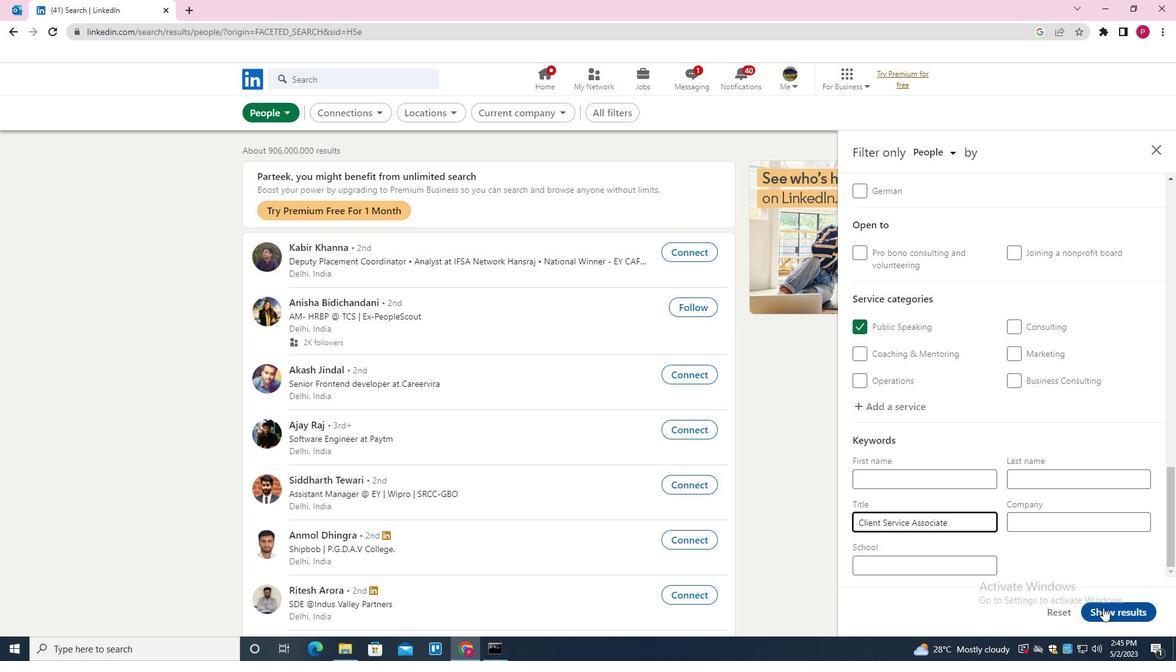 
Action: Mouse moved to (620, 349)
Screenshot: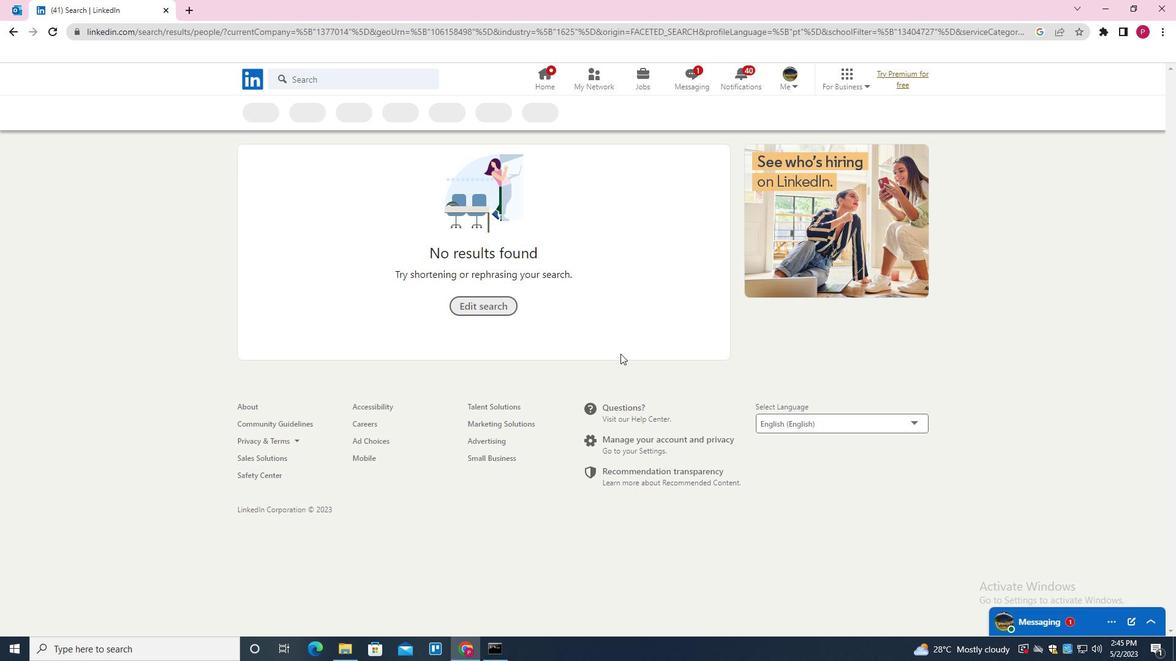 
